 Task: Look for space in Sherpur, Bangladesh from 10th July, 2023 to 15th July, 2023 for 7 adults in price range Rs.10000 to Rs.15000. Place can be entire place or shared room with 4 bedrooms having 7 beds and 4 bathrooms. Property type can be house, flat, guest house. Amenities needed are: wifi, air conditioning, TV, pool, gym, breakfast. Booking option can be shelf check-in. Required host language is English.
Action: Mouse moved to (497, 98)
Screenshot: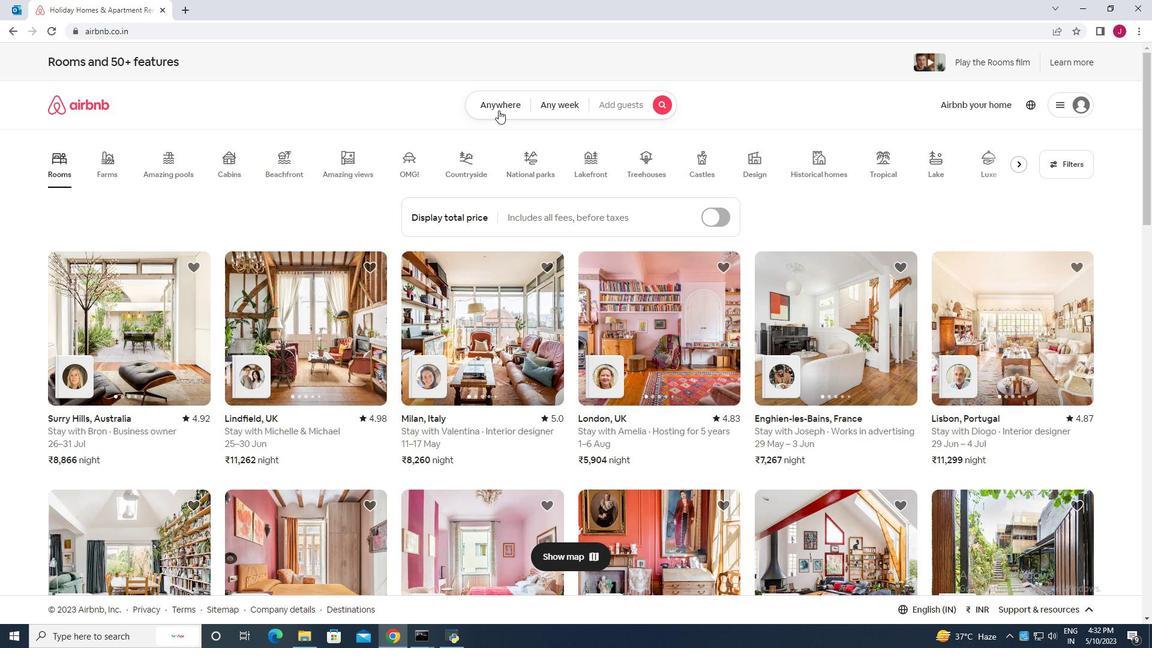 
Action: Mouse pressed left at (497, 98)
Screenshot: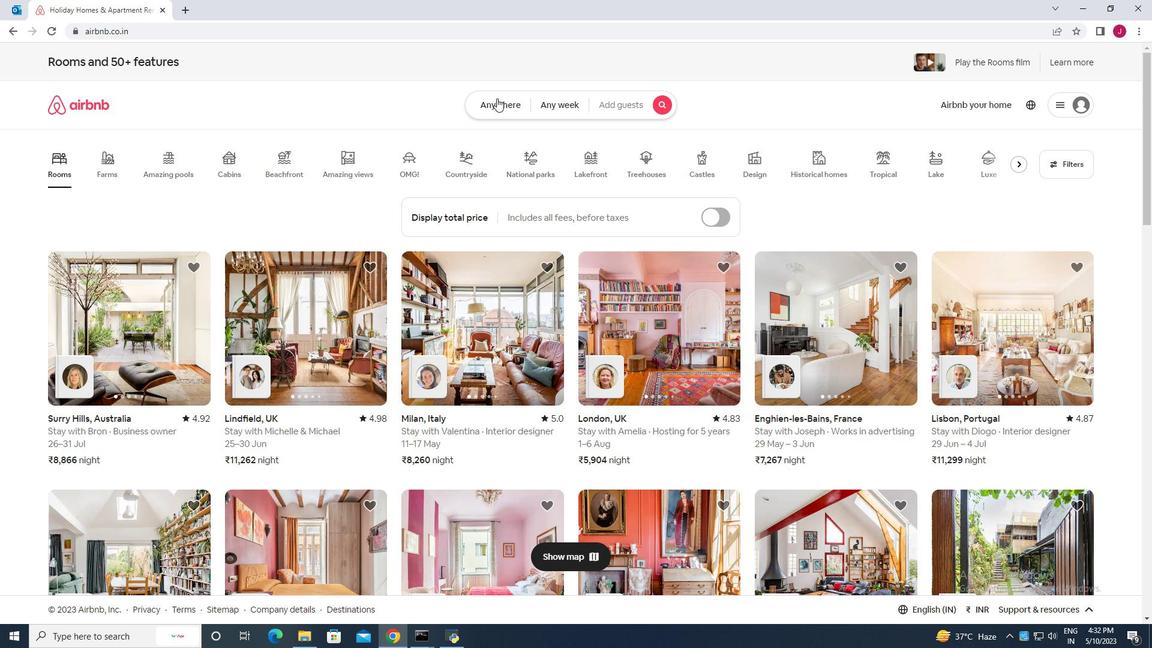 
Action: Mouse moved to (356, 156)
Screenshot: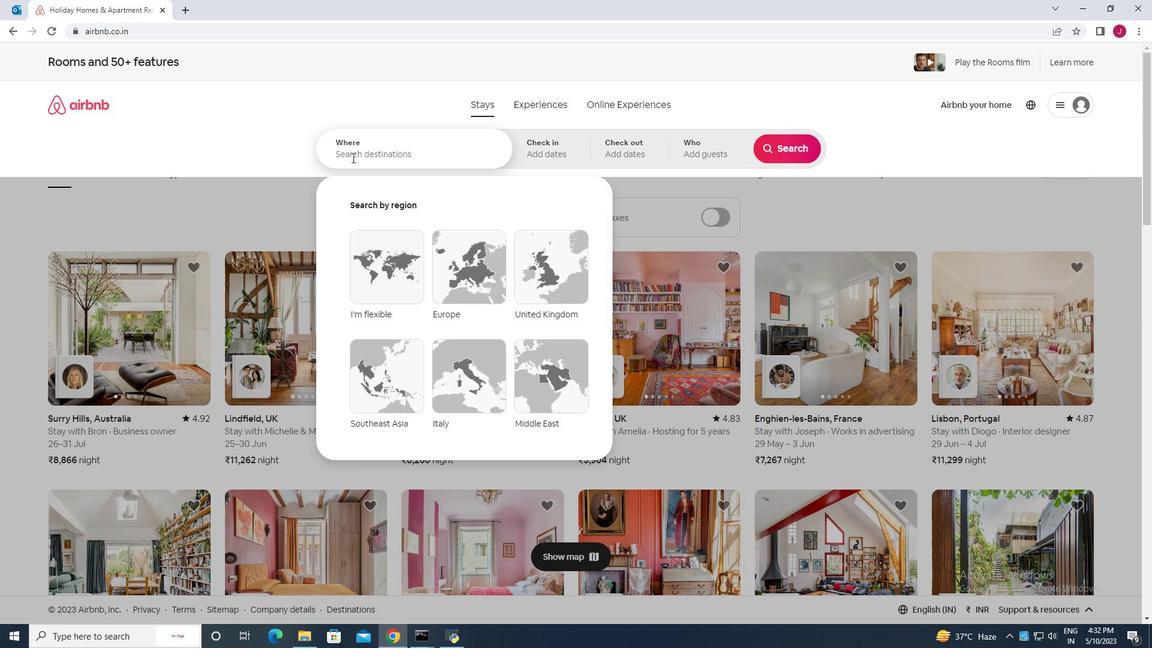 
Action: Mouse pressed left at (356, 156)
Screenshot: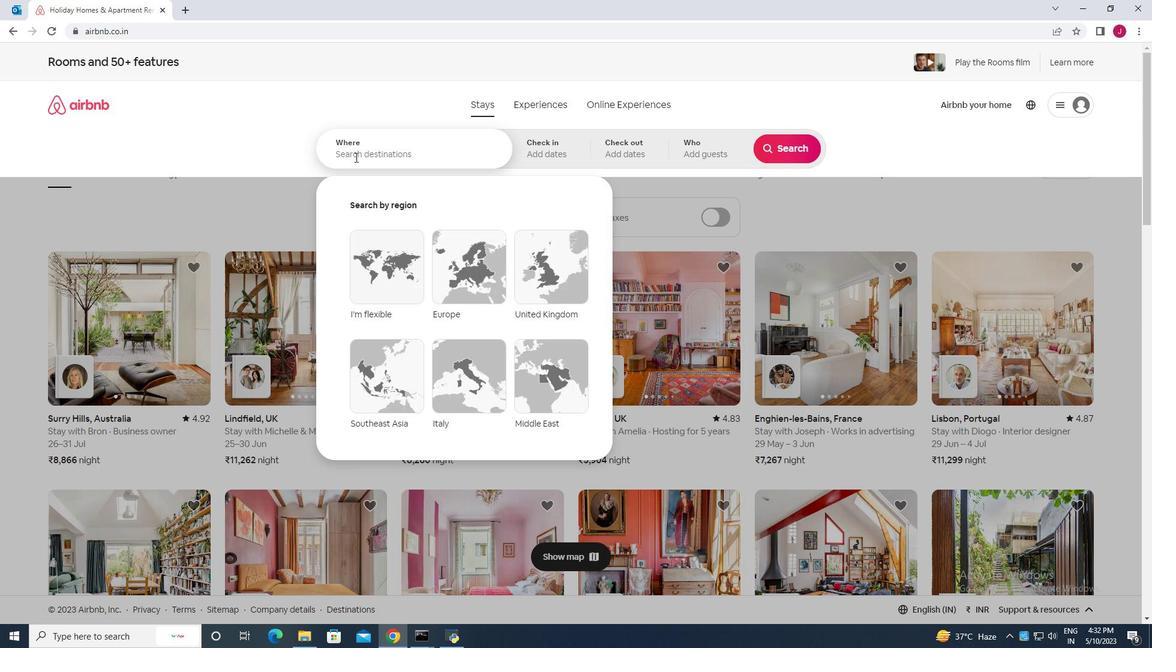 
Action: Mouse moved to (305, 228)
Screenshot: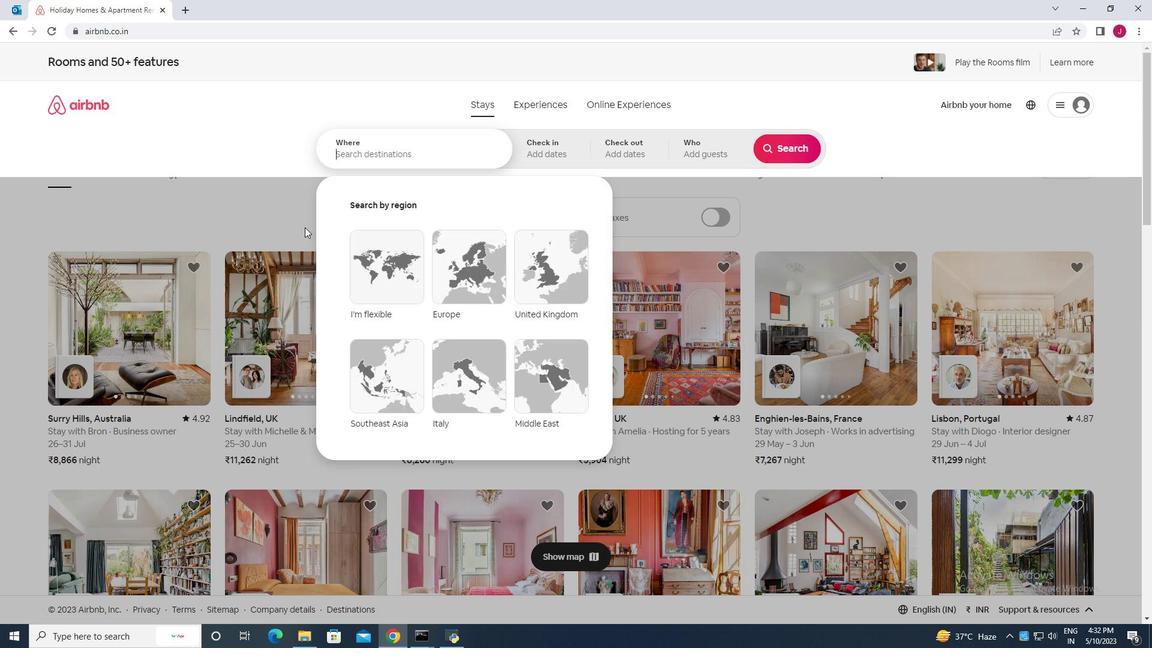 
Action: Key pressed sherpur<Key.space>bangla
Screenshot: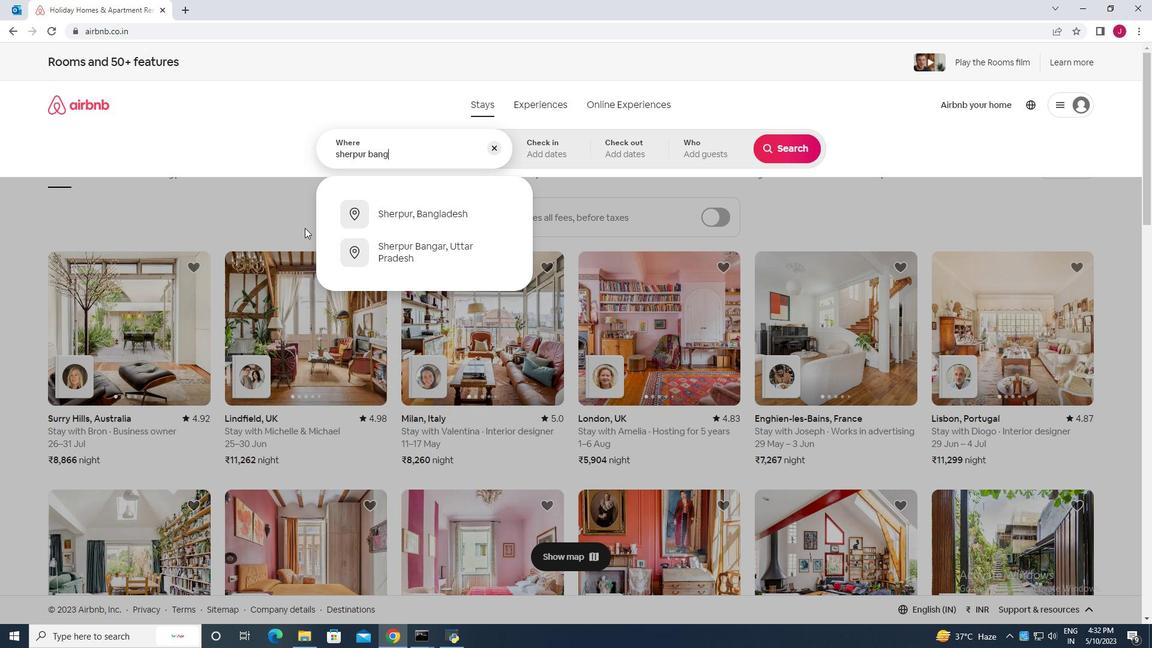 
Action: Mouse moved to (444, 206)
Screenshot: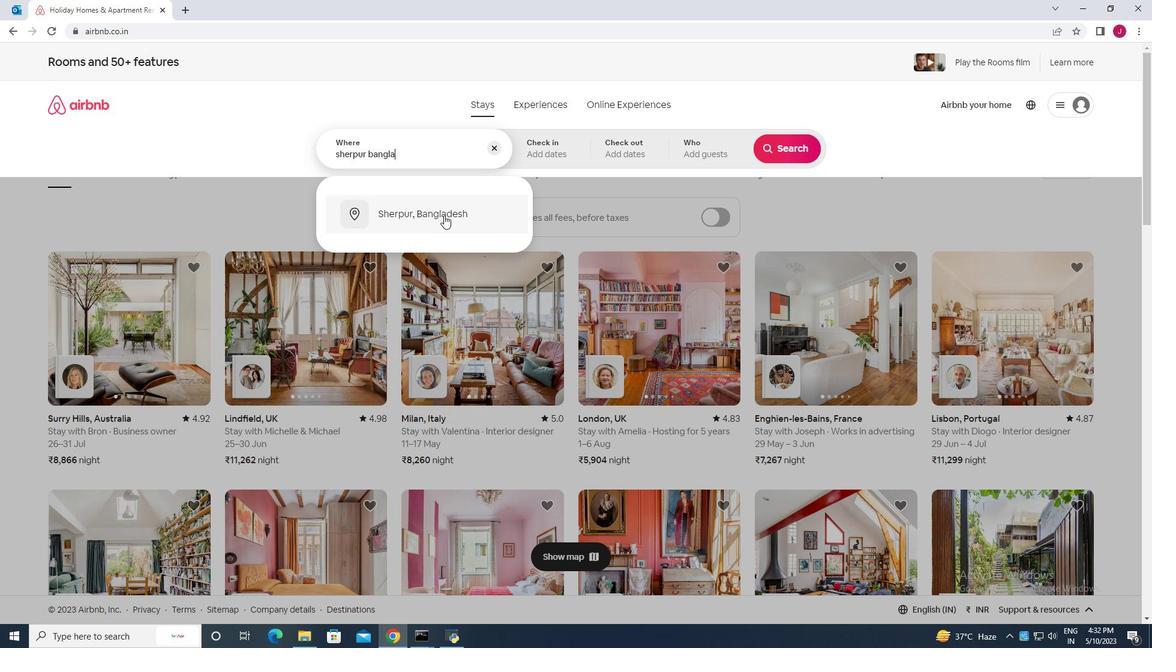 
Action: Mouse pressed left at (444, 206)
Screenshot: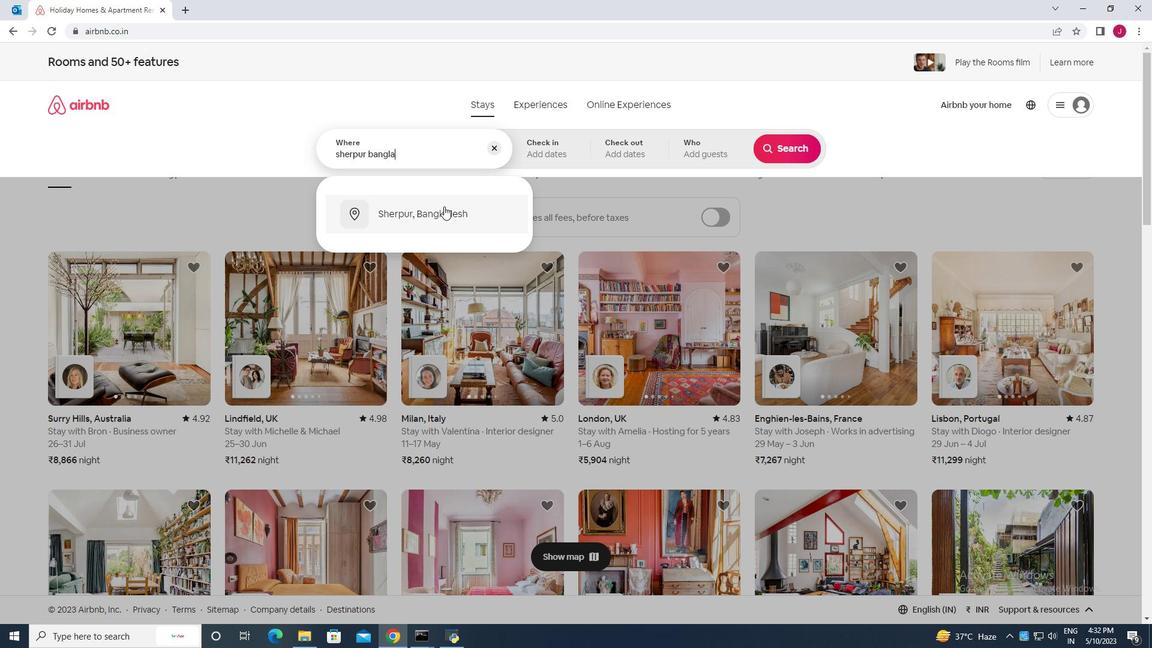 
Action: Mouse moved to (781, 244)
Screenshot: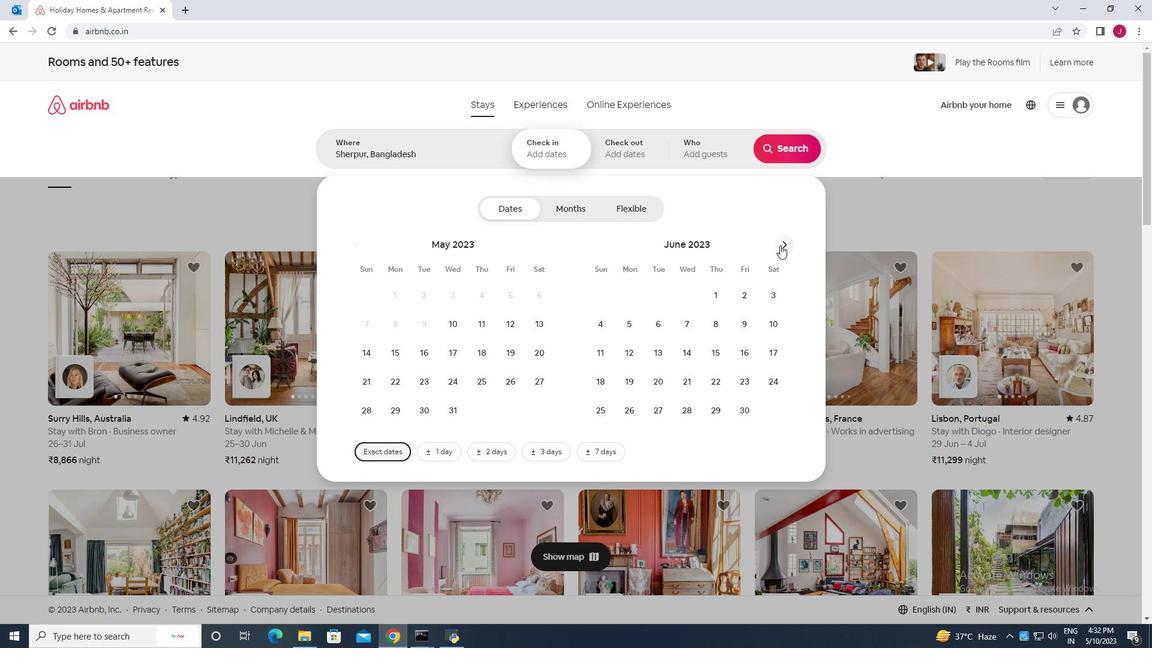 
Action: Mouse pressed left at (781, 244)
Screenshot: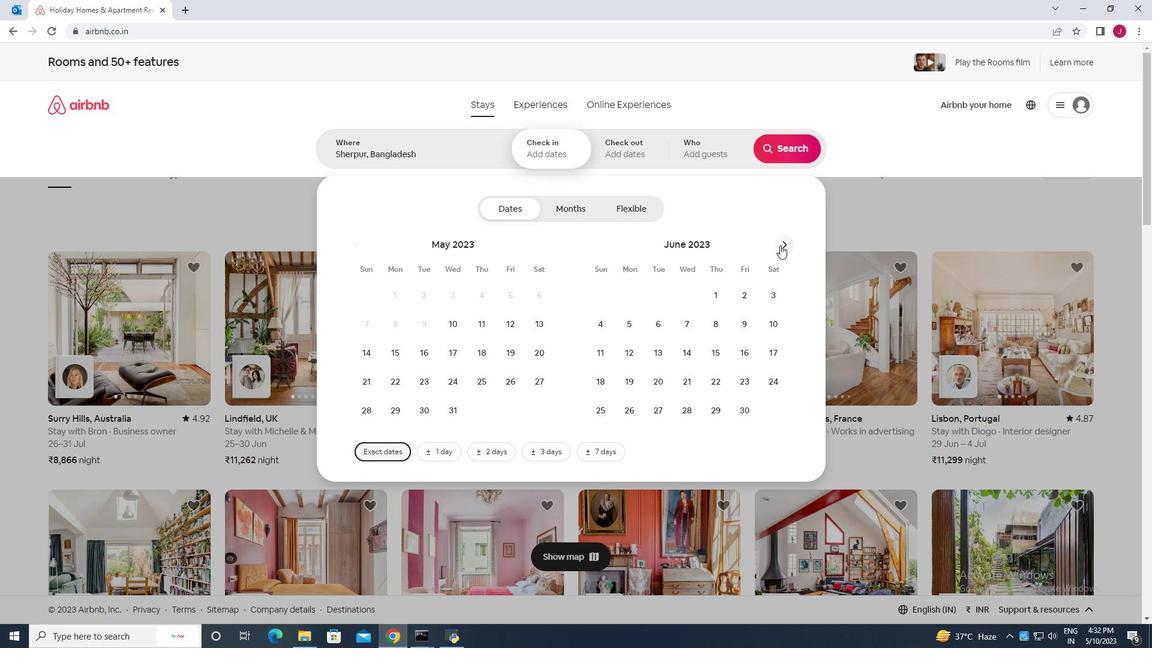 
Action: Mouse moved to (634, 348)
Screenshot: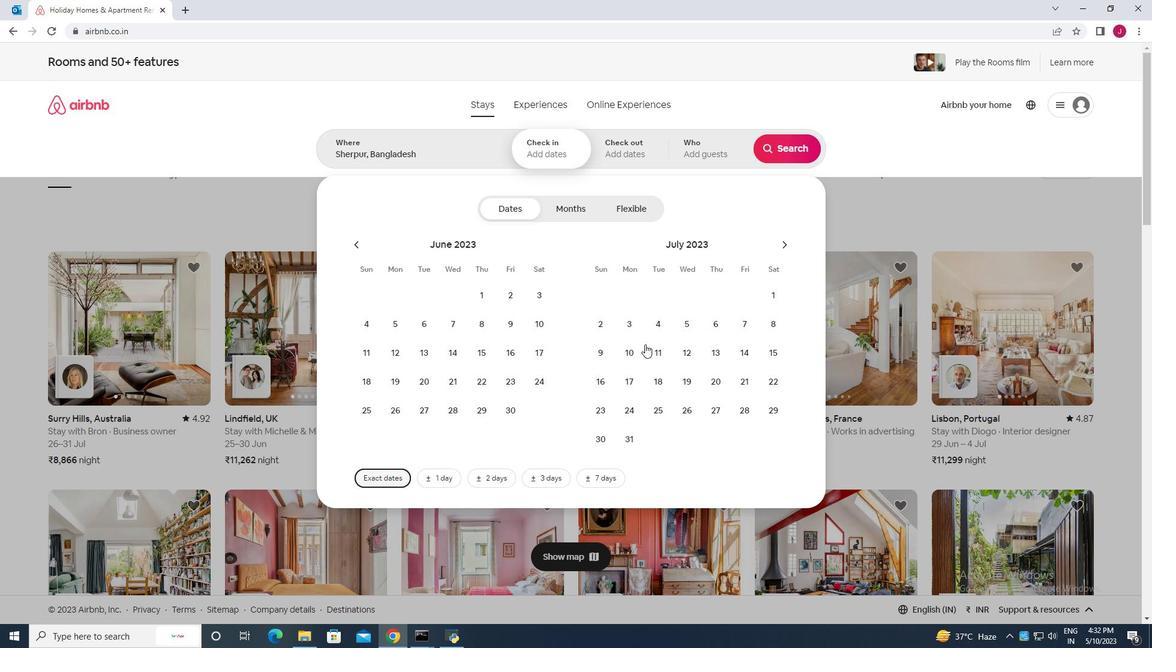 
Action: Mouse pressed left at (634, 348)
Screenshot: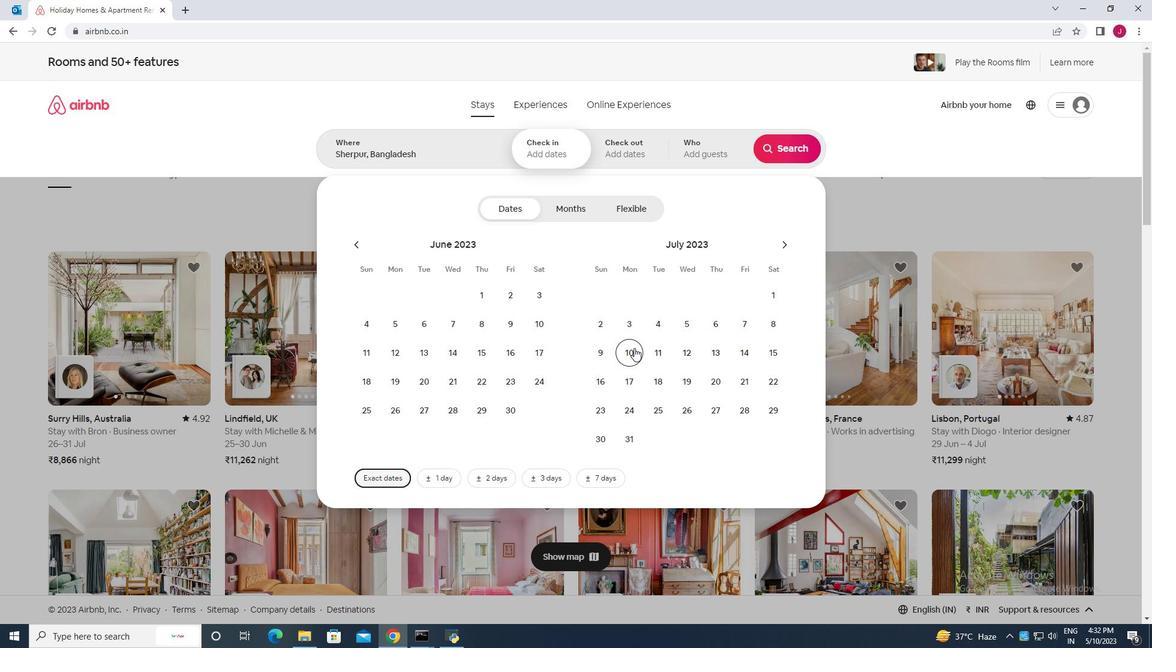 
Action: Mouse moved to (769, 354)
Screenshot: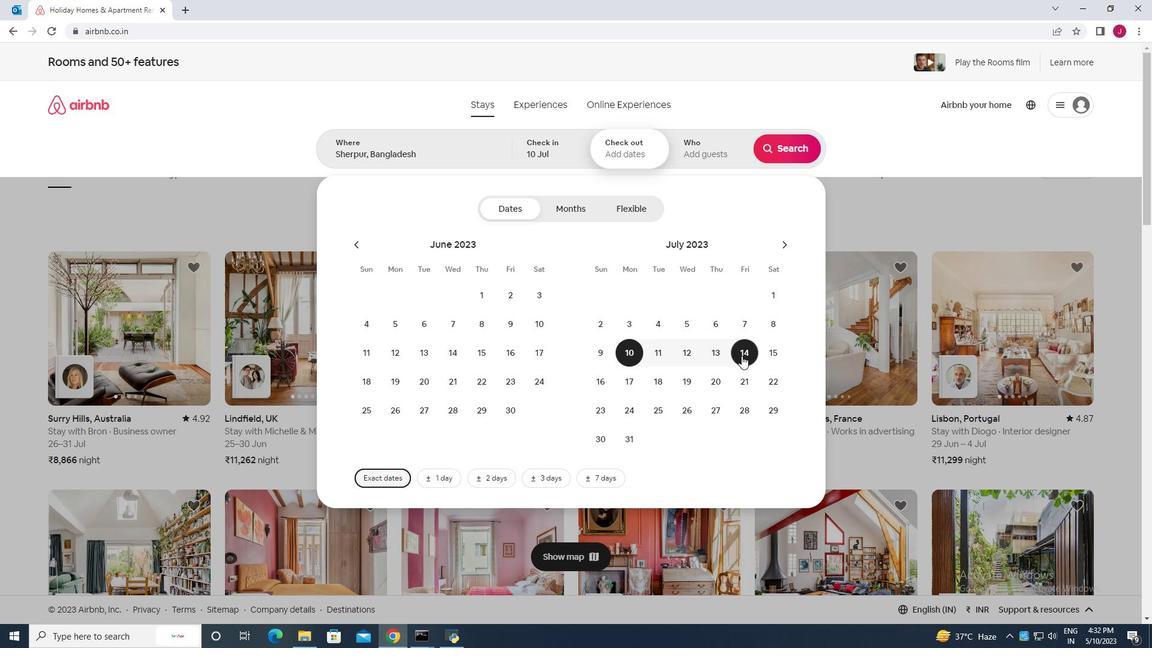 
Action: Mouse pressed left at (769, 354)
Screenshot: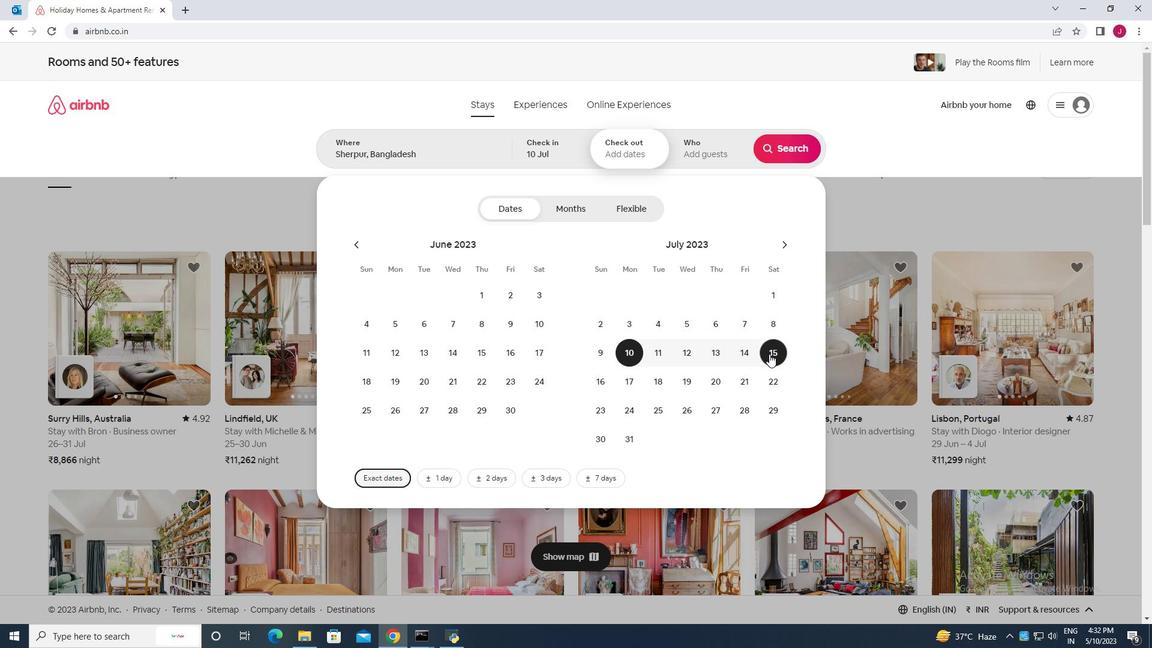 
Action: Mouse moved to (718, 154)
Screenshot: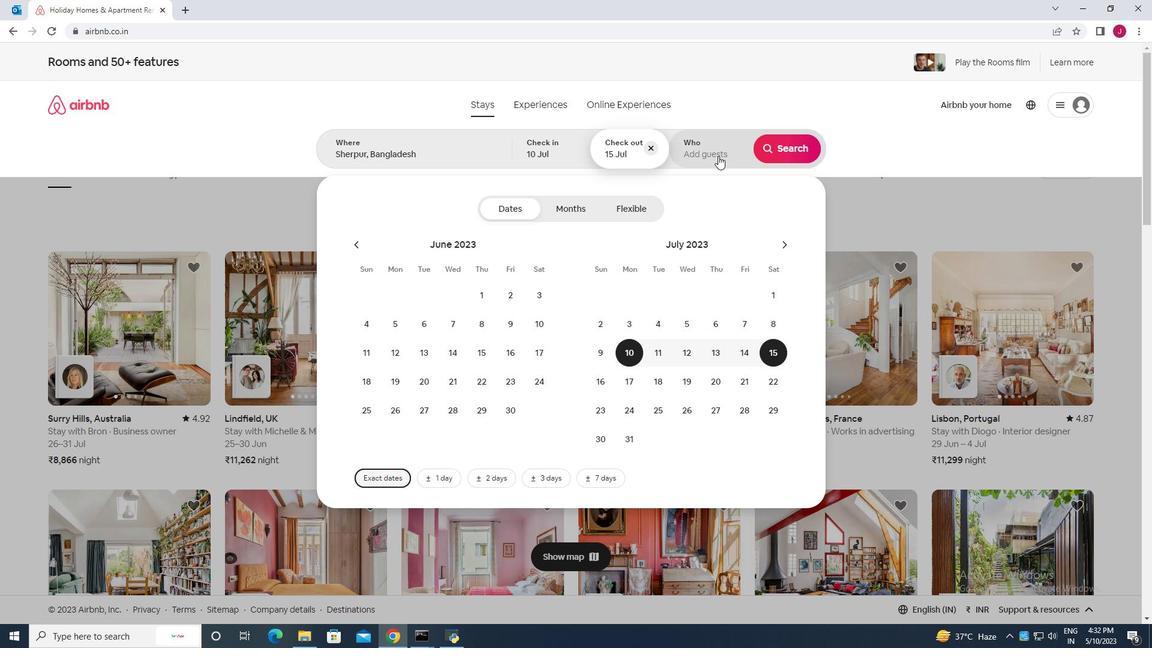 
Action: Mouse pressed left at (718, 154)
Screenshot: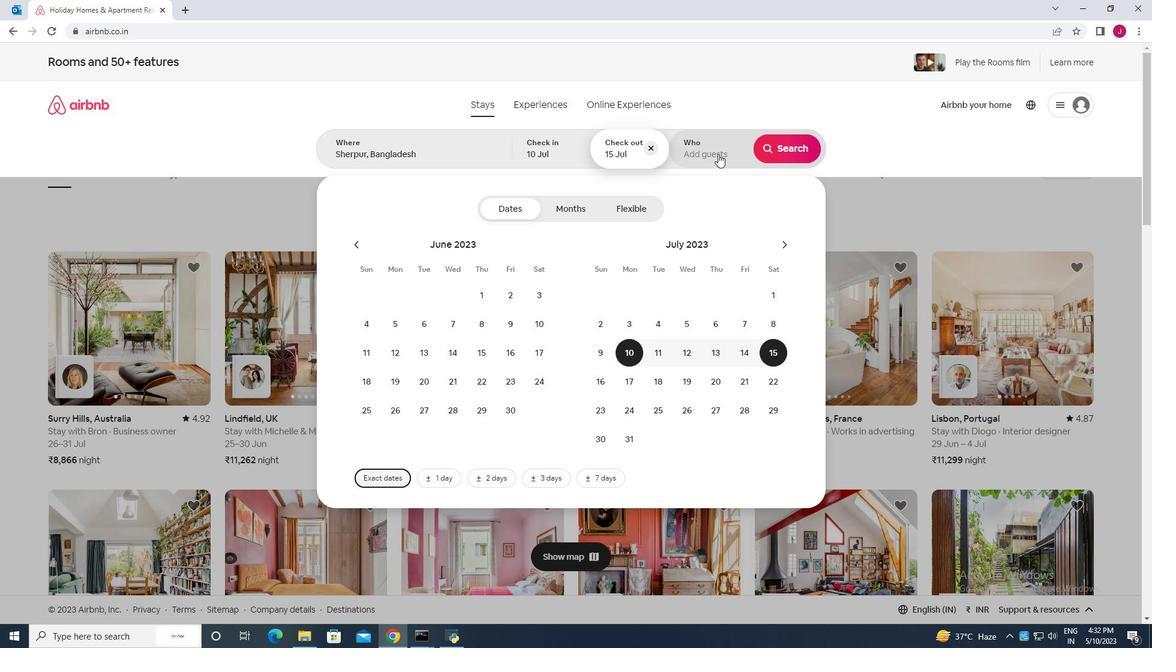 
Action: Mouse moved to (787, 213)
Screenshot: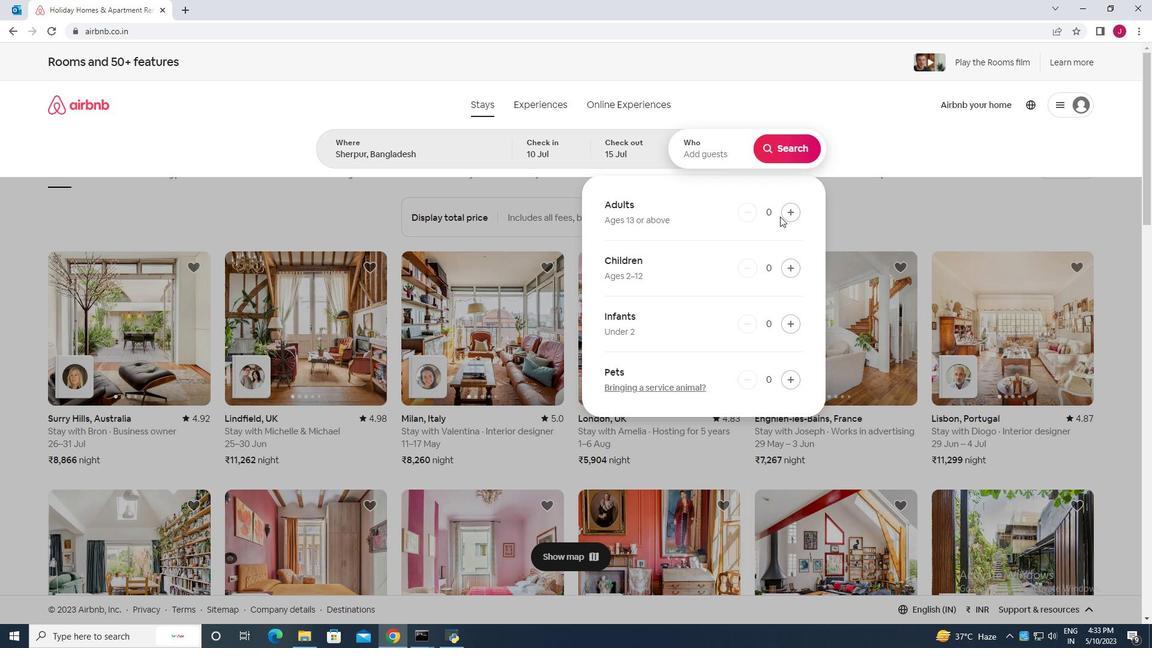 
Action: Mouse pressed left at (787, 213)
Screenshot: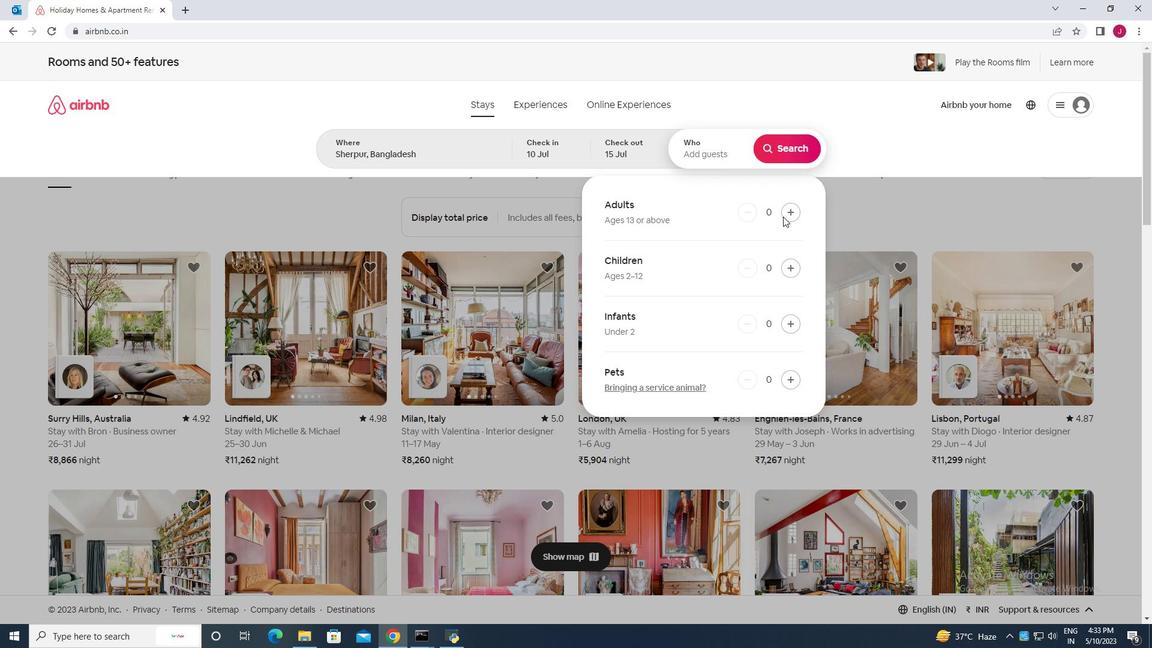 
Action: Mouse moved to (787, 213)
Screenshot: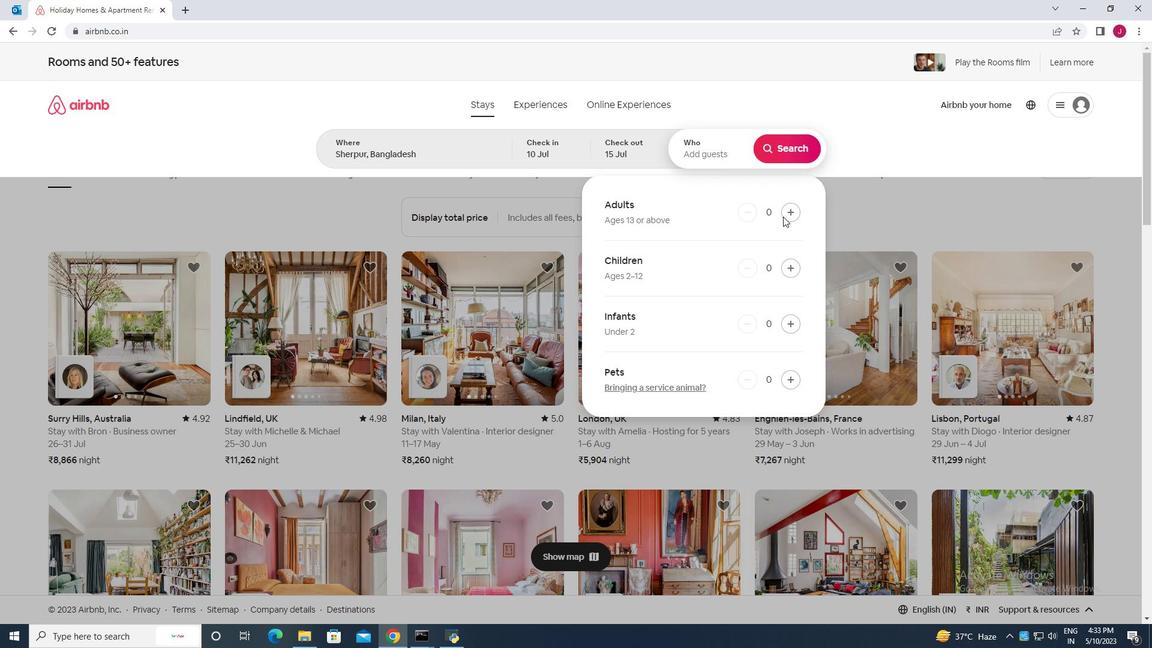 
Action: Mouse pressed left at (787, 213)
Screenshot: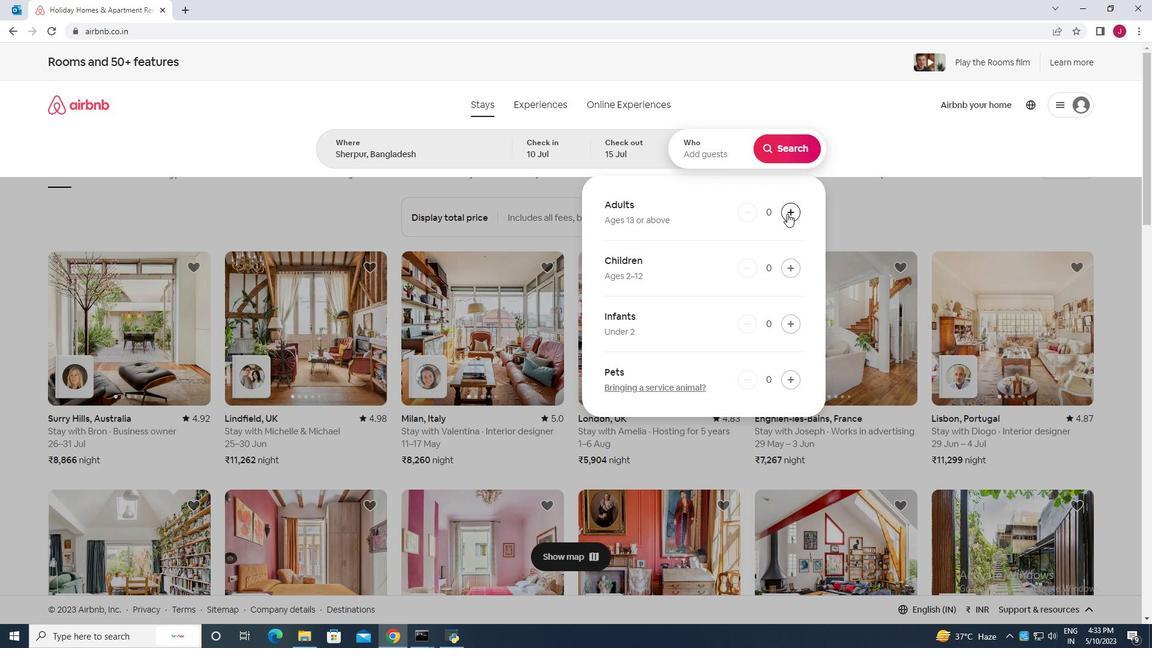 
Action: Mouse pressed left at (787, 213)
Screenshot: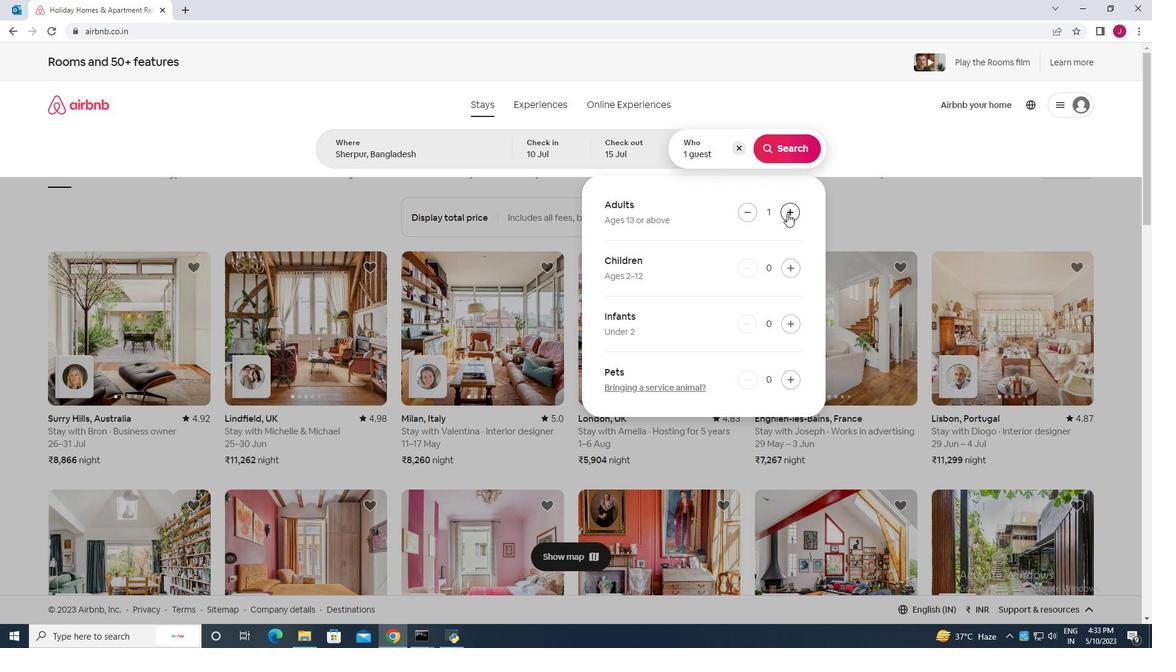 
Action: Mouse pressed left at (787, 213)
Screenshot: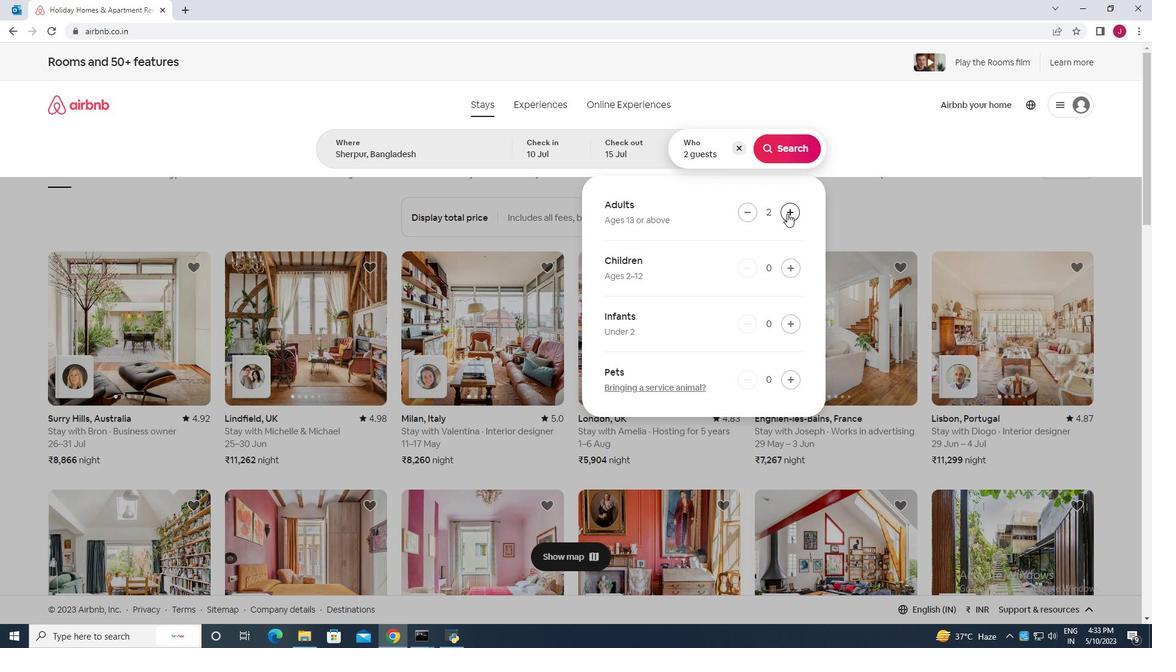 
Action: Mouse pressed left at (787, 213)
Screenshot: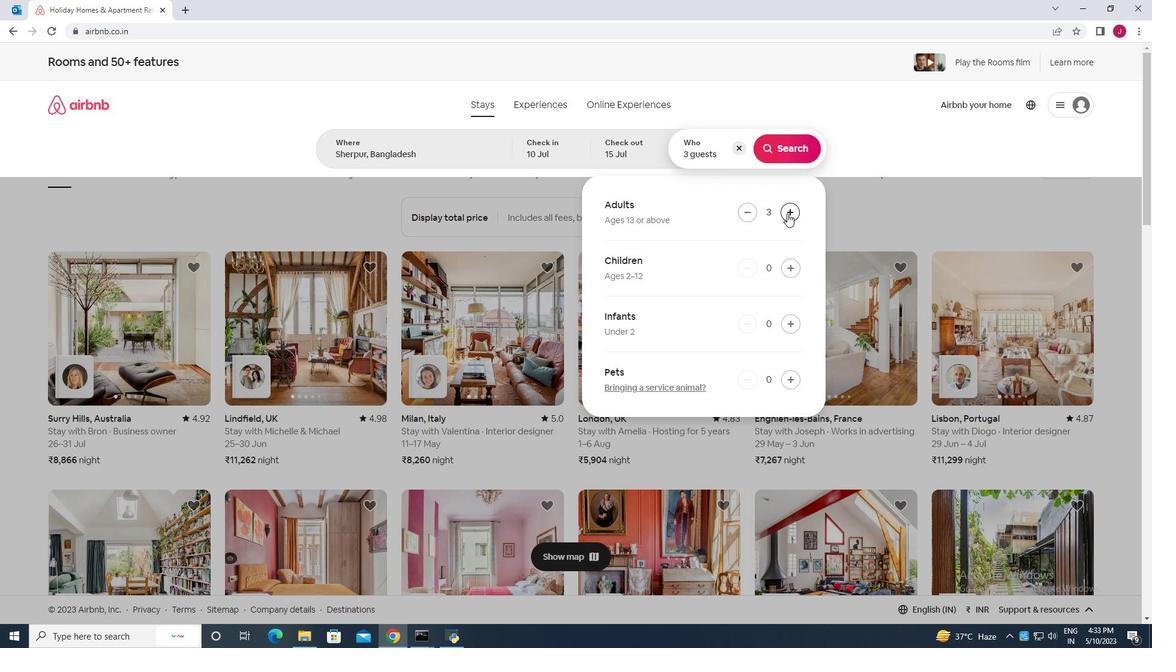 
Action: Mouse pressed left at (787, 213)
Screenshot: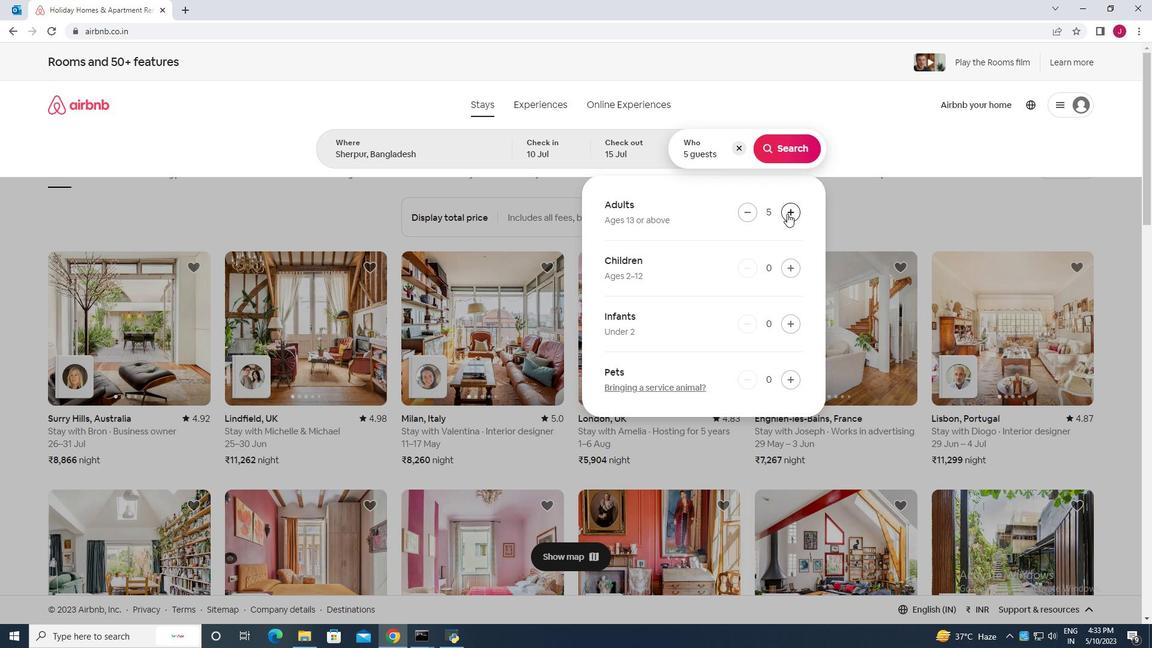 
Action: Mouse pressed left at (787, 213)
Screenshot: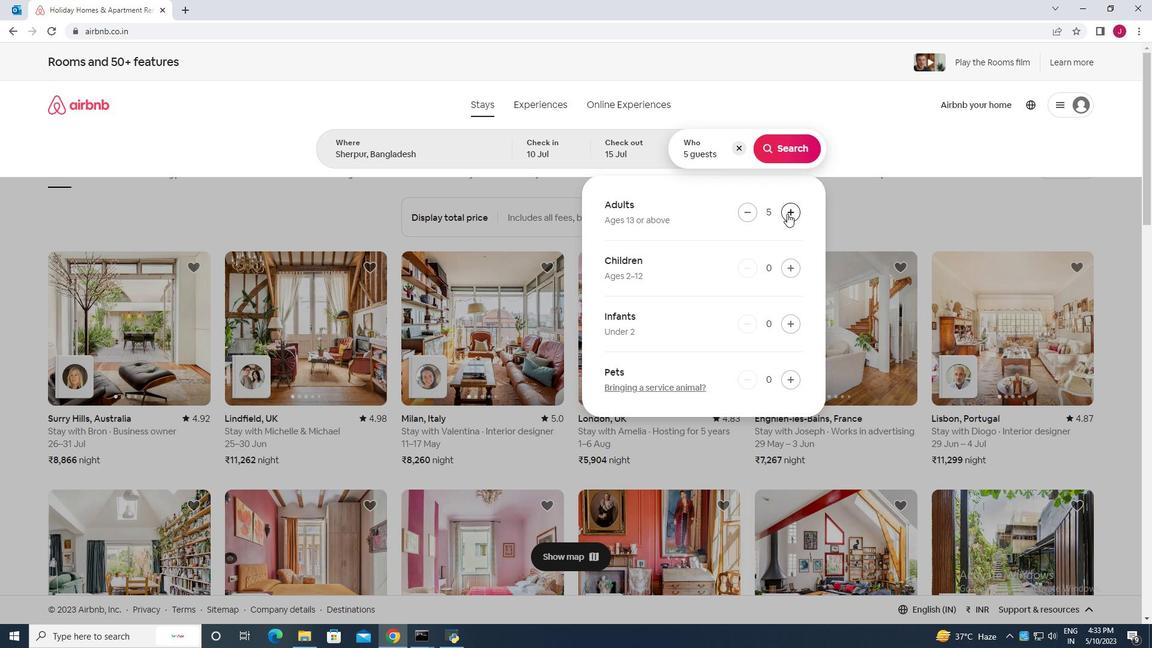 
Action: Mouse moved to (790, 152)
Screenshot: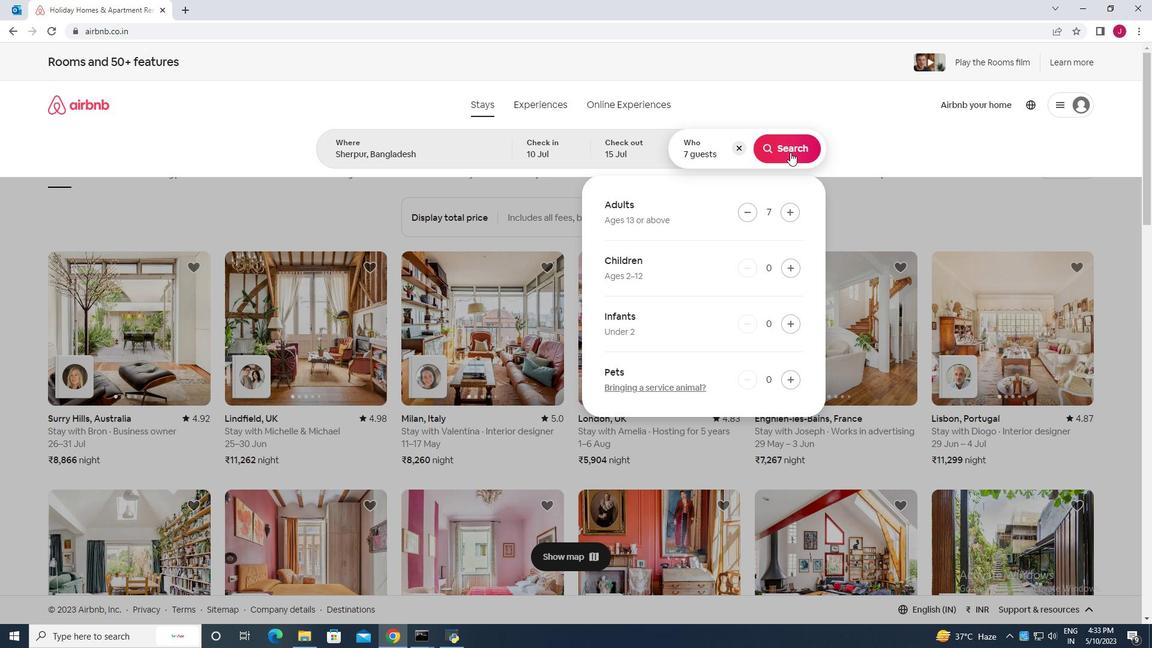
Action: Mouse pressed left at (790, 152)
Screenshot: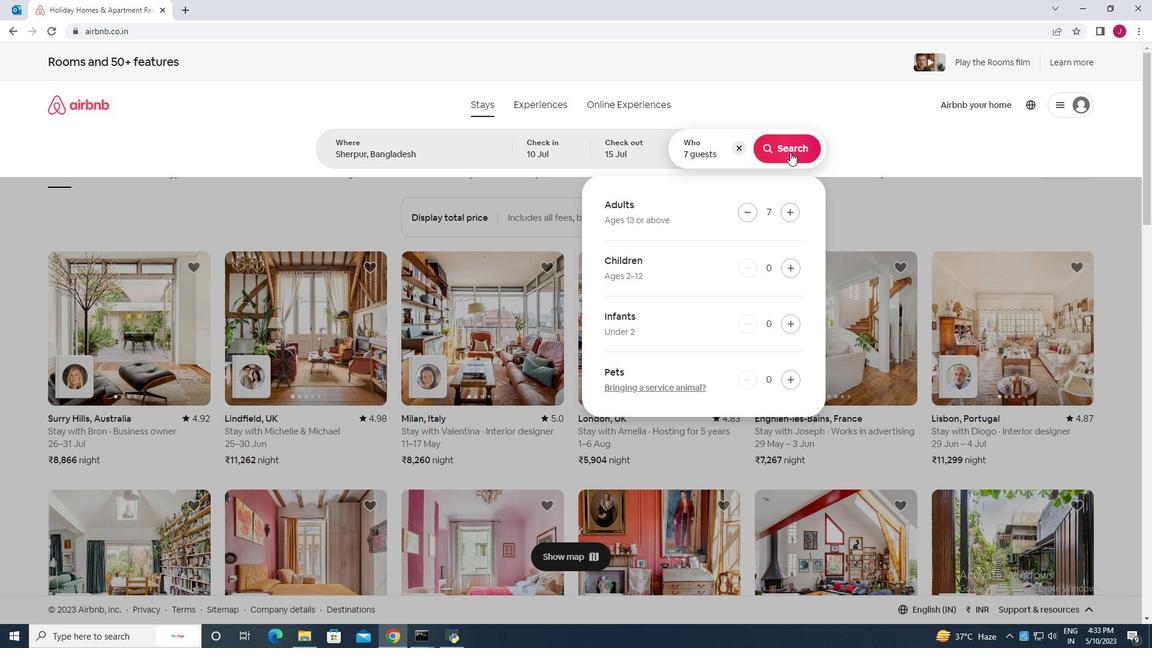 
Action: Mouse moved to (1106, 114)
Screenshot: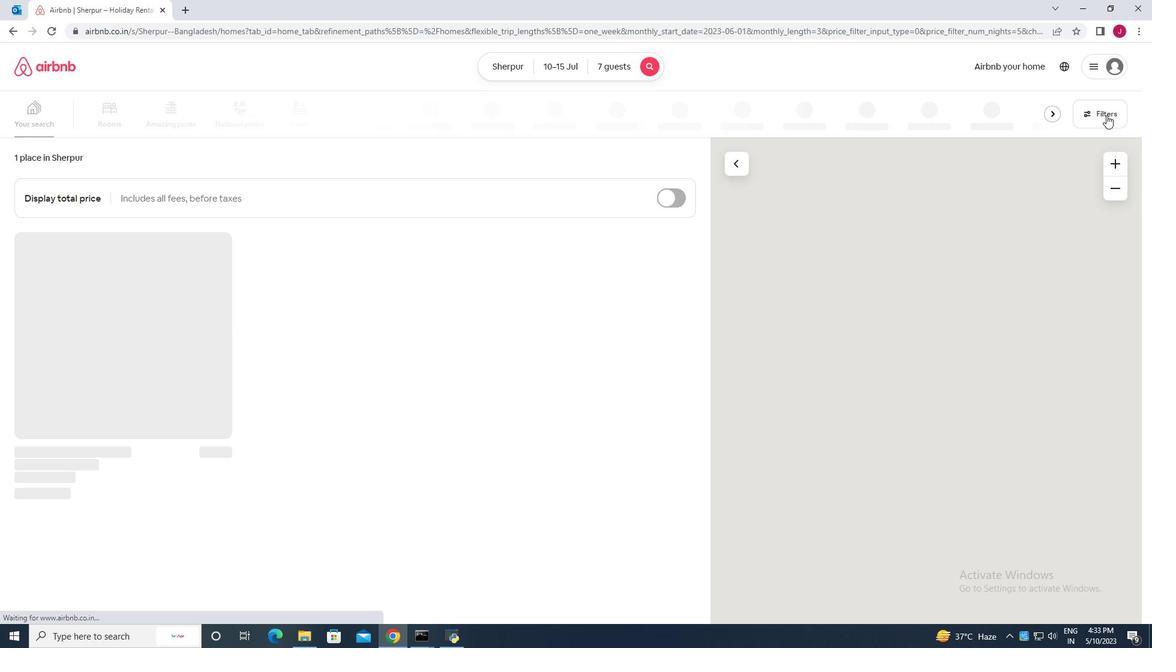 
Action: Mouse pressed left at (1106, 114)
Screenshot: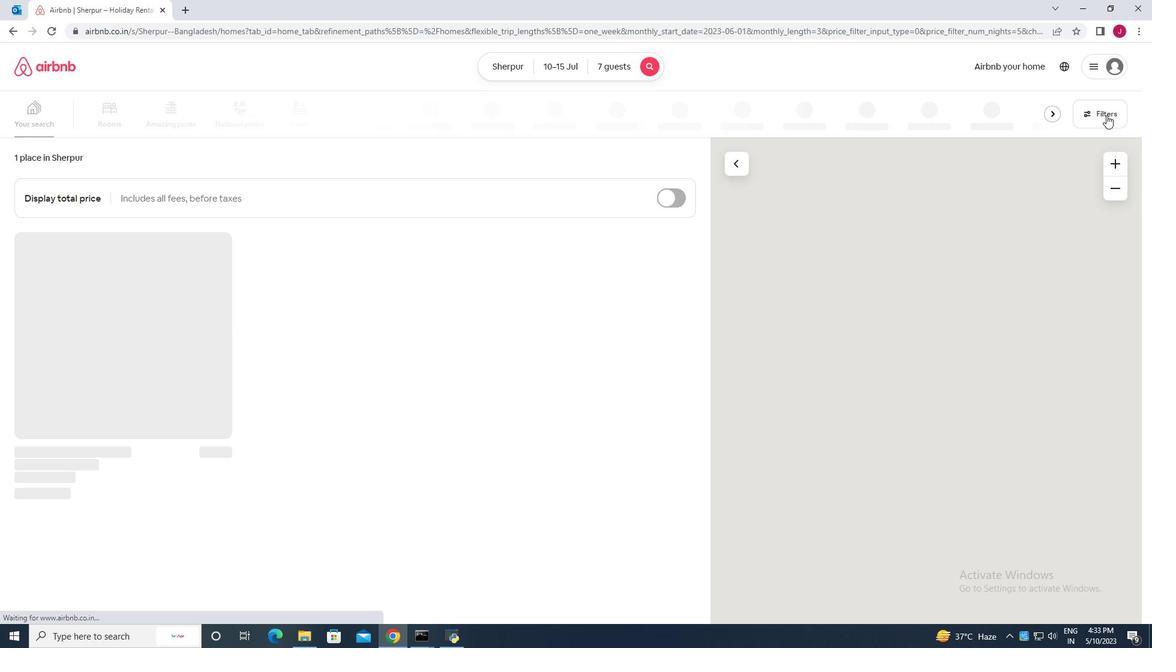 
Action: Mouse moved to (434, 403)
Screenshot: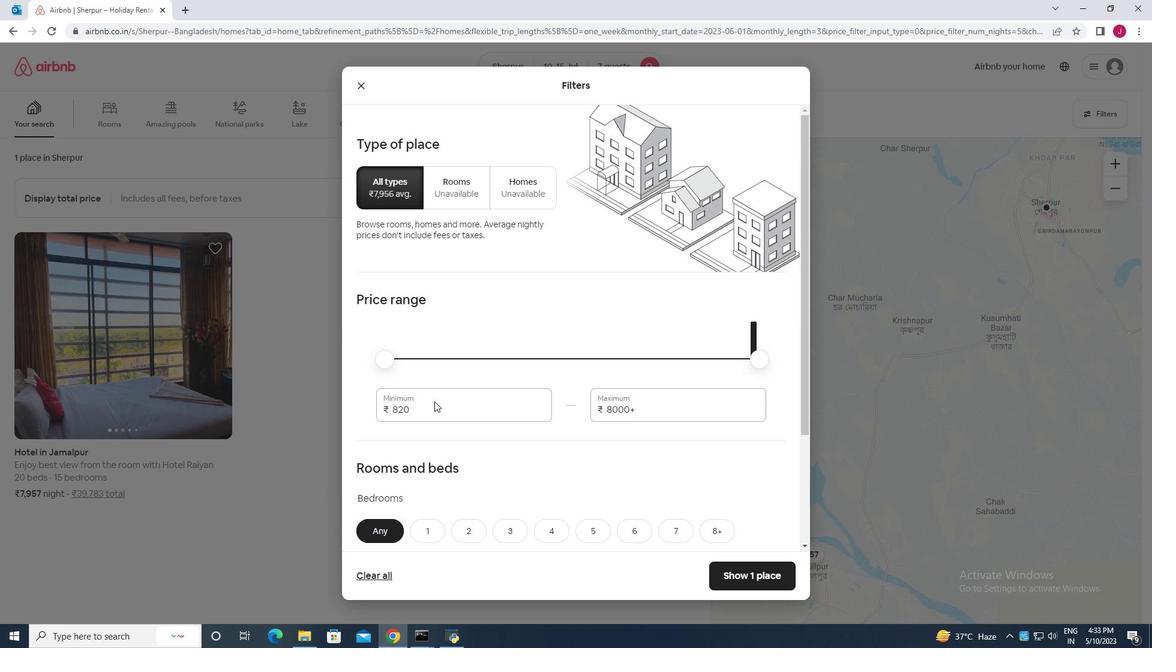 
Action: Mouse pressed left at (434, 403)
Screenshot: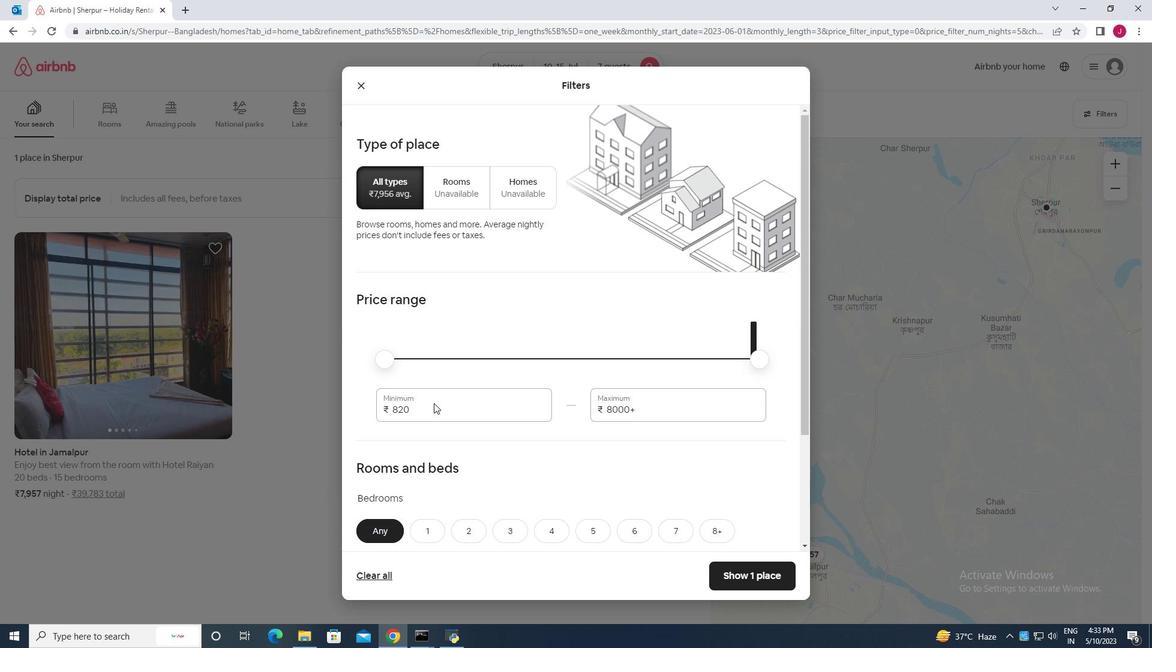 
Action: Key pressed <Key.backspace><Key.backspace><Key.backspace><Key.backspace><Key.backspace><Key.backspace><Key.backspace><Key.backspace><Key.backspace>10000
Screenshot: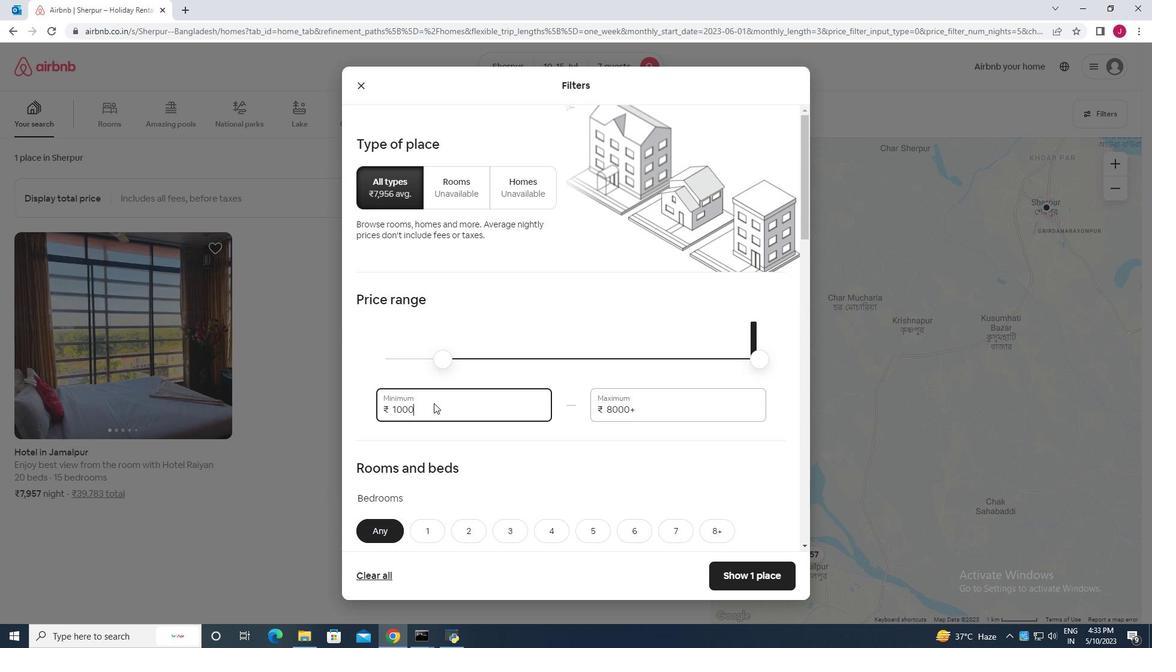 
Action: Mouse moved to (671, 407)
Screenshot: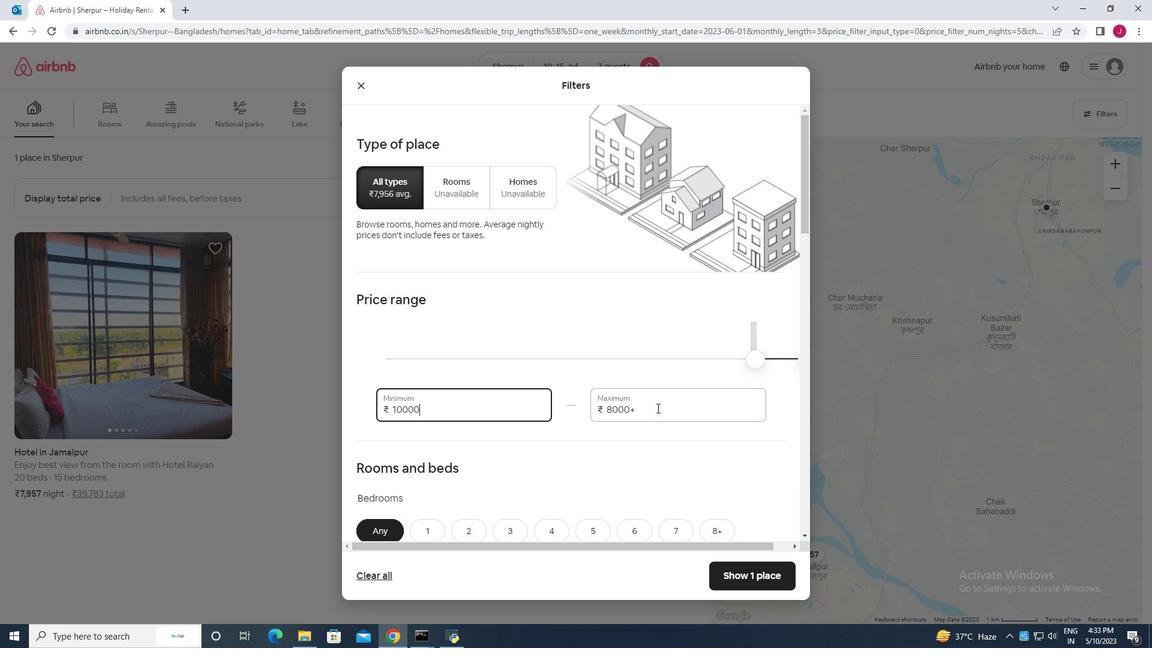 
Action: Mouse pressed left at (671, 407)
Screenshot: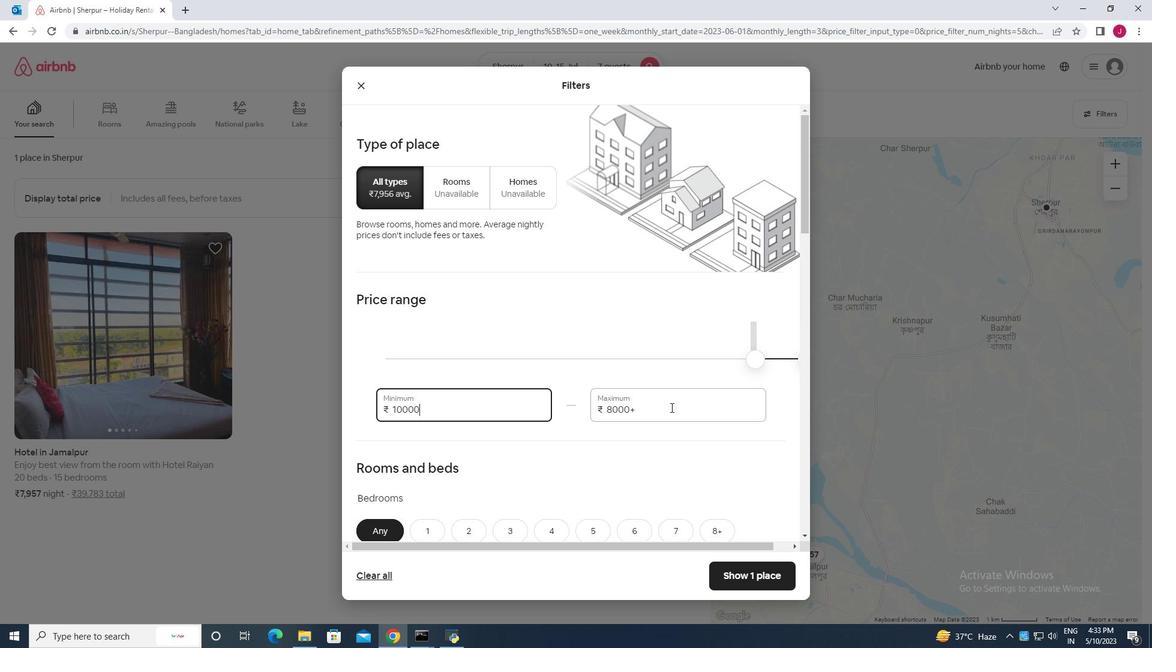 
Action: Mouse moved to (671, 413)
Screenshot: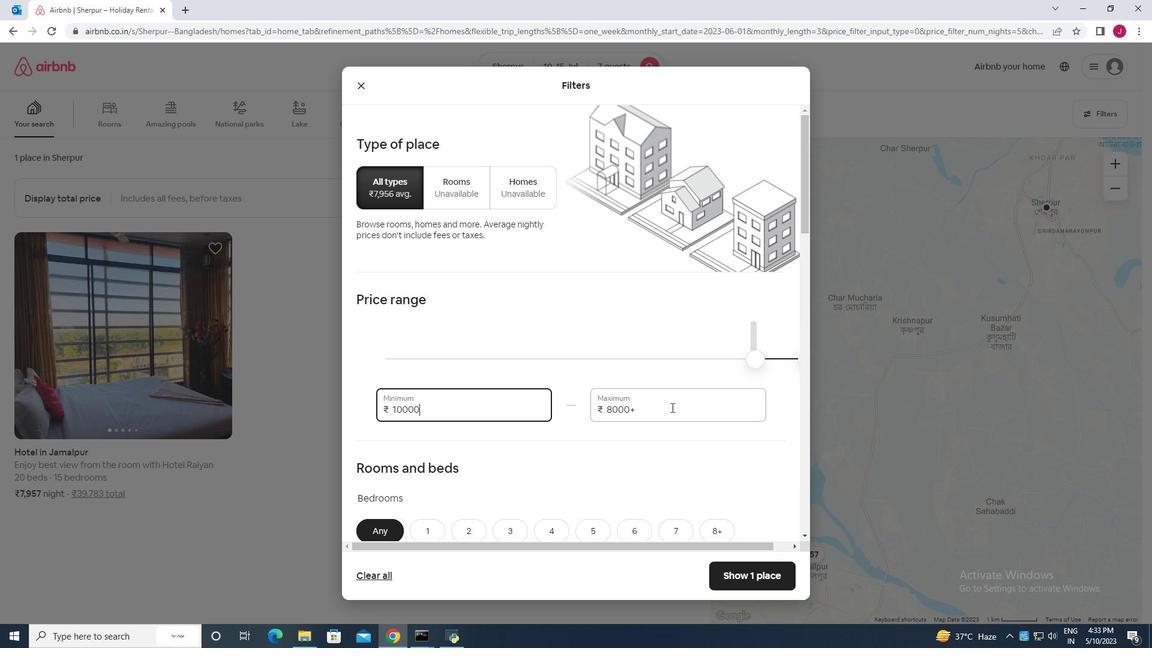 
Action: Key pressed <Key.backspace><Key.backspace><Key.backspace><Key.backspace><Key.backspace><Key.backspace><Key.backspace><Key.backspace><Key.backspace><Key.backspace><Key.backspace><Key.backspace><Key.backspace><Key.backspace><Key.backspace><Key.backspace><Key.backspace><Key.backspace><Key.backspace><Key.backspace>15000
Screenshot: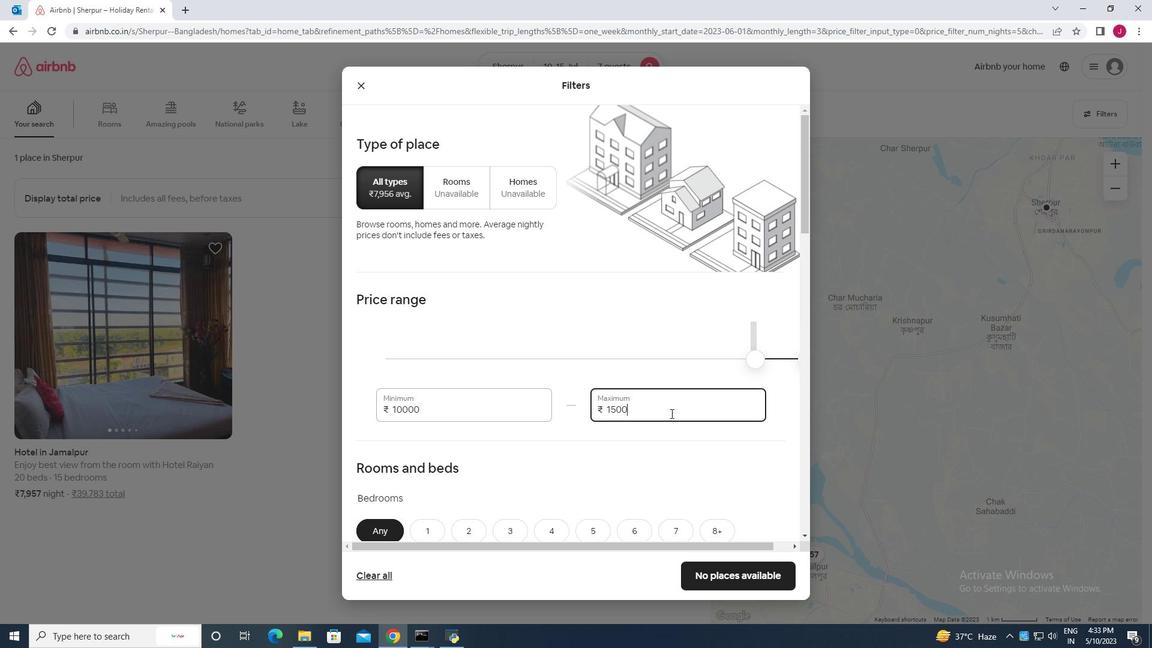 
Action: Mouse moved to (646, 438)
Screenshot: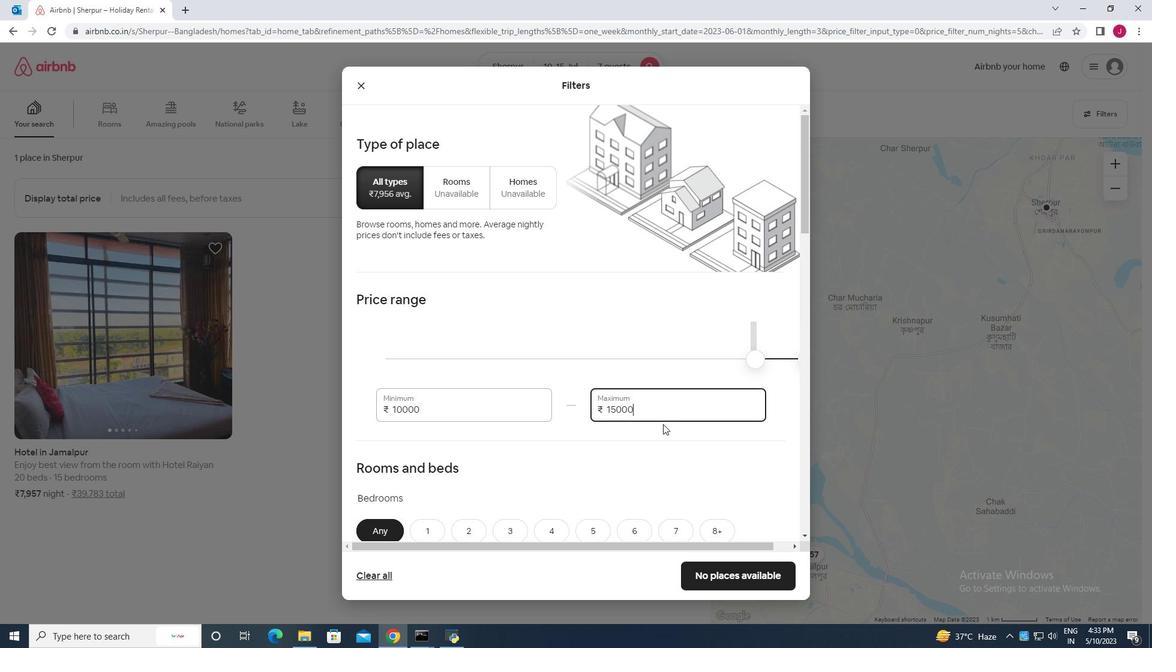 
Action: Mouse scrolled (646, 438) with delta (0, 0)
Screenshot: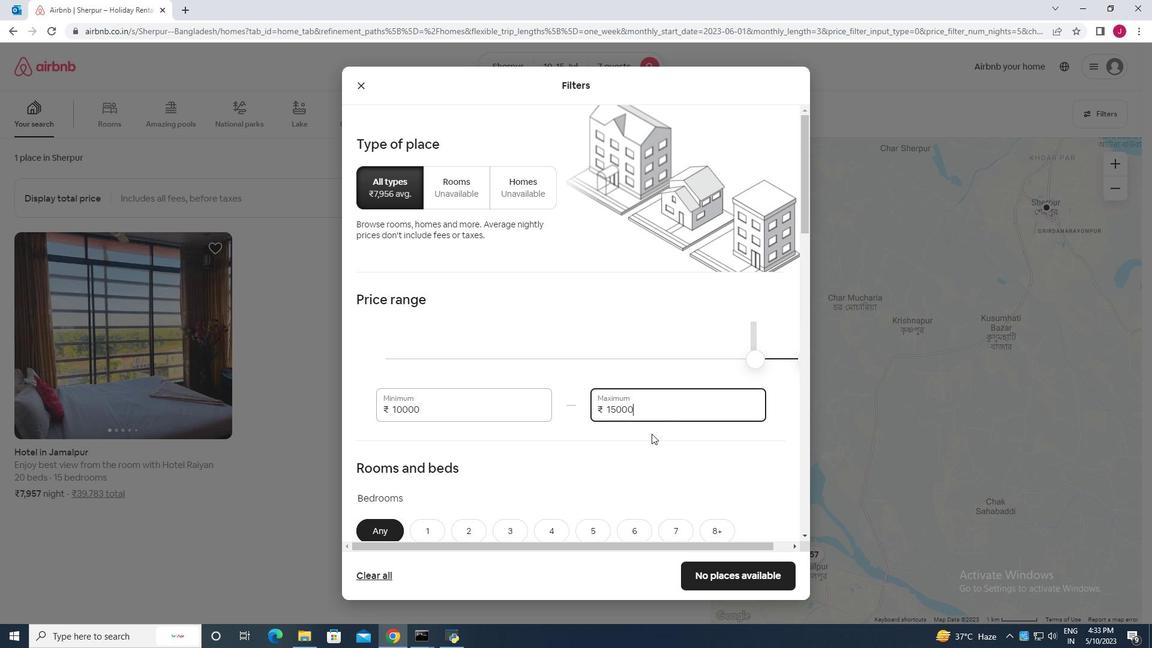 
Action: Mouse moved to (643, 442)
Screenshot: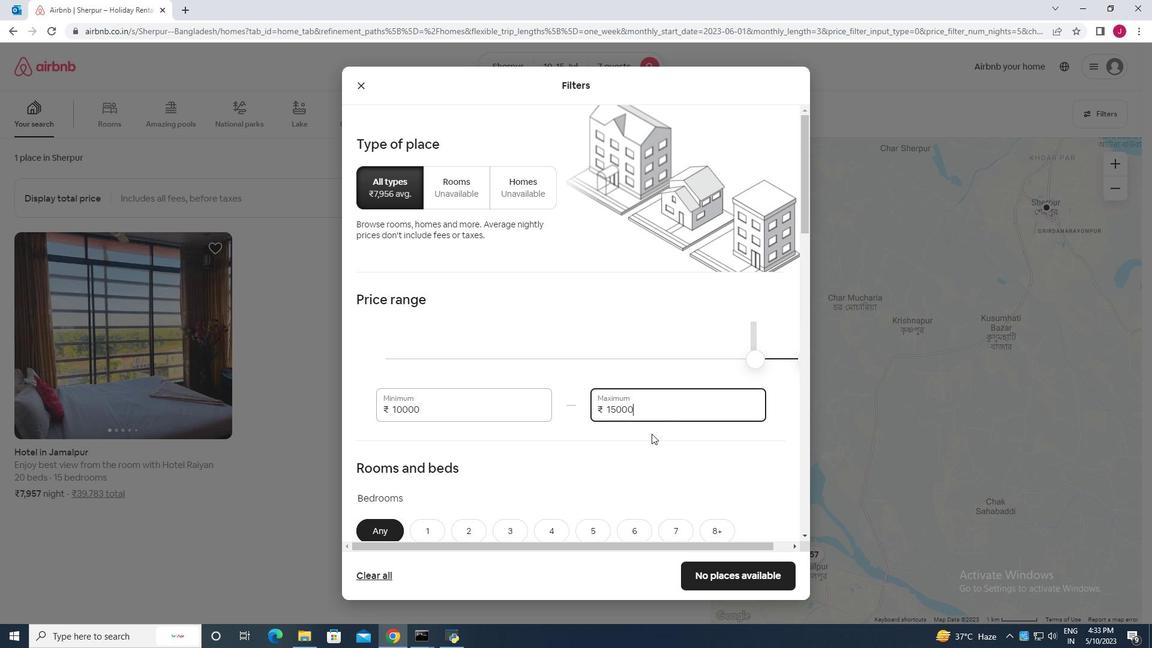 
Action: Mouse scrolled (643, 441) with delta (0, 0)
Screenshot: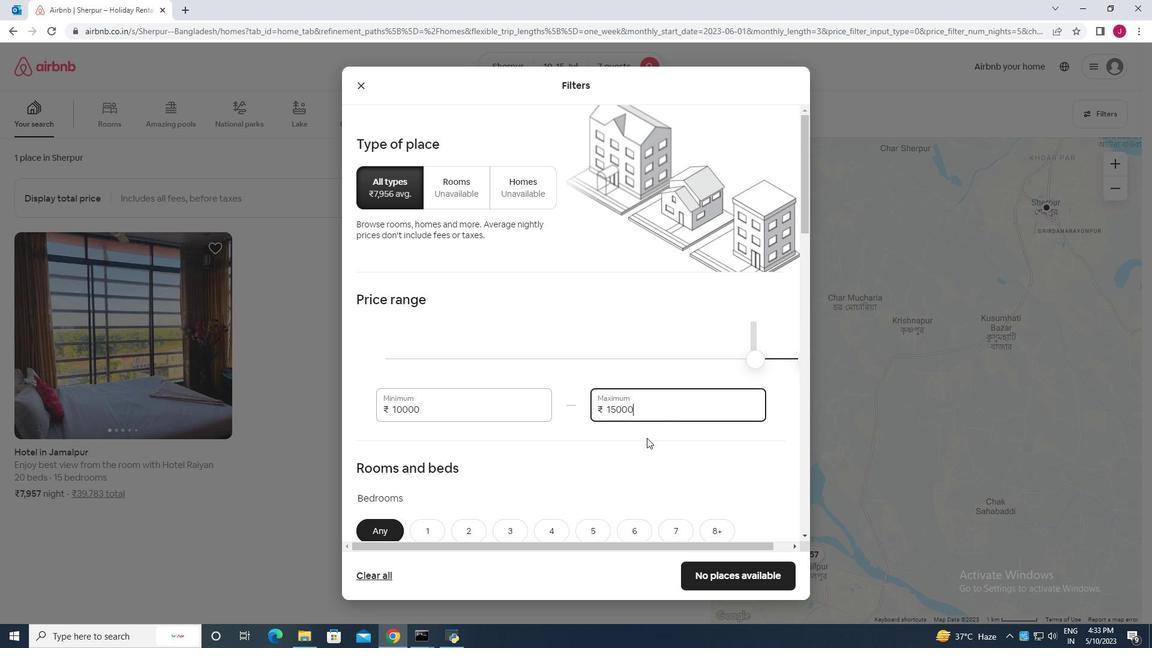 
Action: Mouse moved to (622, 429)
Screenshot: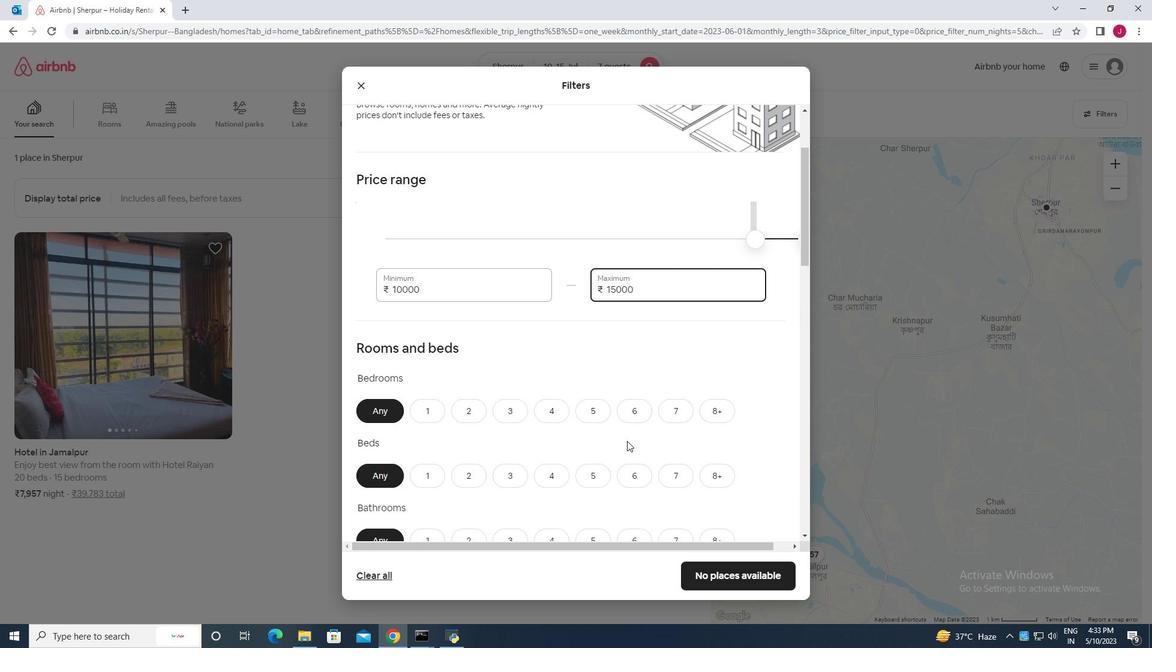 
Action: Mouse scrolled (622, 429) with delta (0, 0)
Screenshot: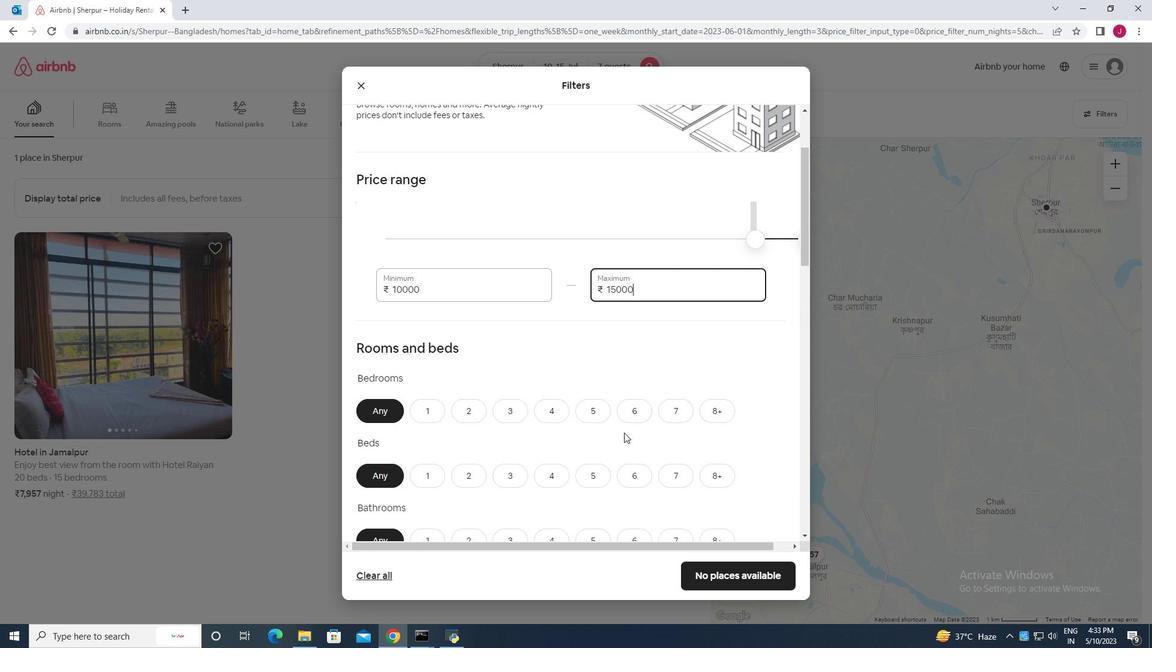 
Action: Mouse scrolled (622, 429) with delta (0, 0)
Screenshot: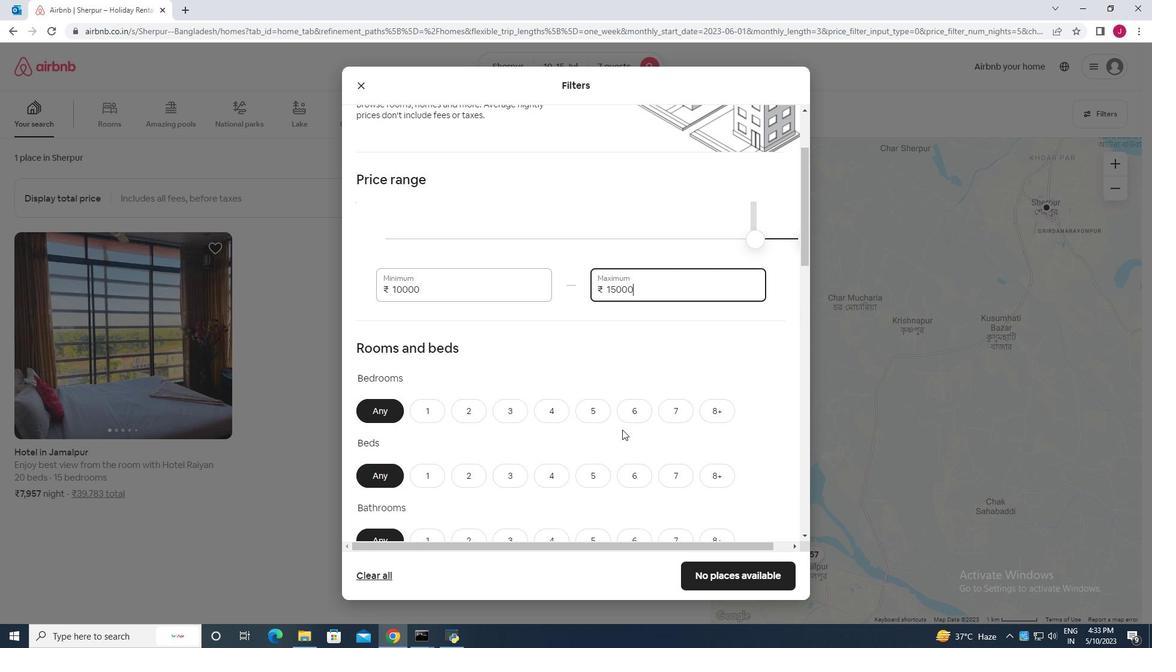 
Action: Mouse moved to (548, 291)
Screenshot: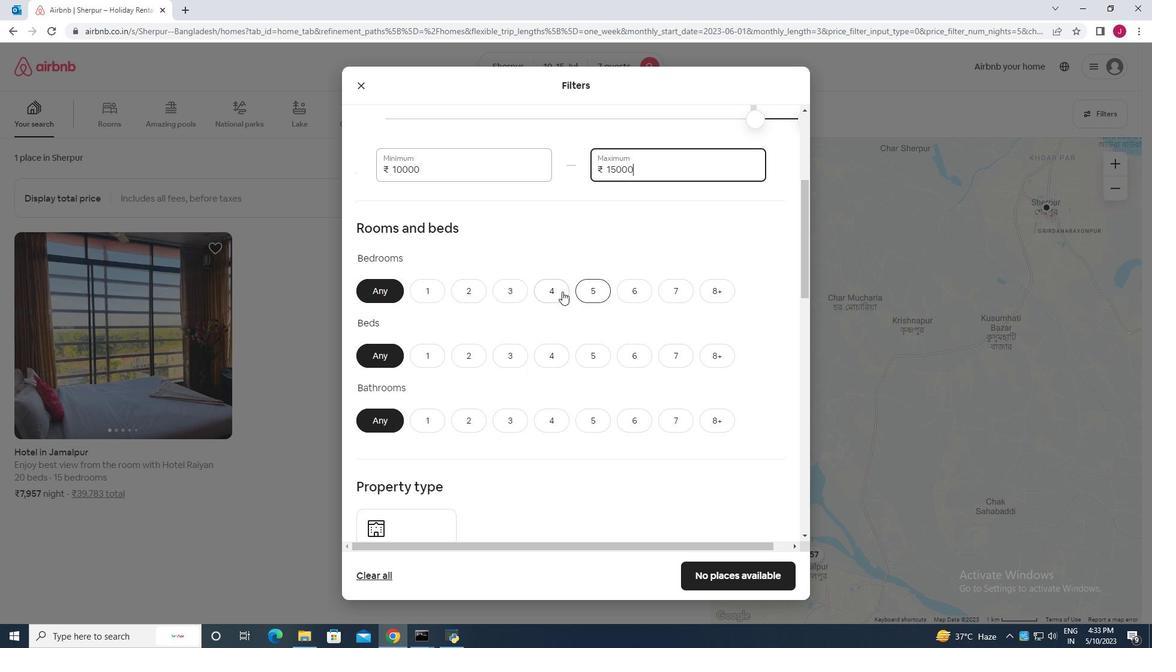 
Action: Mouse pressed left at (548, 291)
Screenshot: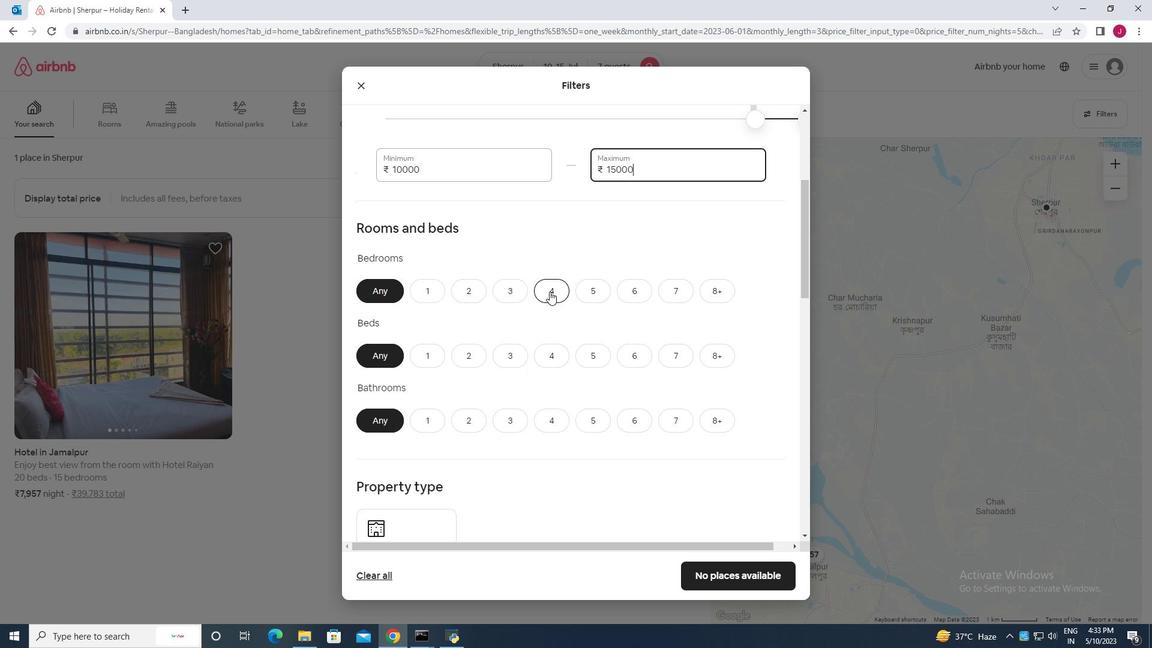 
Action: Mouse moved to (676, 353)
Screenshot: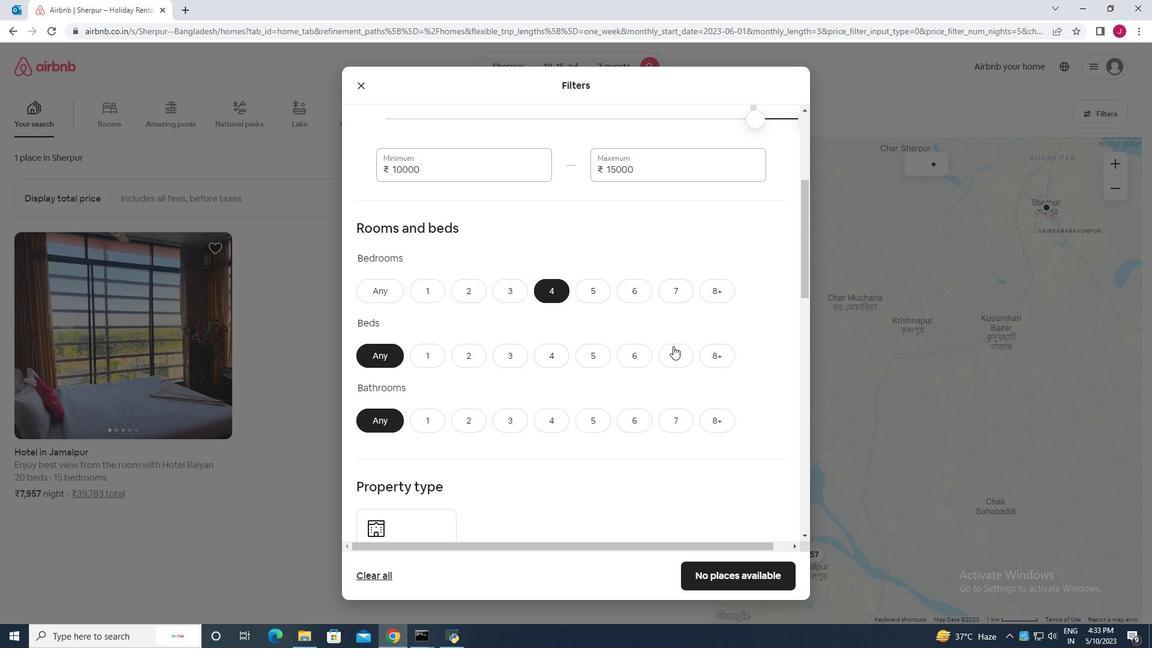 
Action: Mouse pressed left at (676, 353)
Screenshot: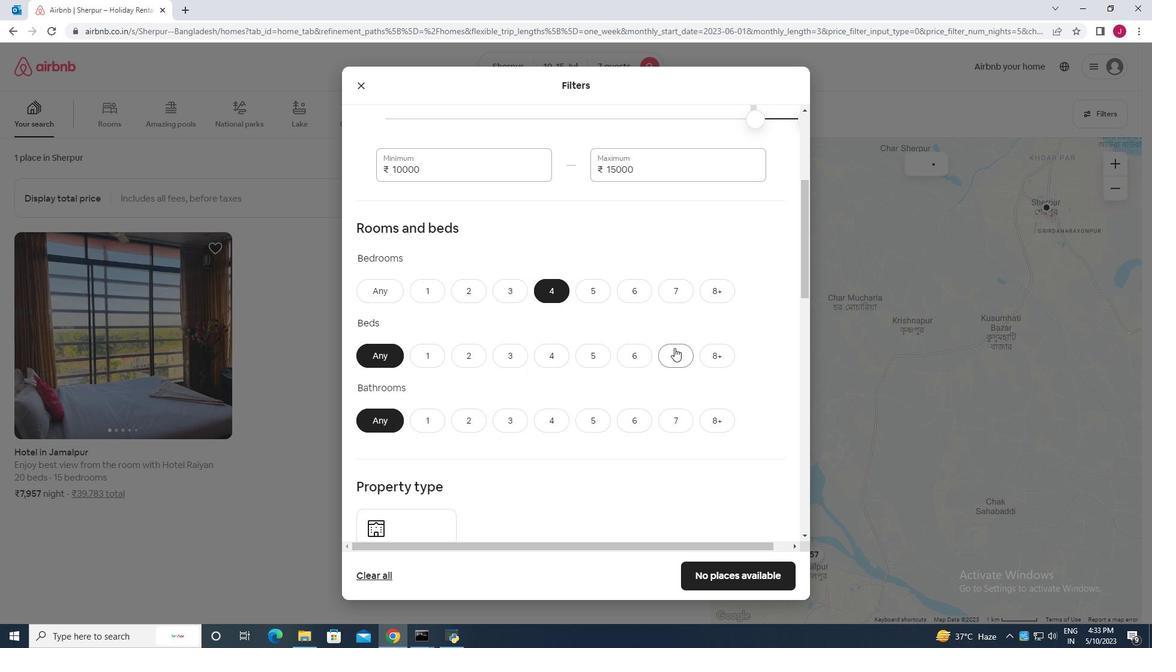 
Action: Mouse moved to (559, 420)
Screenshot: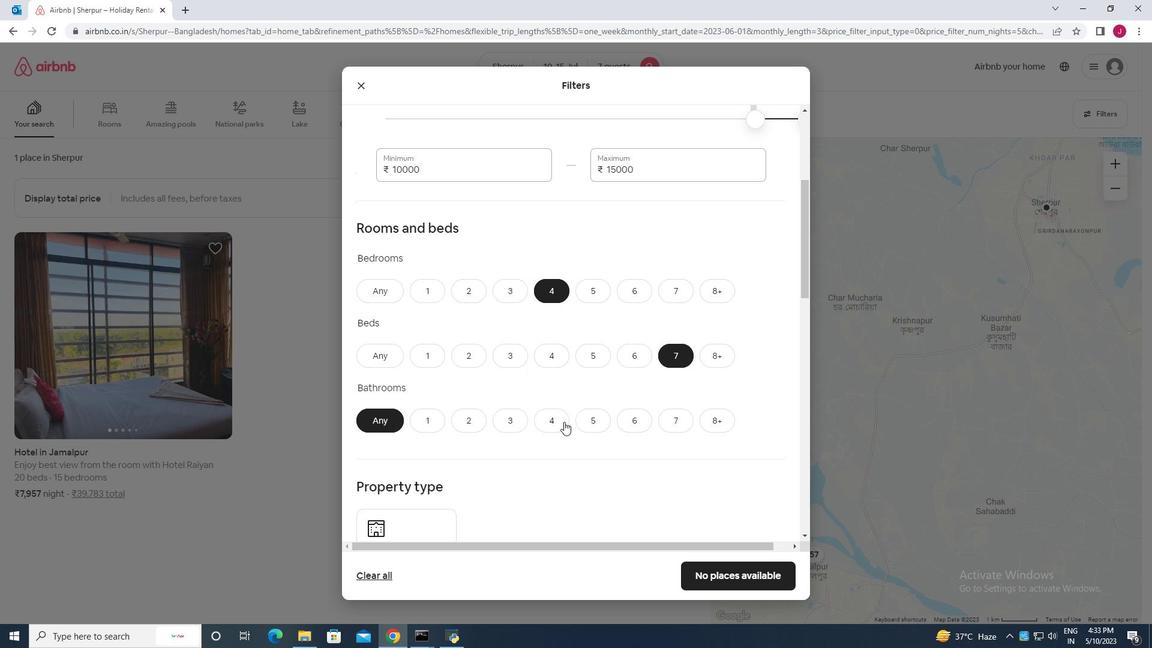 
Action: Mouse pressed left at (559, 420)
Screenshot: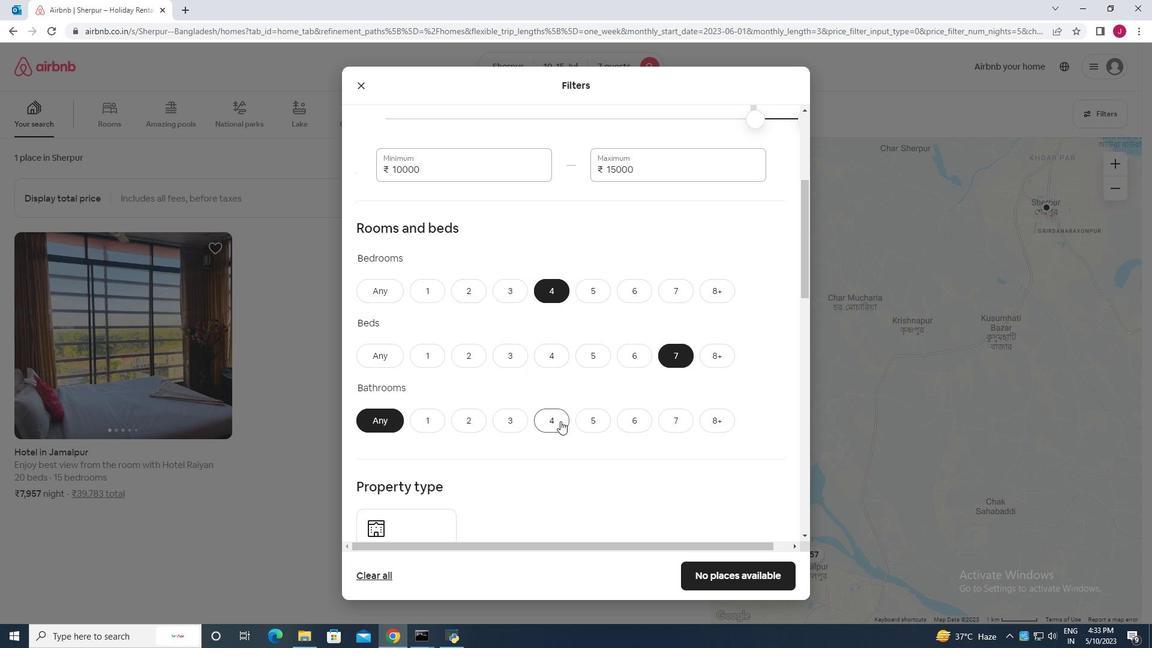 
Action: Mouse moved to (544, 413)
Screenshot: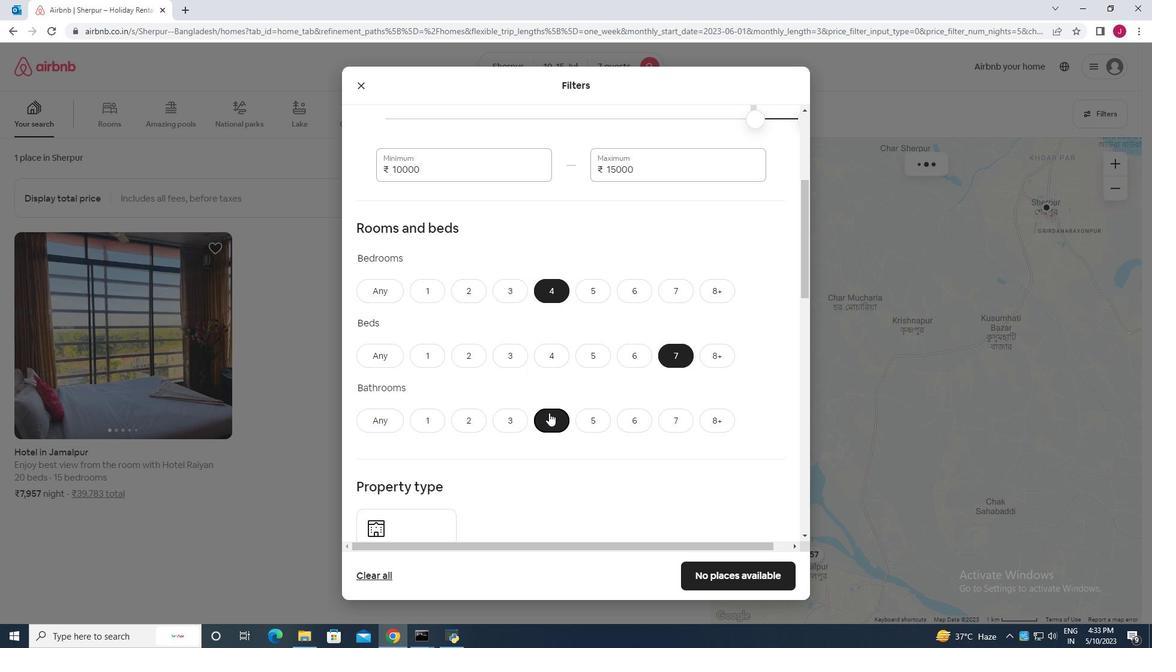 
Action: Mouse scrolled (544, 412) with delta (0, 0)
Screenshot: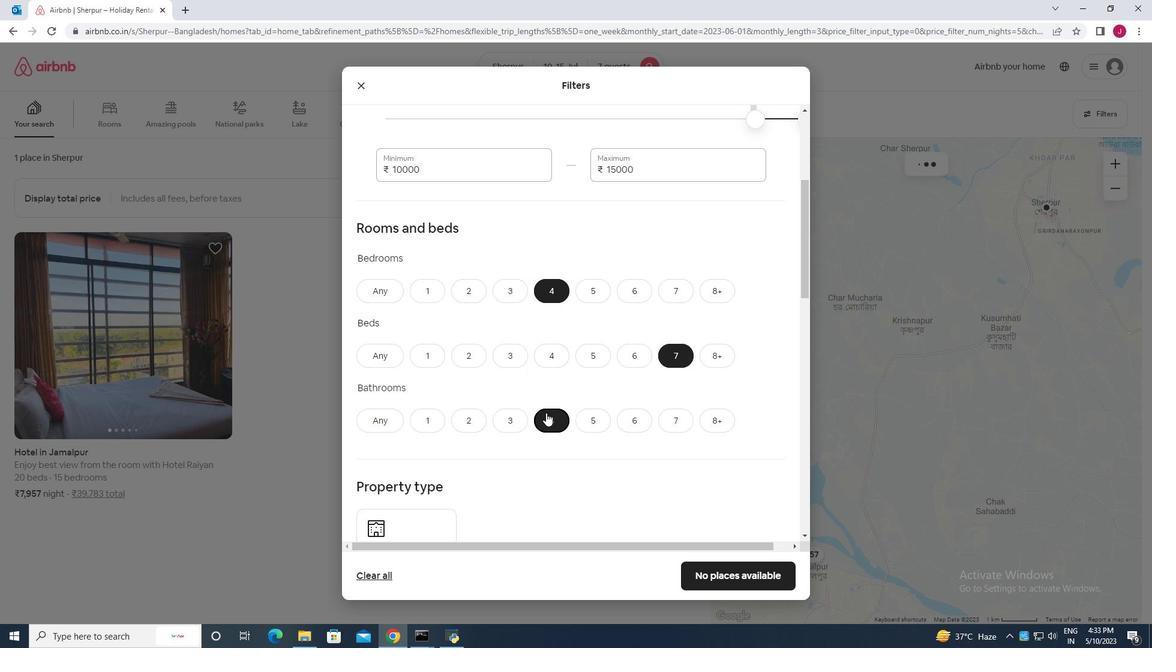 
Action: Mouse scrolled (544, 412) with delta (0, 0)
Screenshot: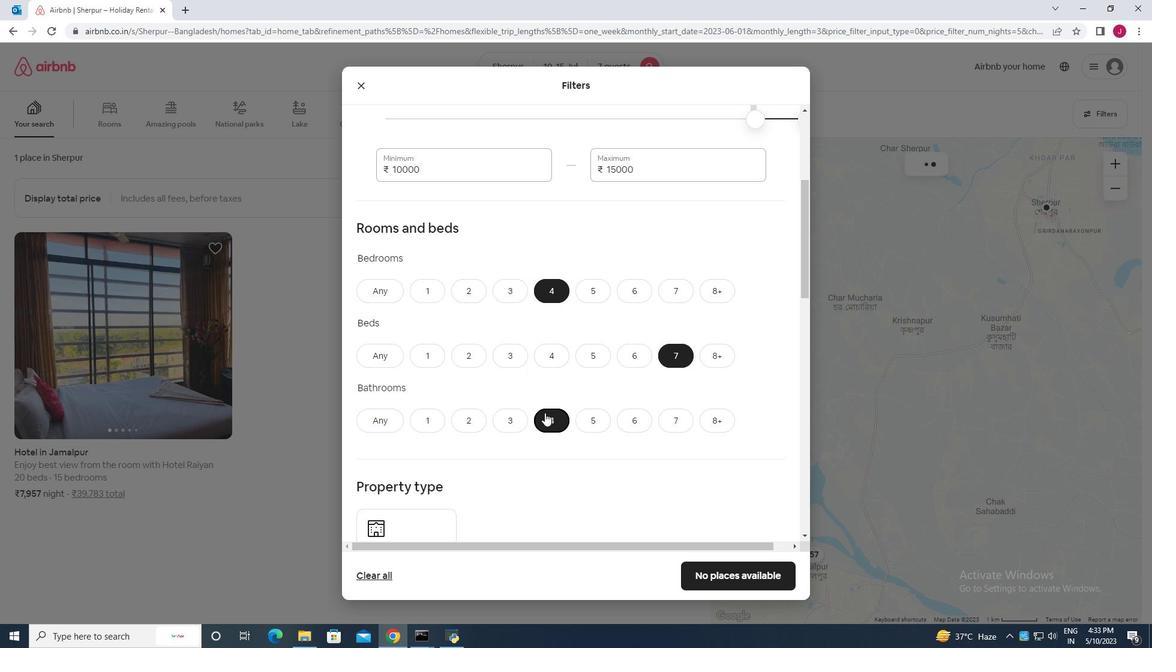 
Action: Mouse scrolled (544, 412) with delta (0, 0)
Screenshot: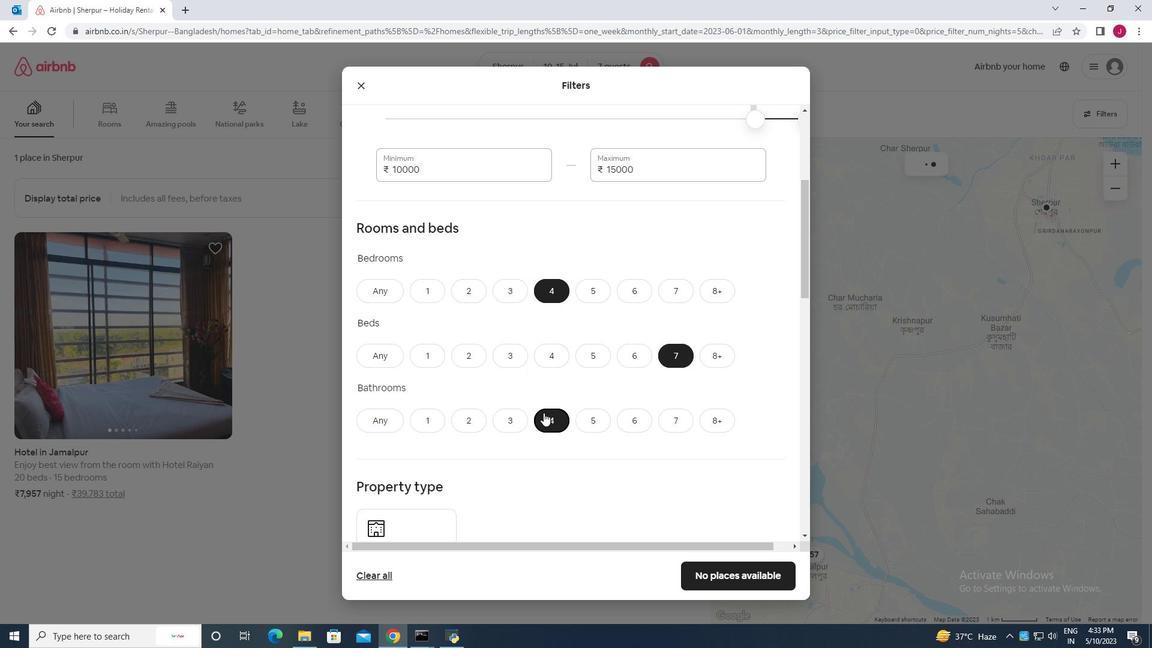 
Action: Mouse moved to (421, 372)
Screenshot: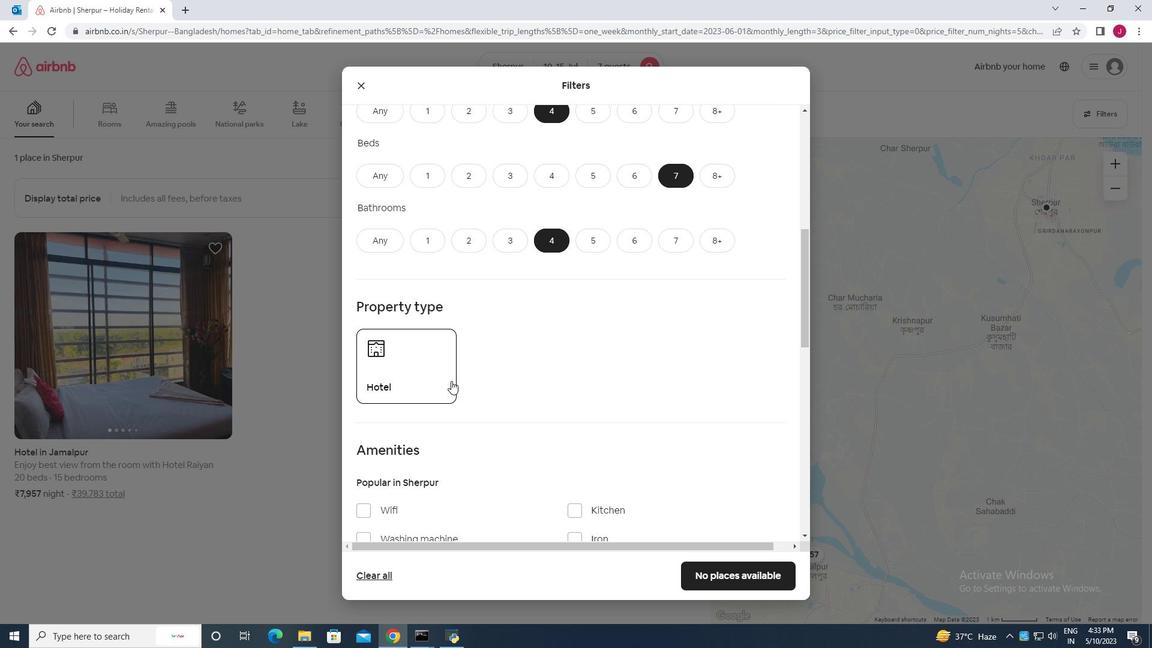 
Action: Mouse pressed left at (421, 372)
Screenshot: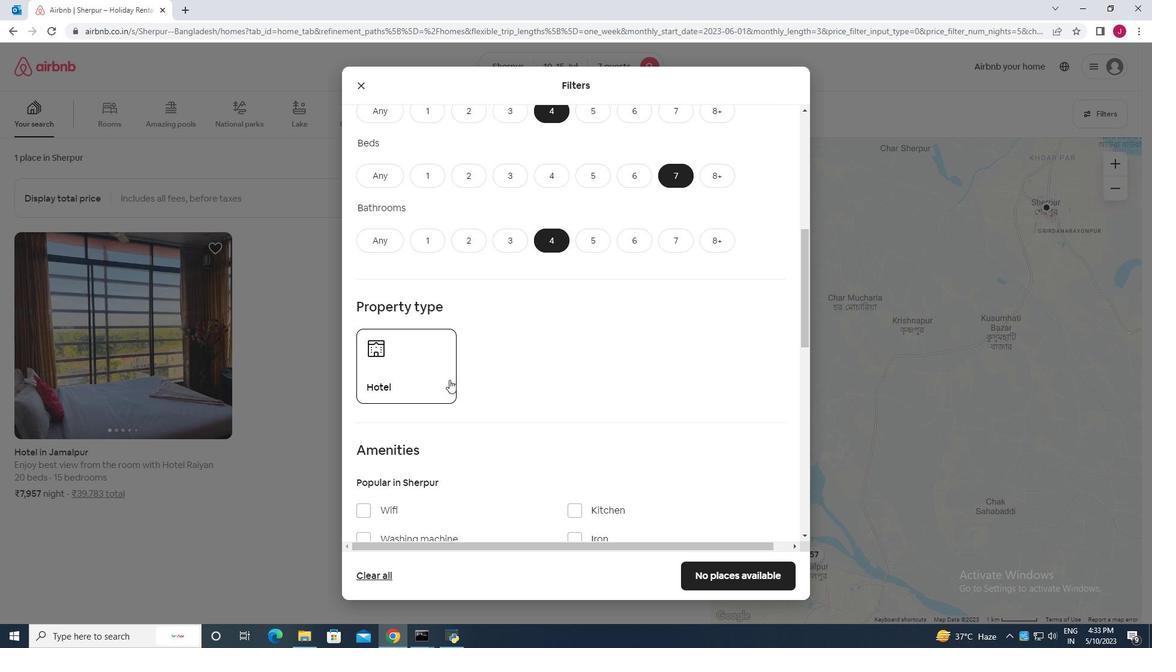 
Action: Mouse moved to (425, 374)
Screenshot: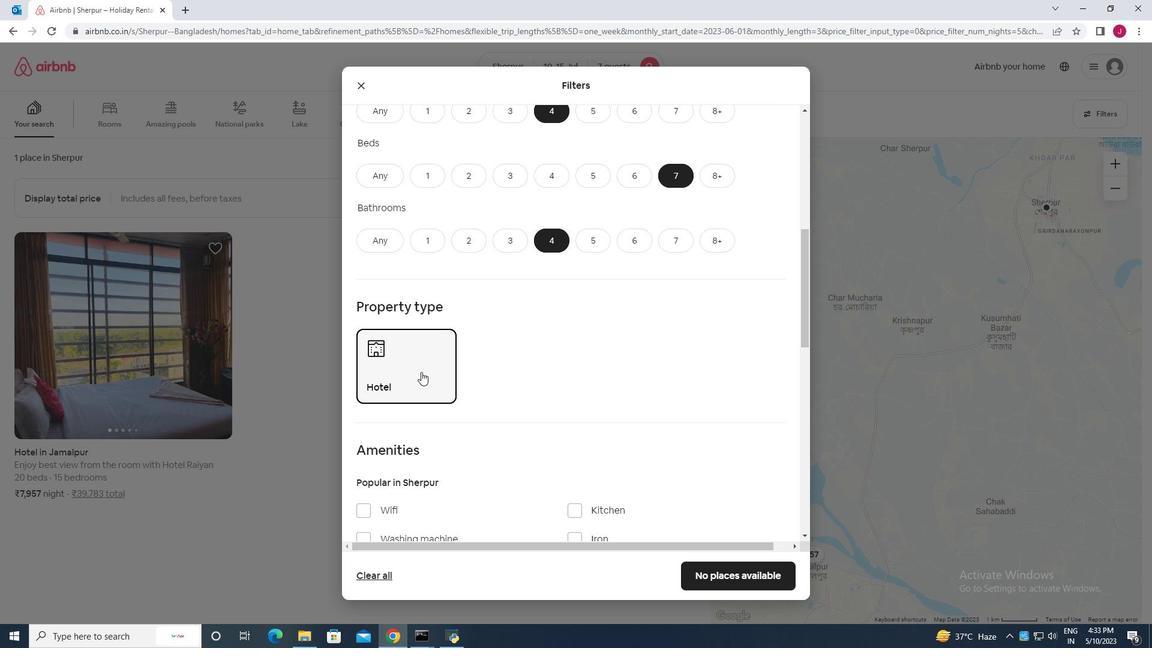 
Action: Mouse pressed left at (425, 374)
Screenshot: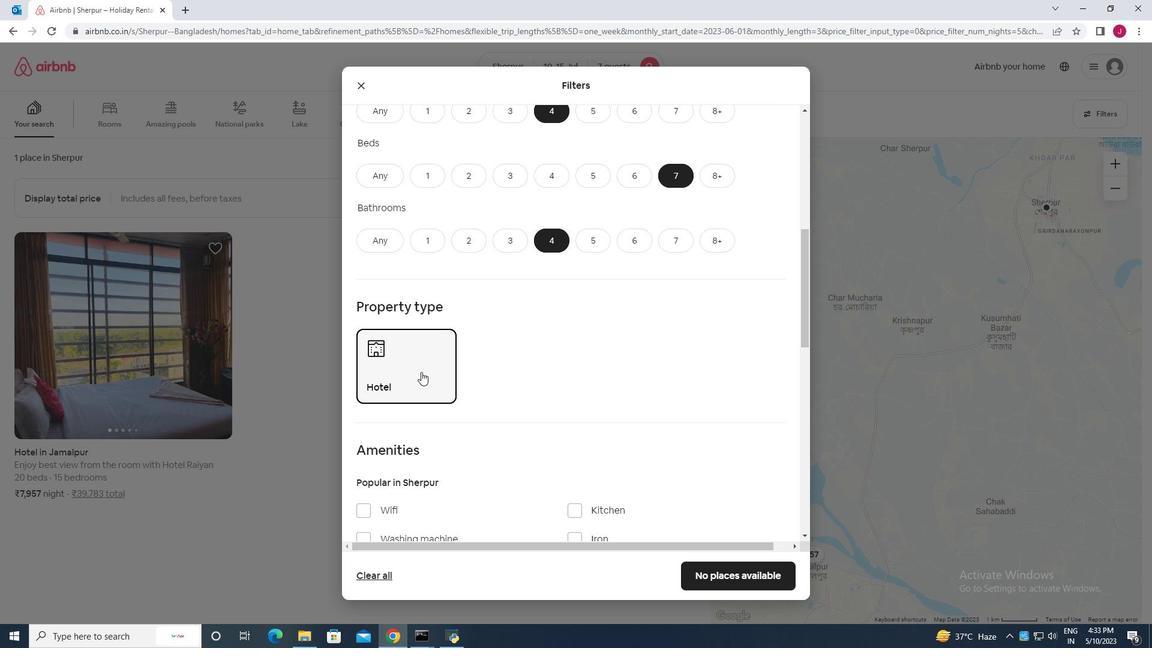 
Action: Mouse moved to (474, 364)
Screenshot: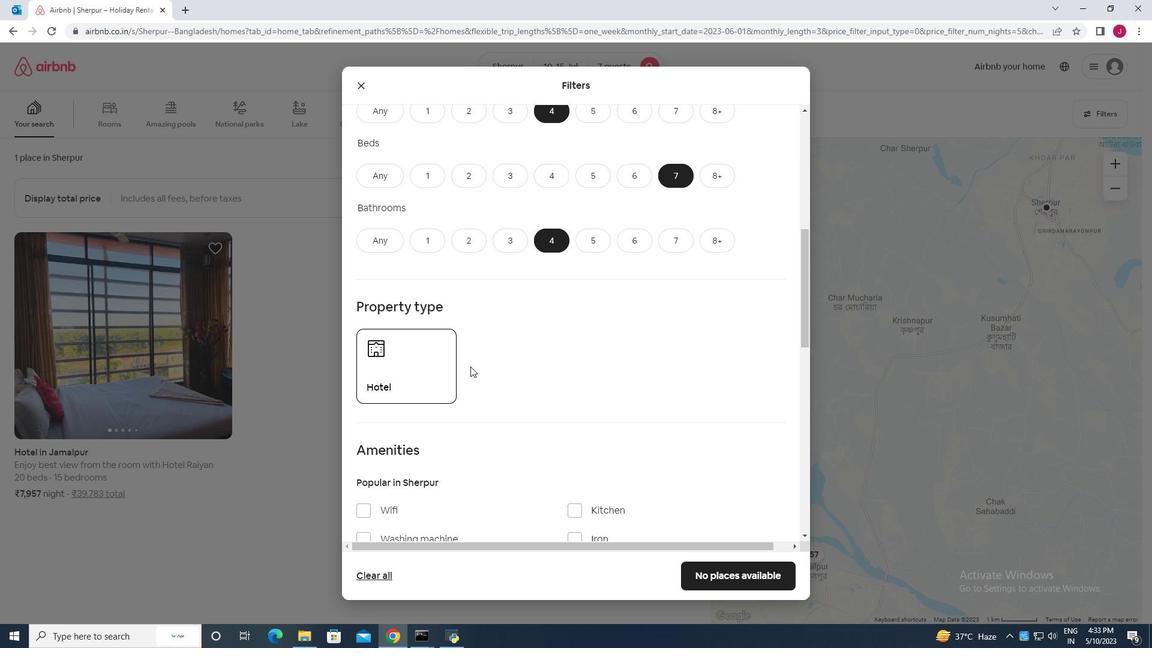 
Action: Mouse scrolled (474, 363) with delta (0, 0)
Screenshot: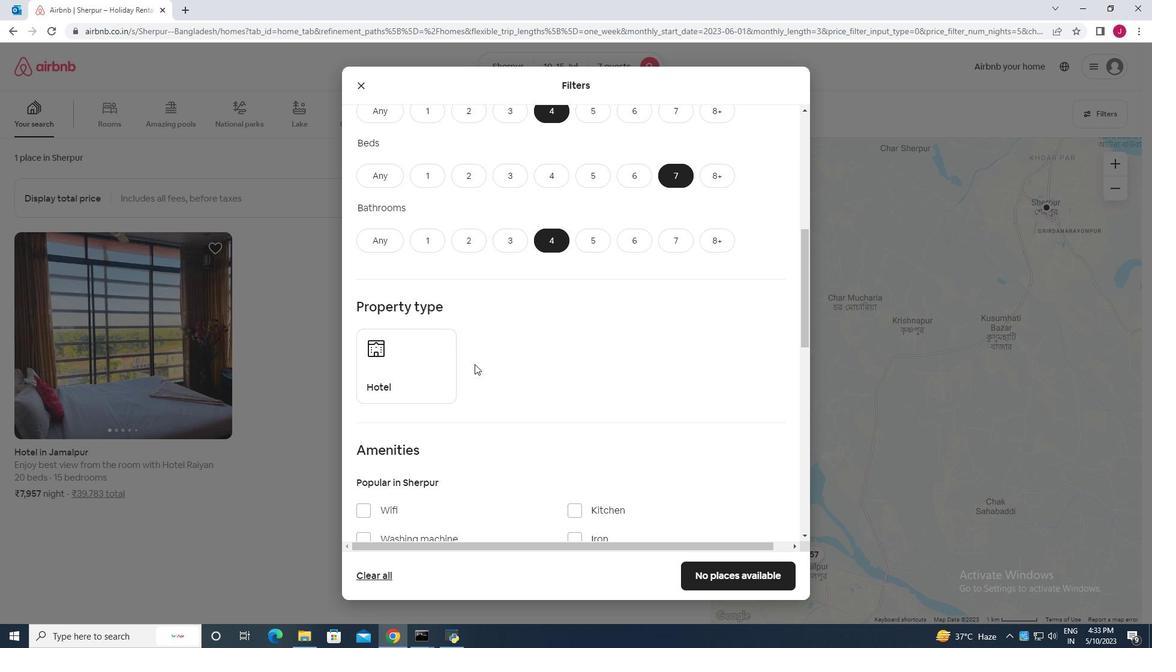 
Action: Mouse scrolled (474, 363) with delta (0, 0)
Screenshot: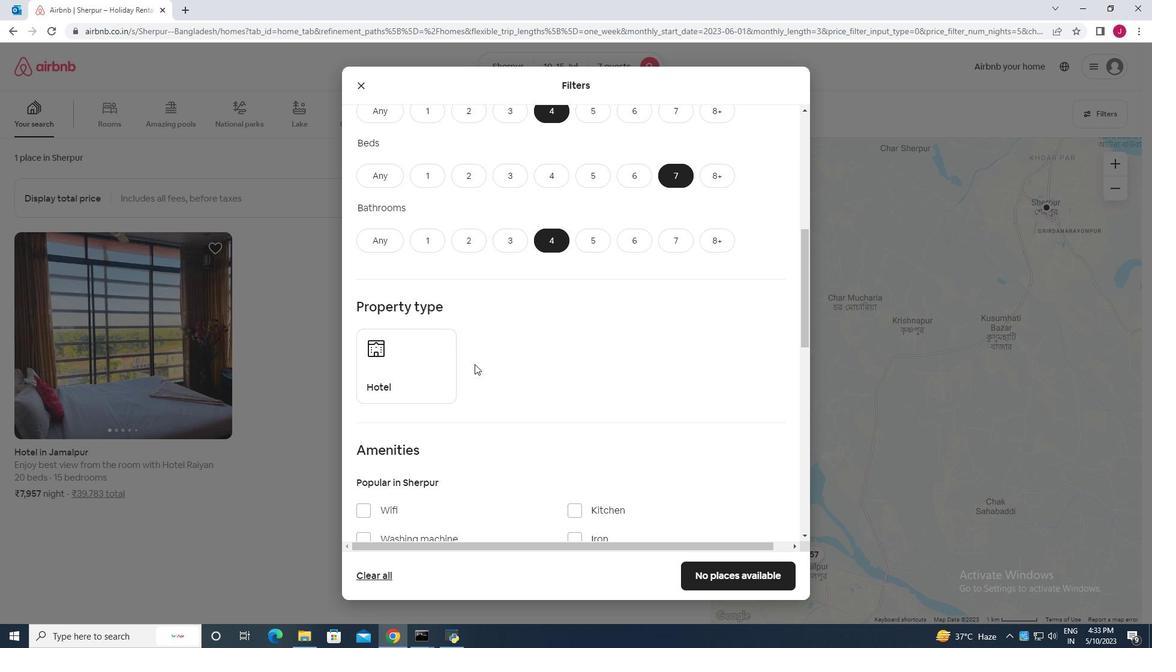 
Action: Mouse scrolled (474, 363) with delta (0, 0)
Screenshot: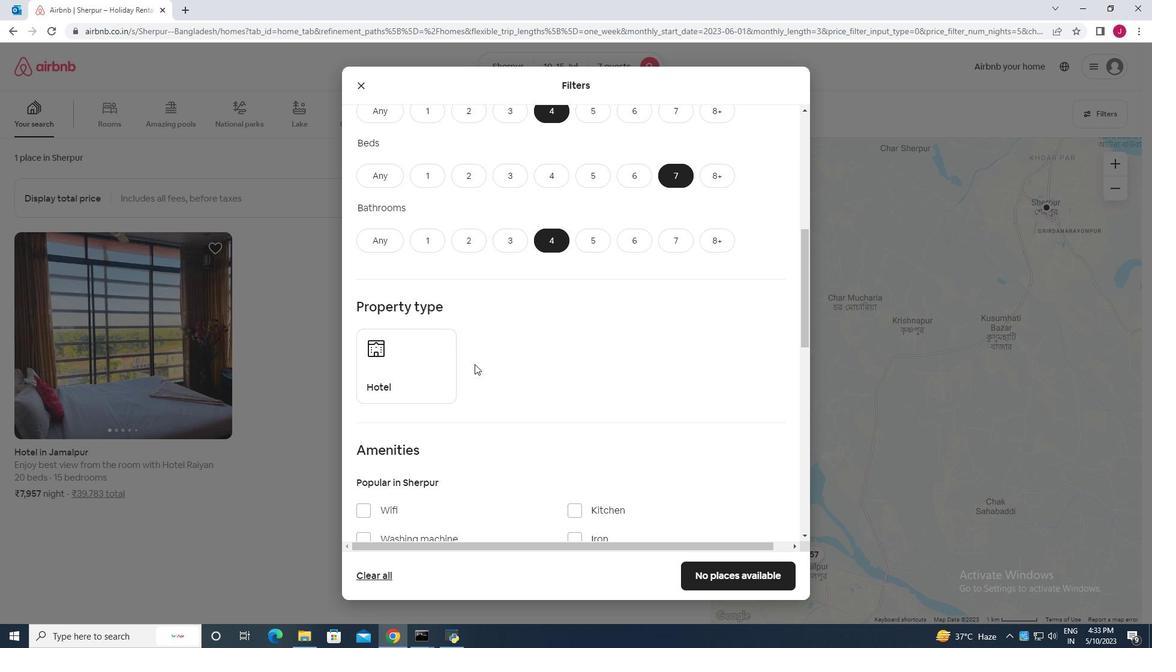 
Action: Mouse moved to (382, 411)
Screenshot: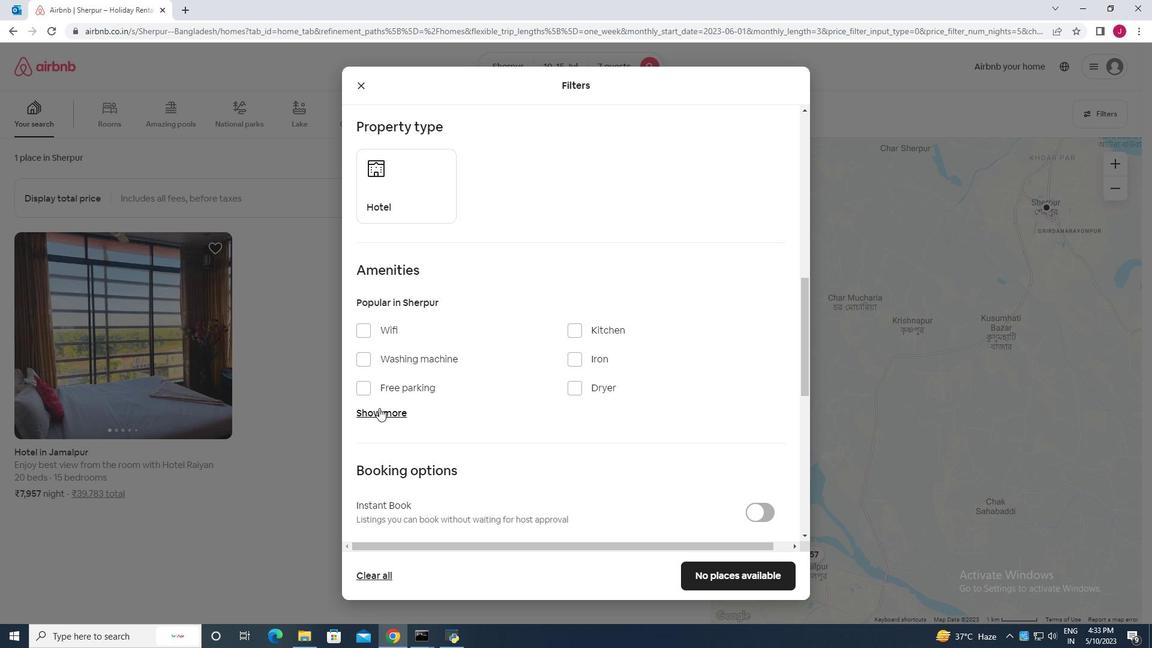 
Action: Mouse pressed left at (382, 411)
Screenshot: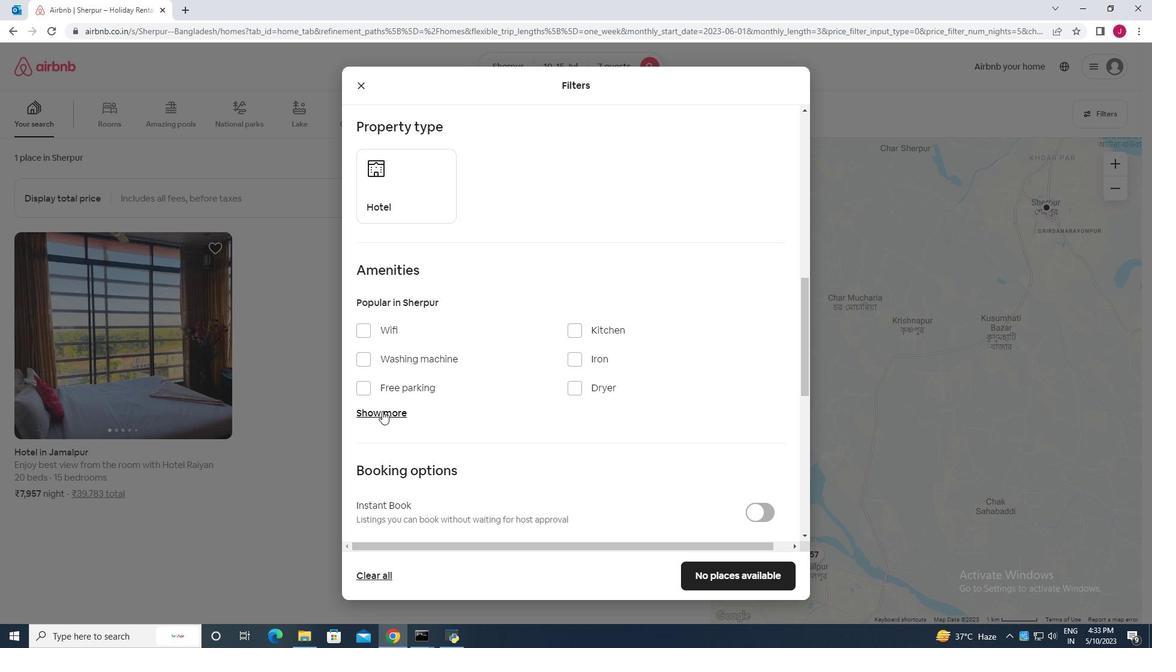 
Action: Mouse moved to (368, 336)
Screenshot: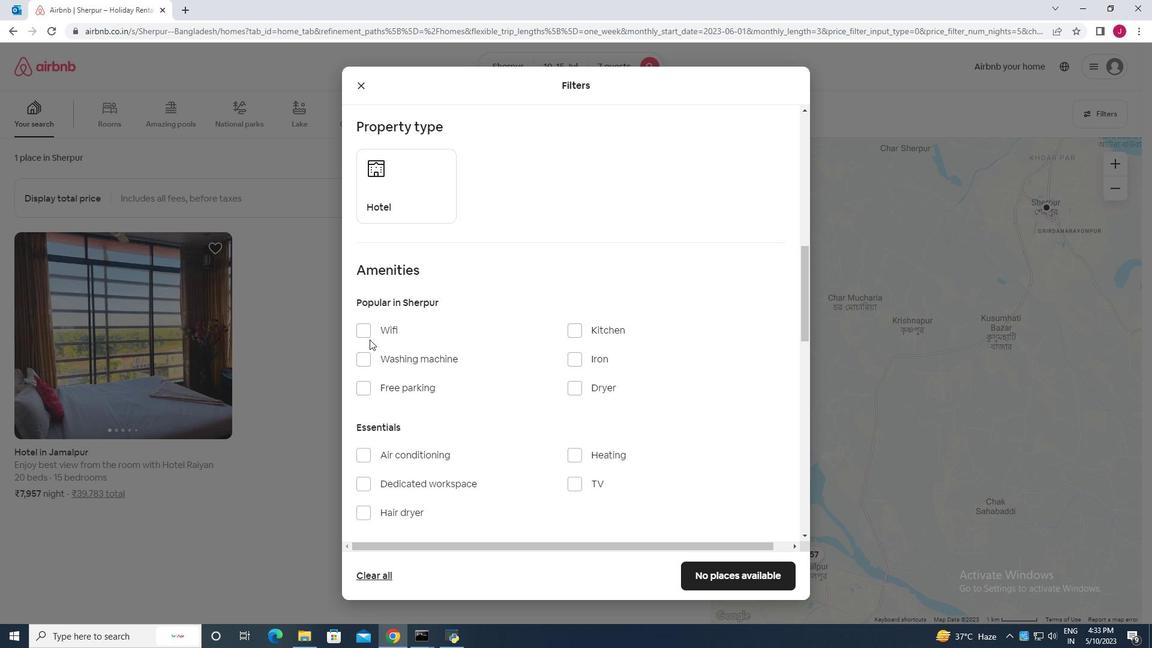 
Action: Mouse pressed left at (368, 336)
Screenshot: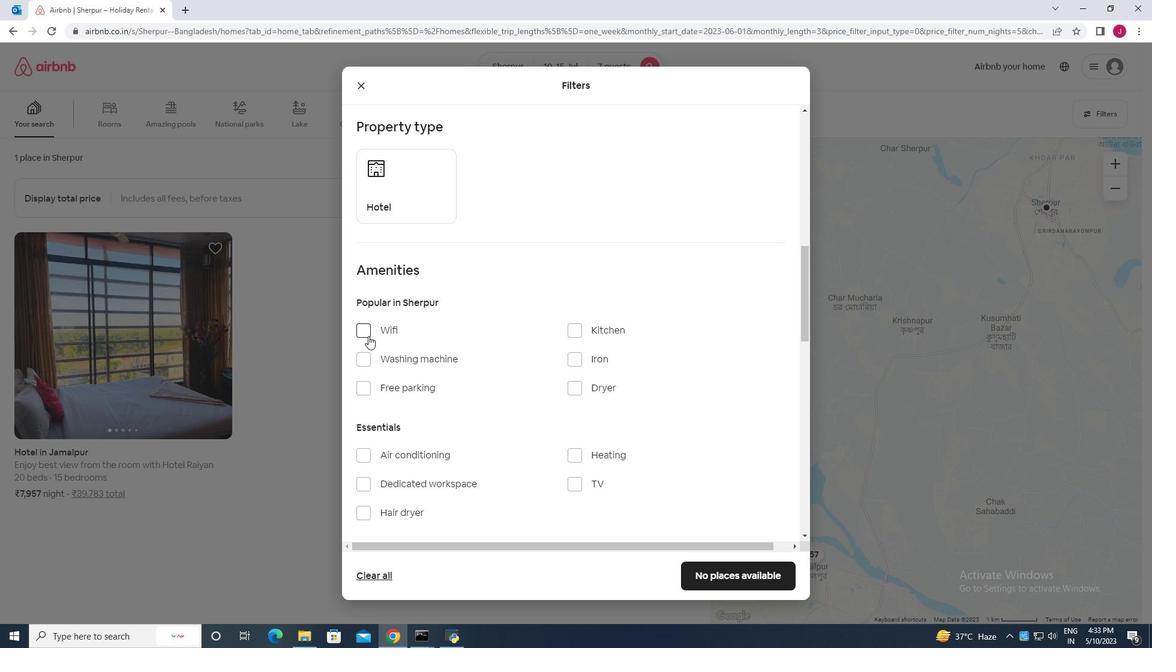 
Action: Mouse moved to (437, 352)
Screenshot: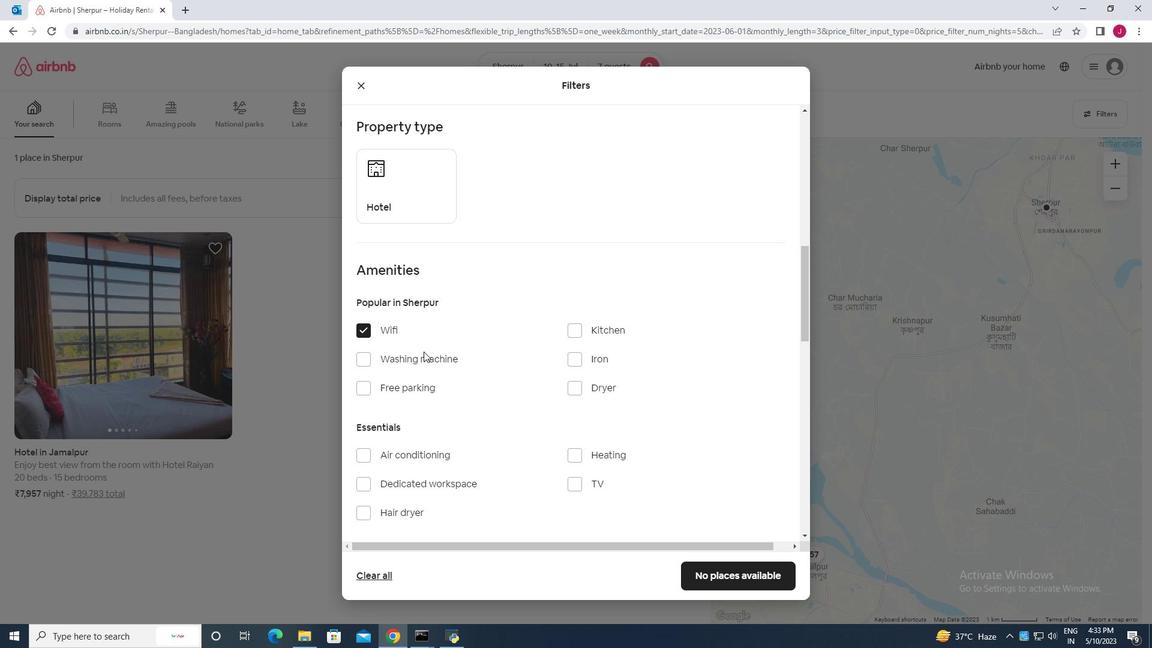 
Action: Mouse scrolled (437, 351) with delta (0, 0)
Screenshot: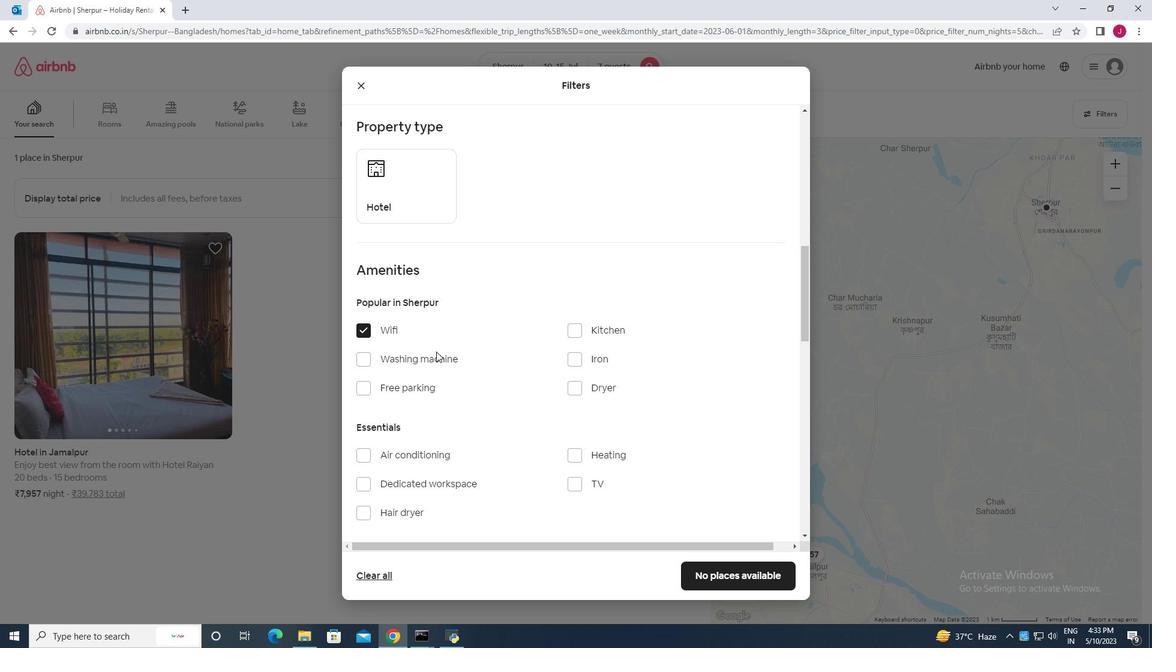 
Action: Mouse moved to (360, 396)
Screenshot: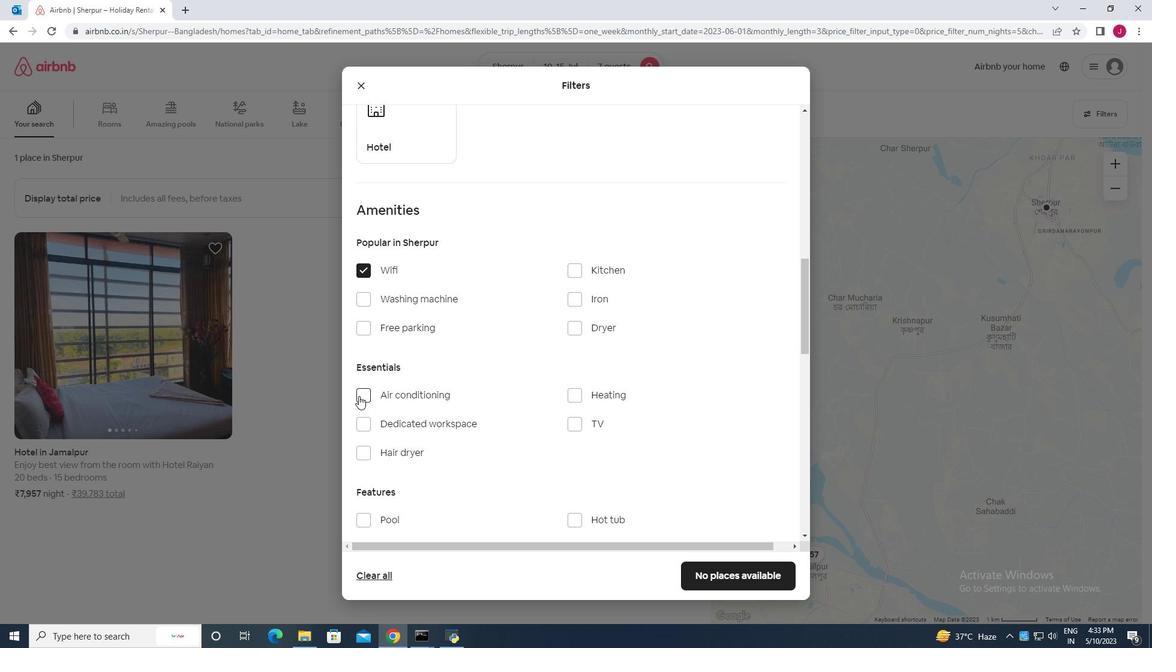 
Action: Mouse pressed left at (360, 396)
Screenshot: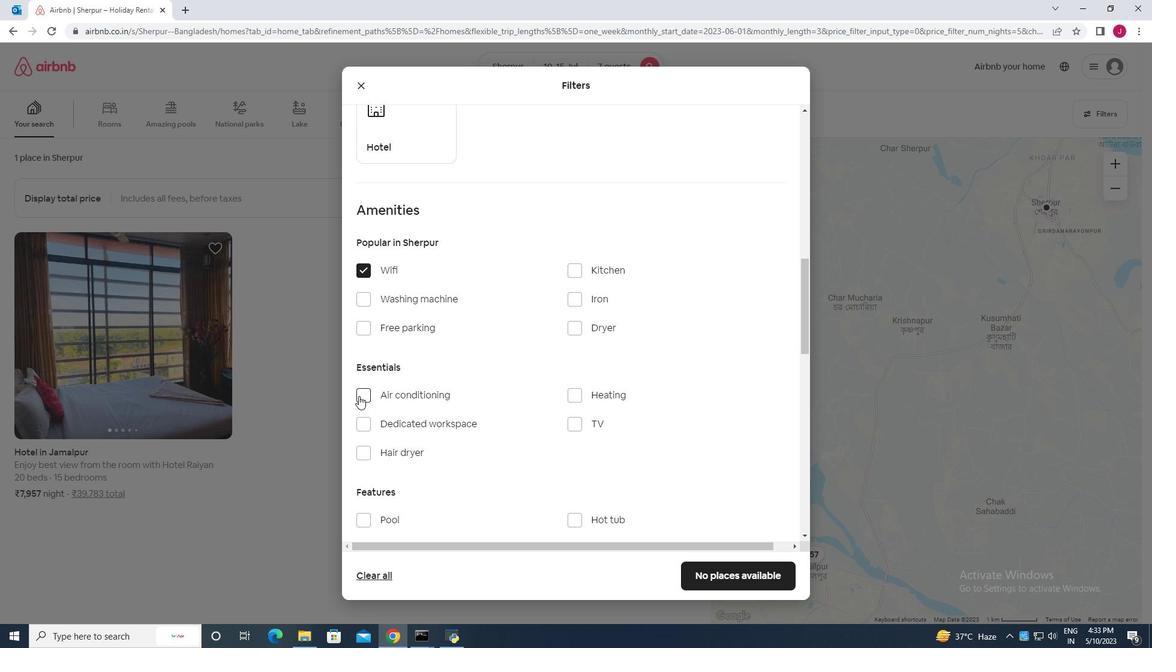 
Action: Mouse moved to (527, 368)
Screenshot: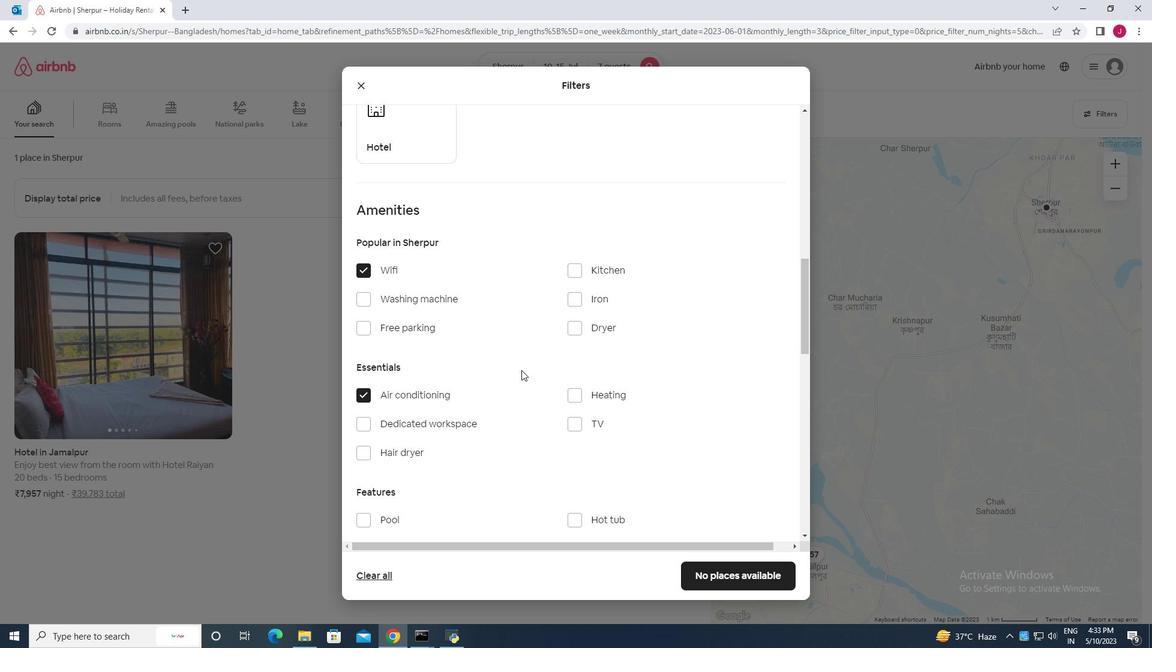 
Action: Mouse scrolled (527, 368) with delta (0, 0)
Screenshot: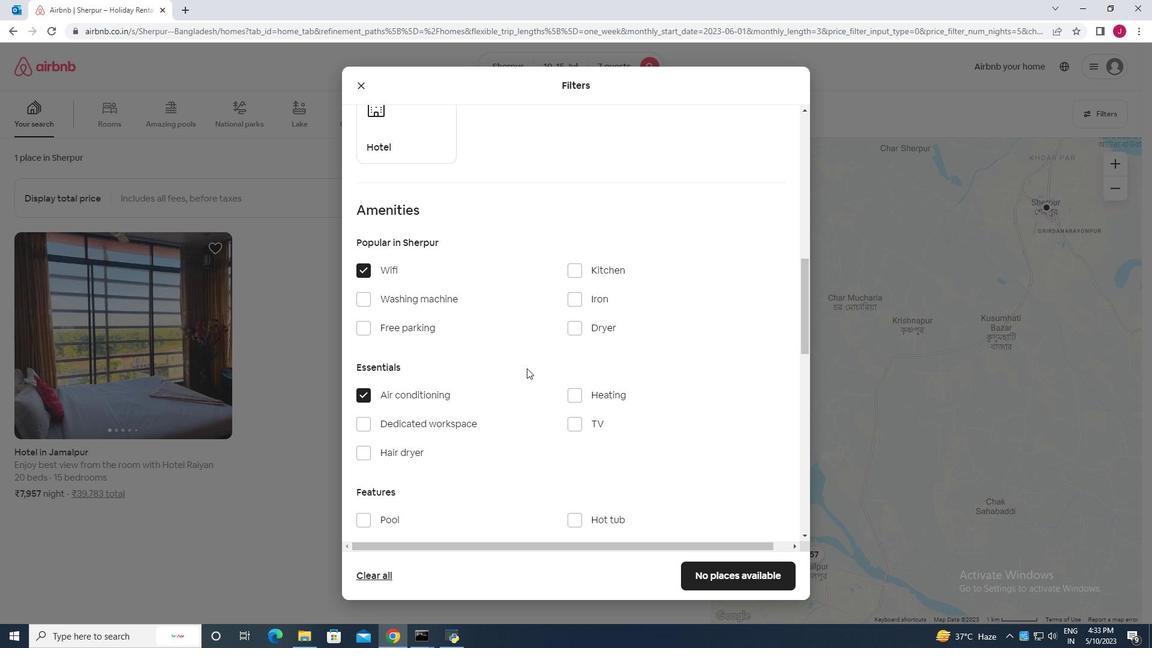 
Action: Mouse scrolled (527, 368) with delta (0, 0)
Screenshot: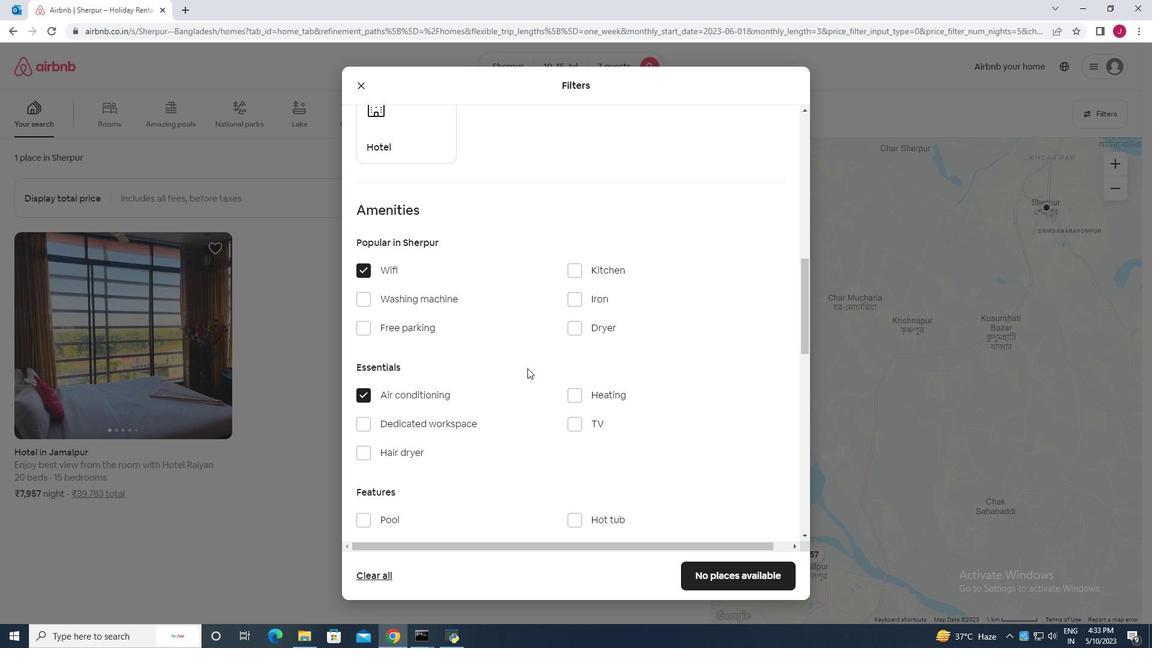 
Action: Mouse moved to (529, 368)
Screenshot: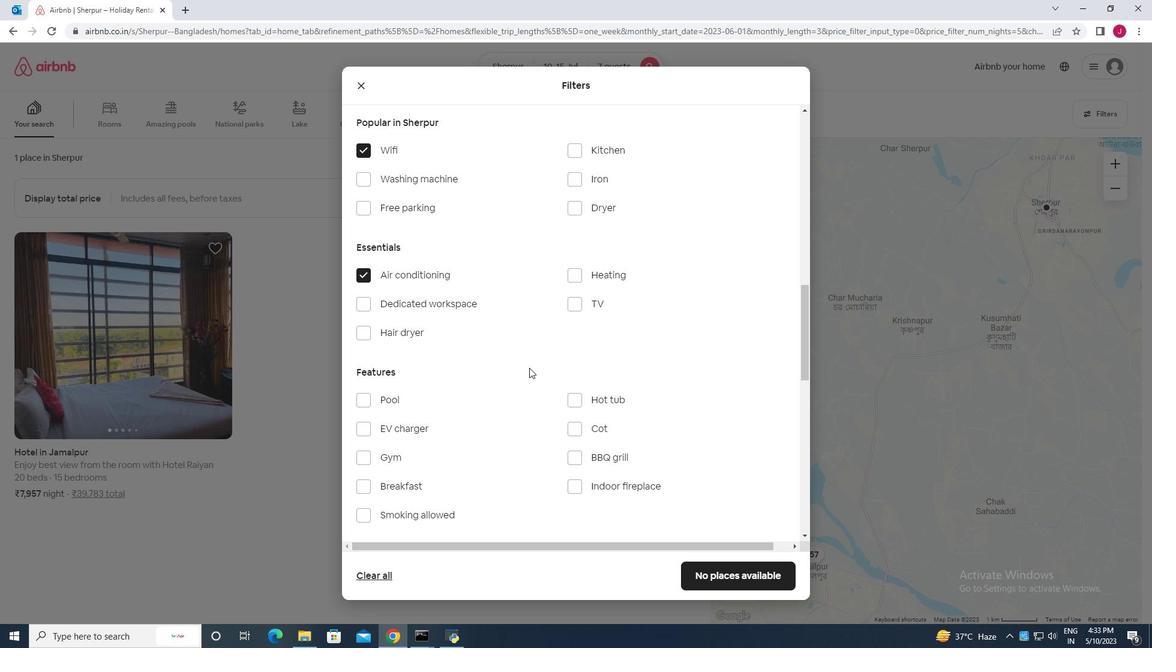 
Action: Mouse scrolled (529, 367) with delta (0, 0)
Screenshot: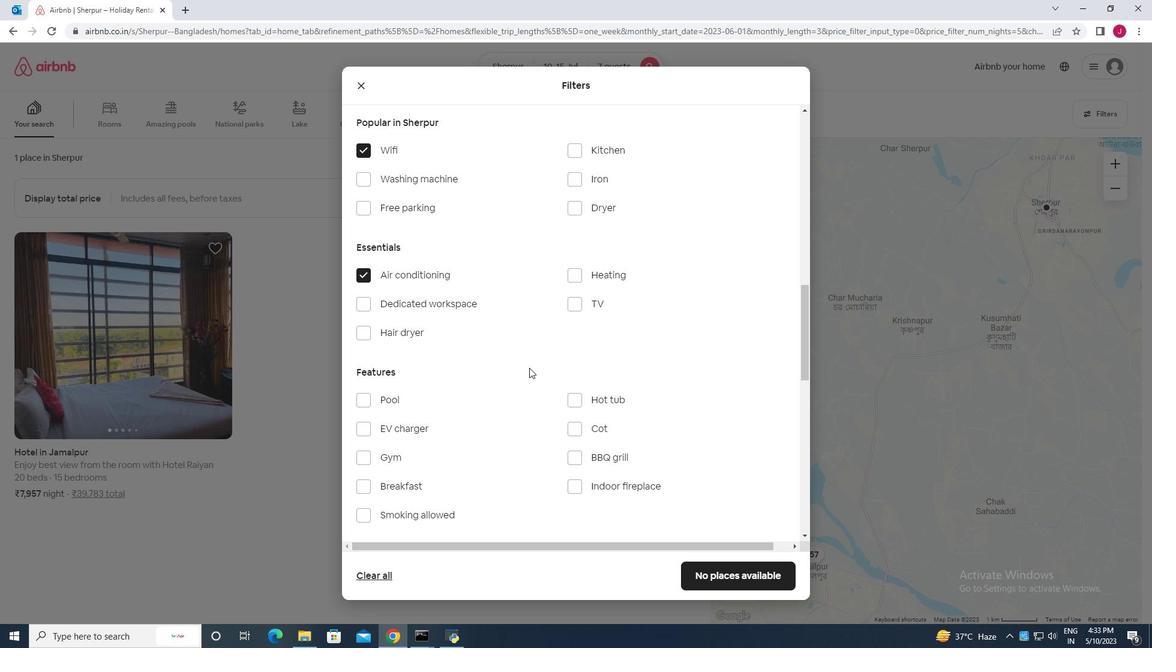 
Action: Mouse moved to (577, 246)
Screenshot: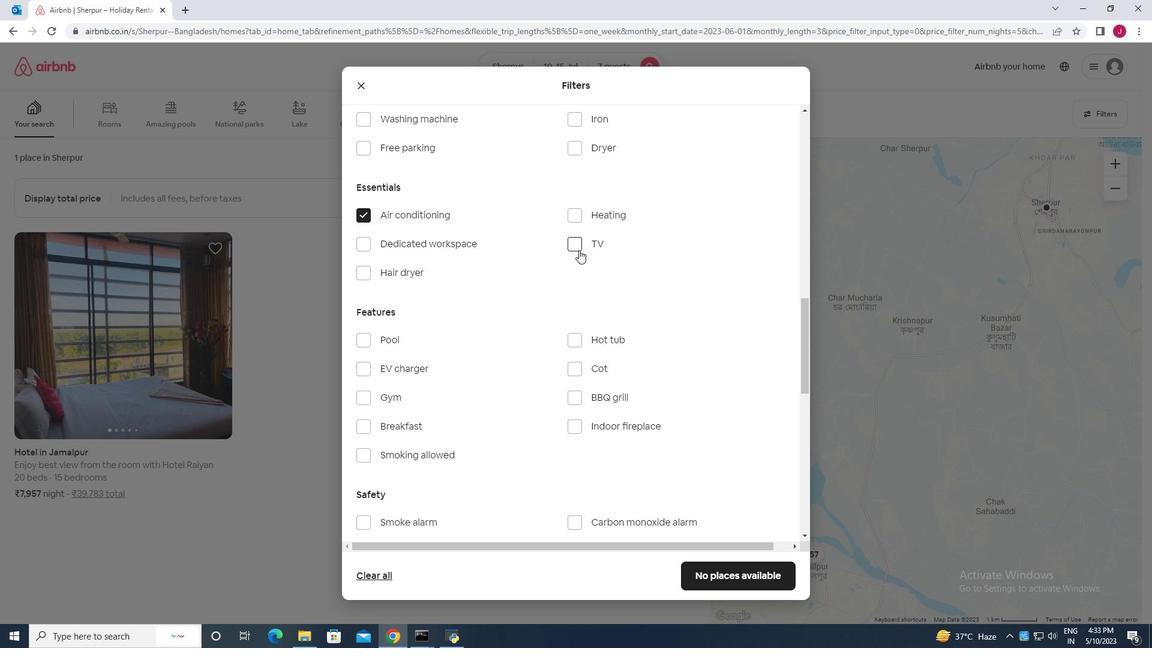 
Action: Mouse pressed left at (577, 246)
Screenshot: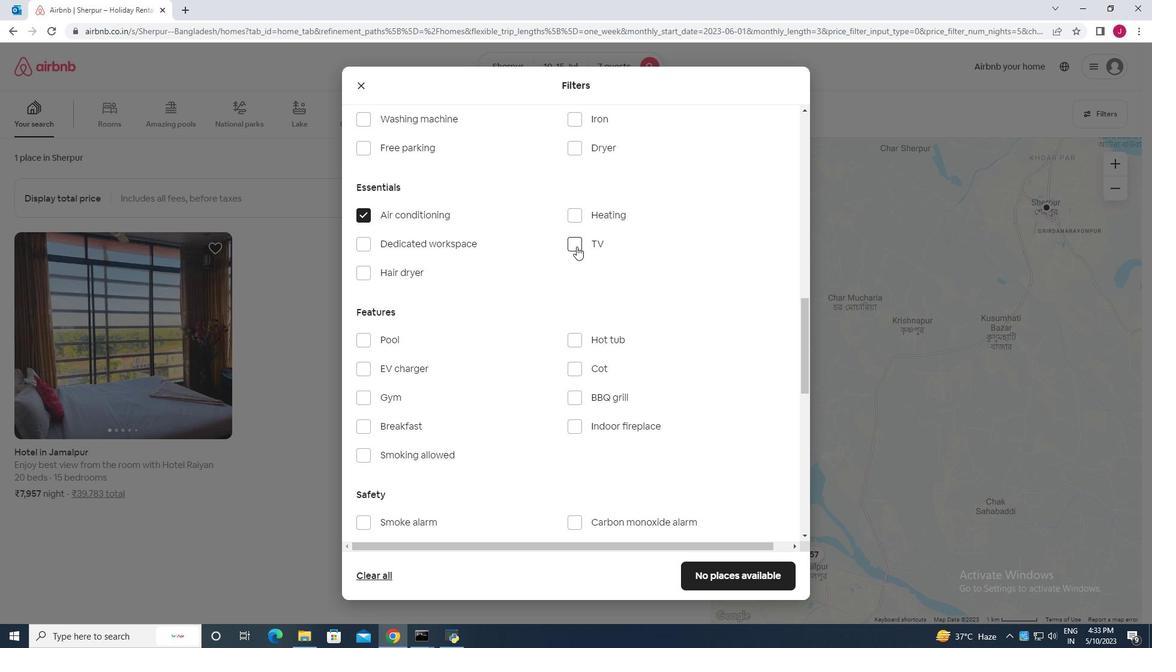 
Action: Mouse moved to (365, 341)
Screenshot: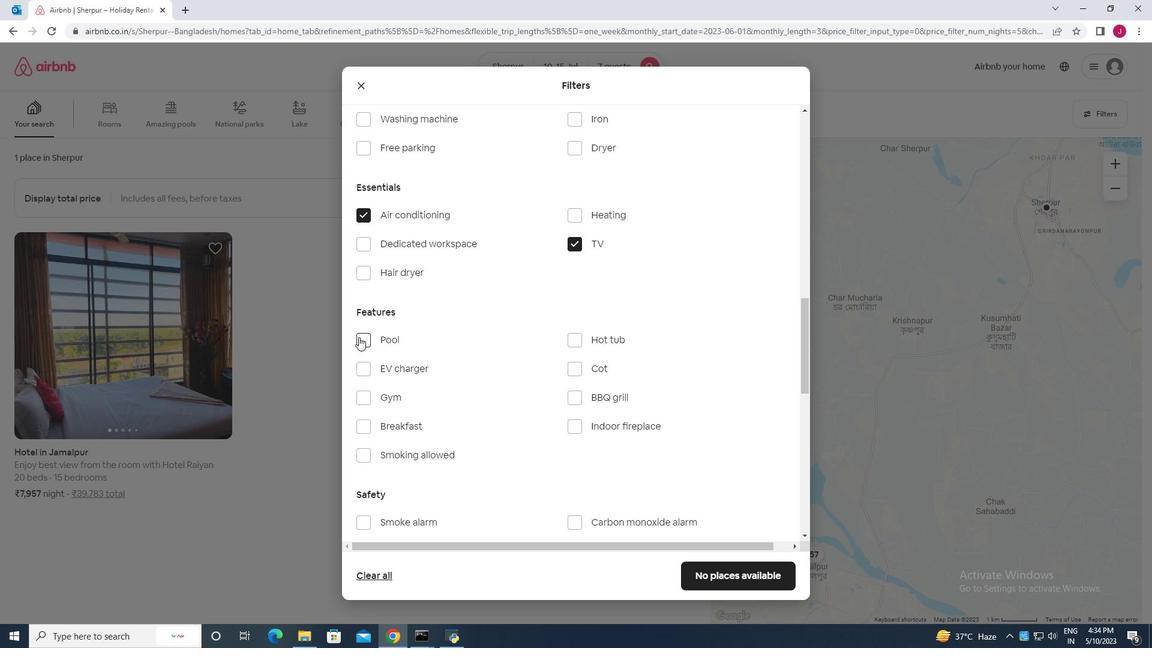 
Action: Mouse pressed left at (365, 341)
Screenshot: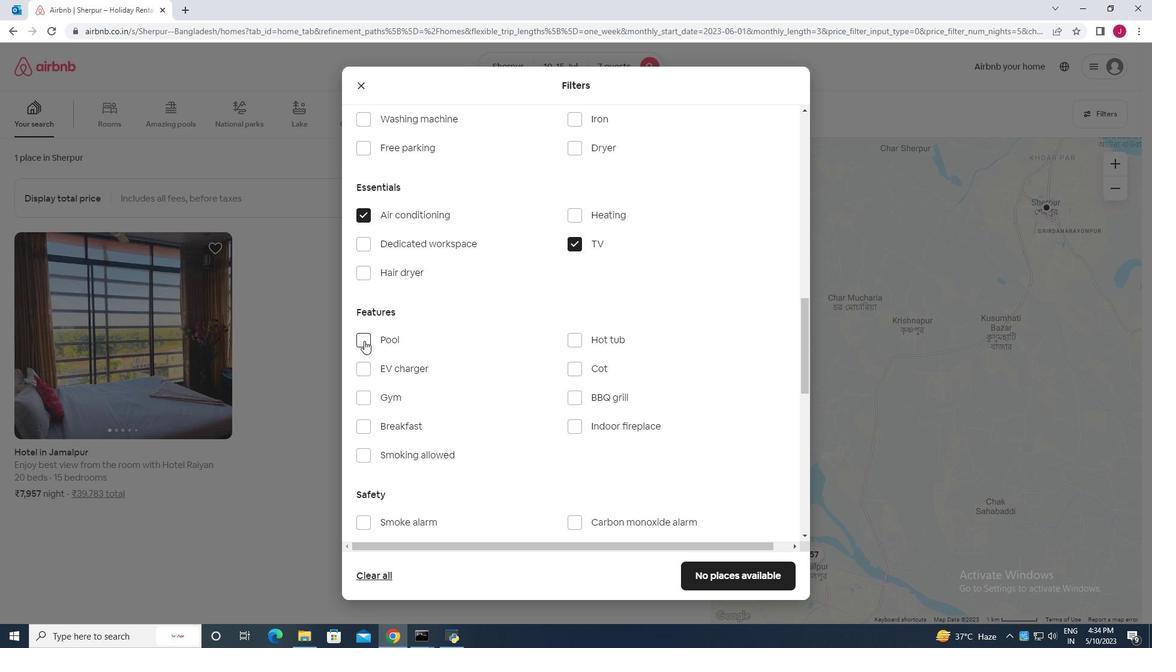 
Action: Mouse moved to (367, 395)
Screenshot: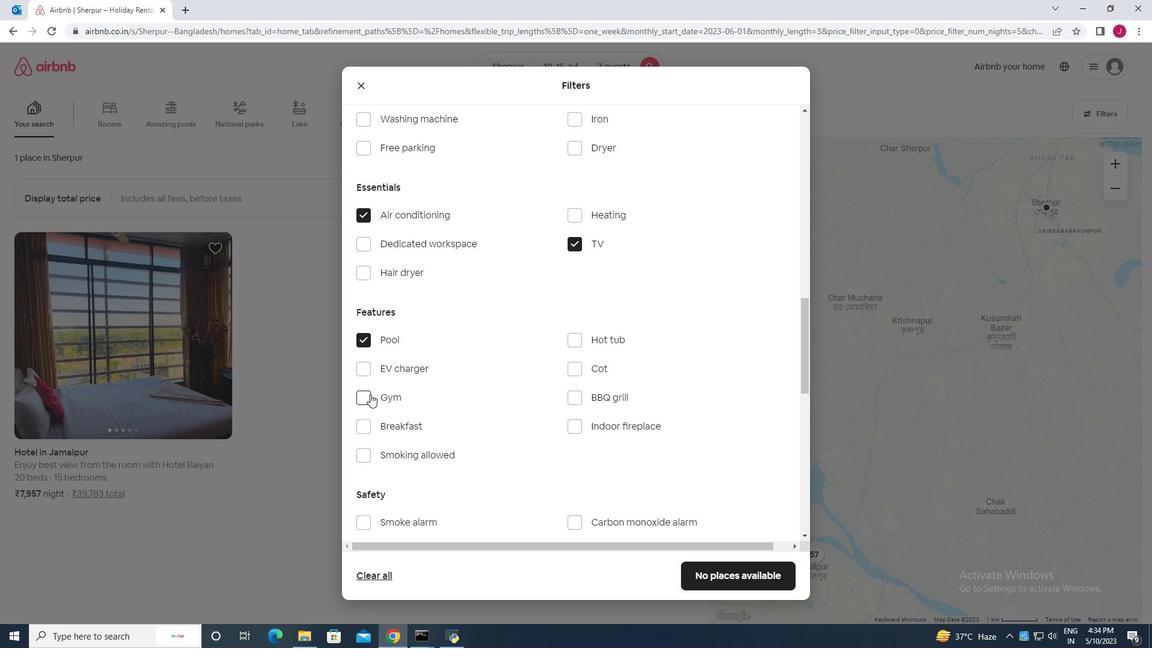 
Action: Mouse pressed left at (367, 395)
Screenshot: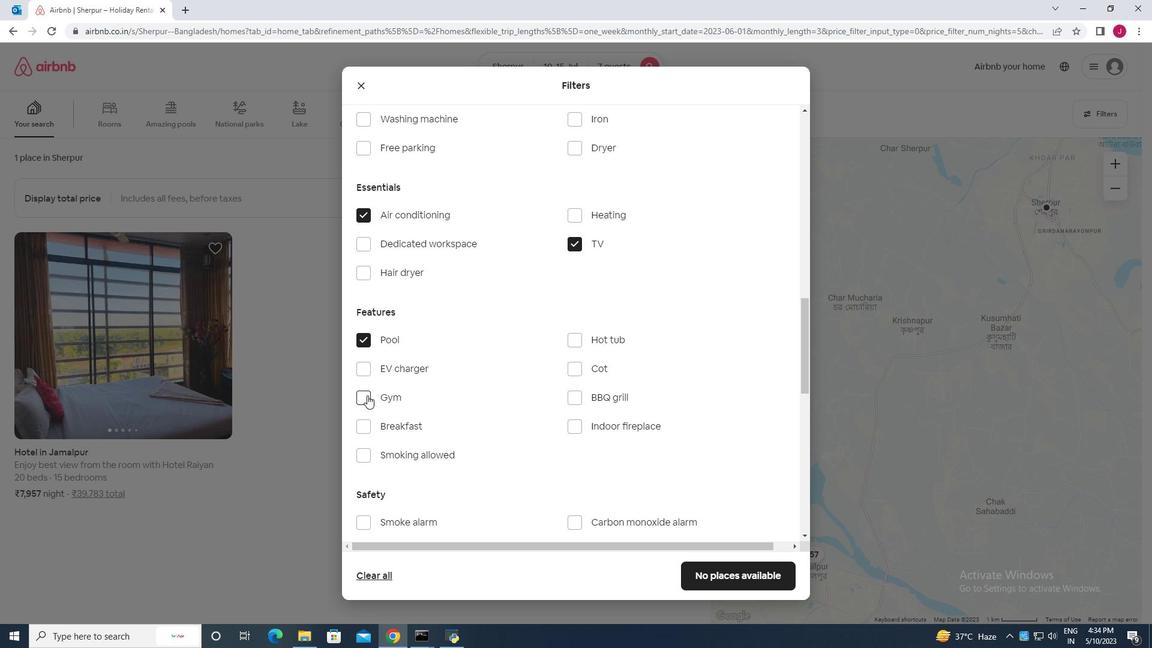 
Action: Mouse moved to (364, 422)
Screenshot: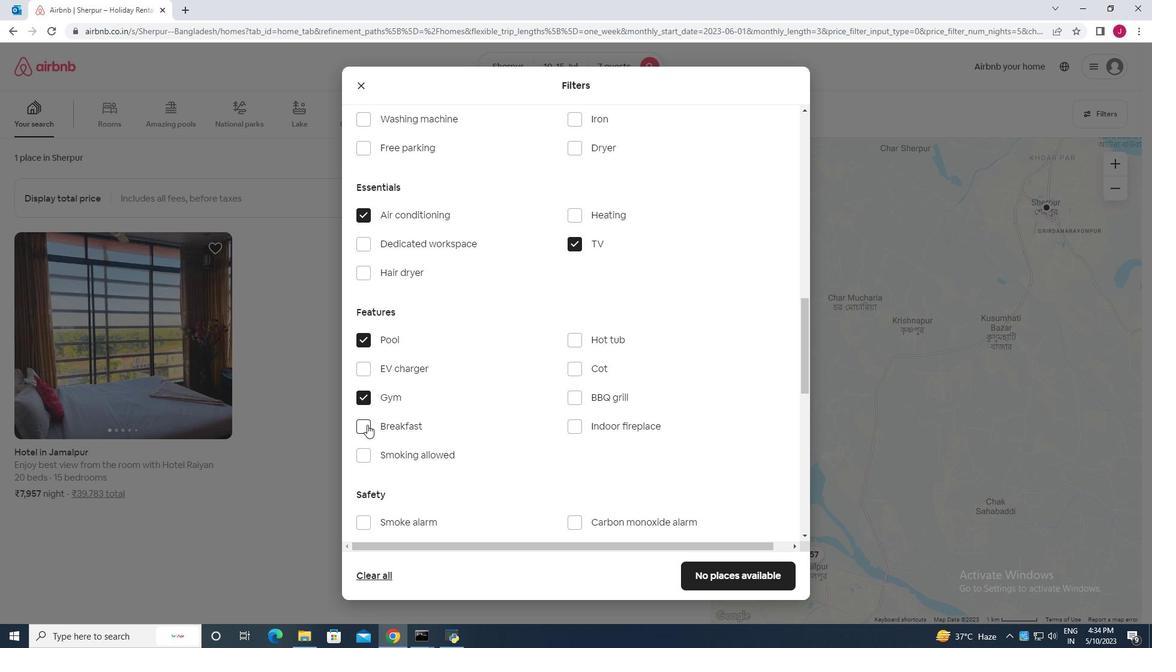 
Action: Mouse pressed left at (364, 422)
Screenshot: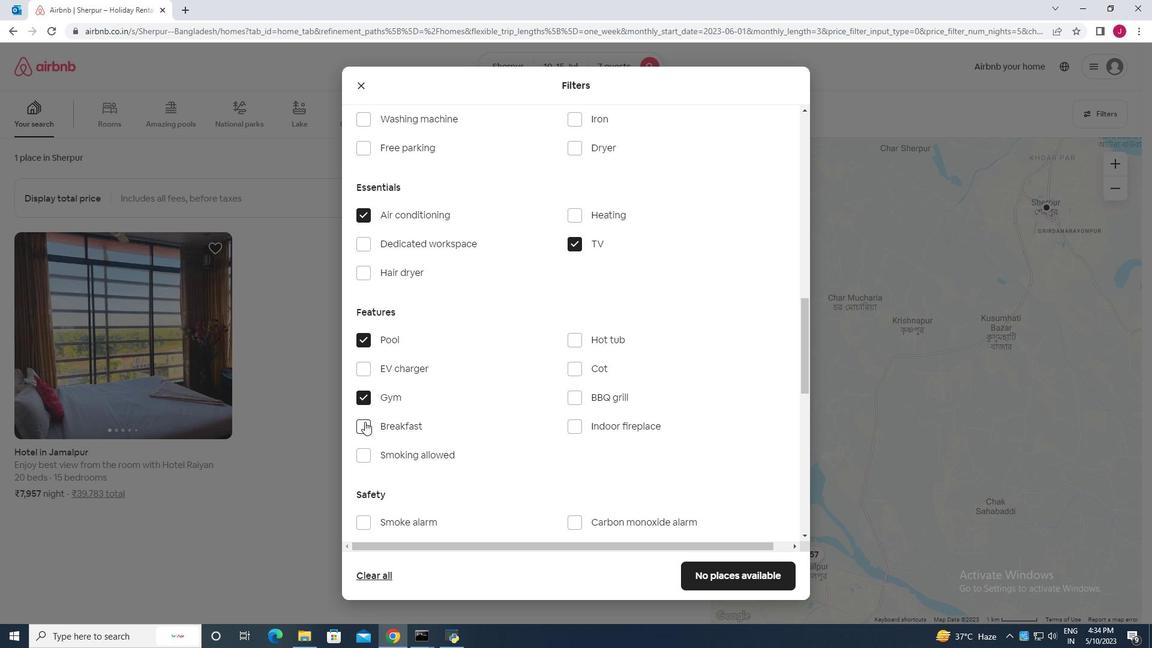 
Action: Mouse moved to (622, 404)
Screenshot: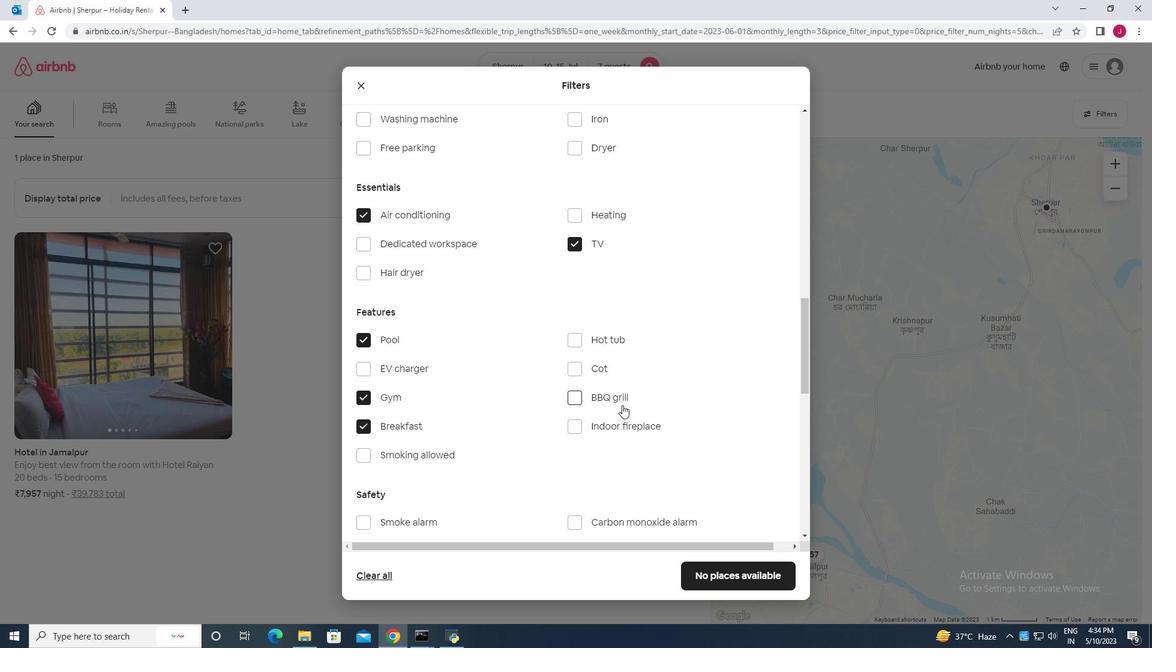 
Action: Mouse scrolled (622, 404) with delta (0, 0)
Screenshot: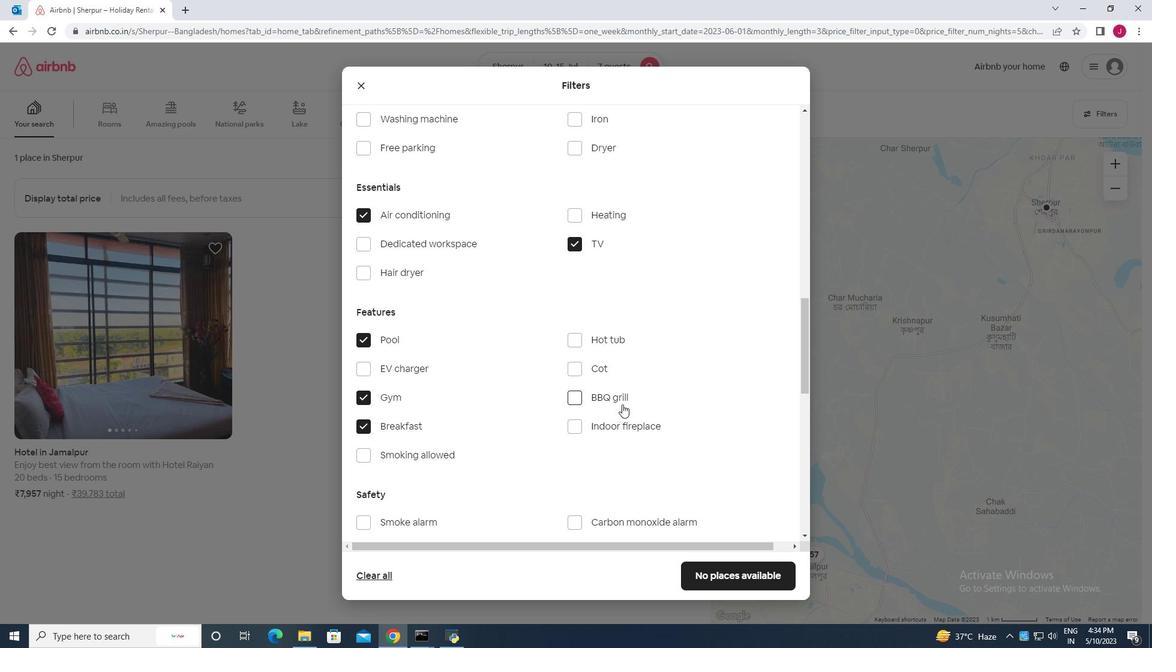 
Action: Mouse scrolled (622, 404) with delta (0, 0)
Screenshot: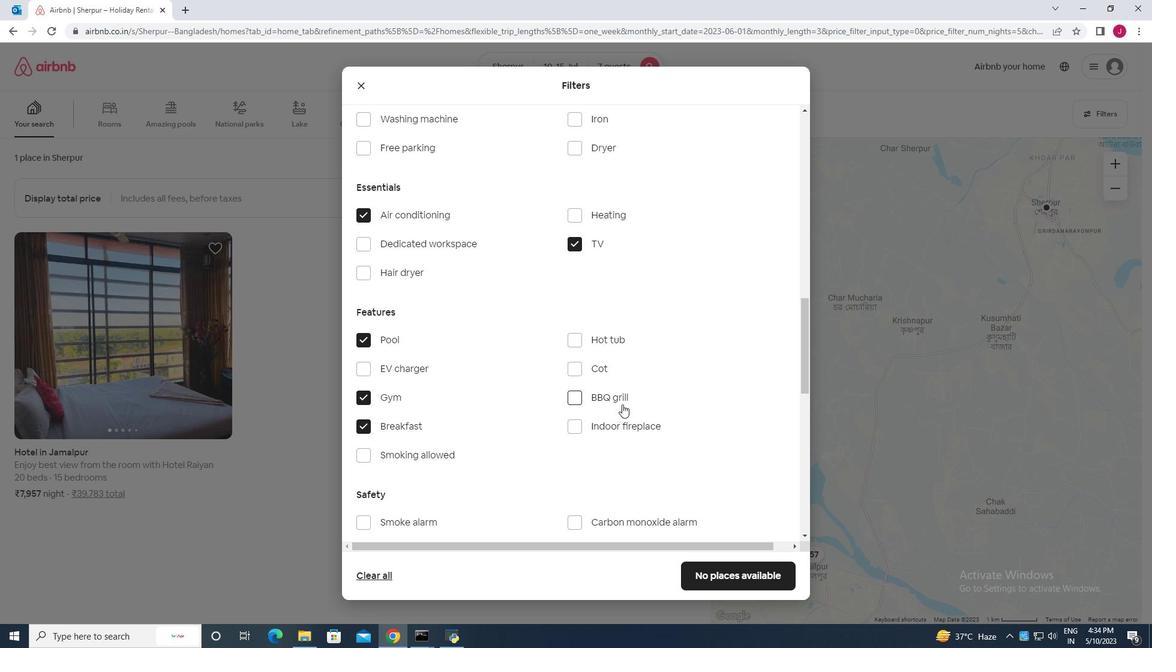 
Action: Mouse moved to (640, 402)
Screenshot: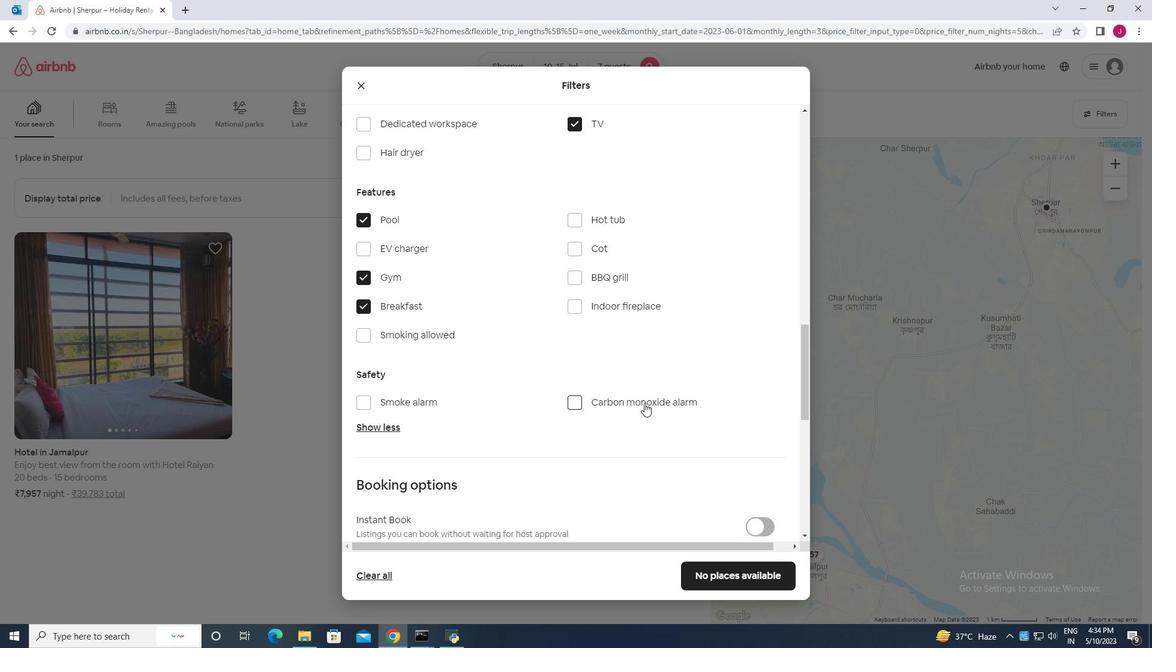 
Action: Mouse scrolled (640, 402) with delta (0, 0)
Screenshot: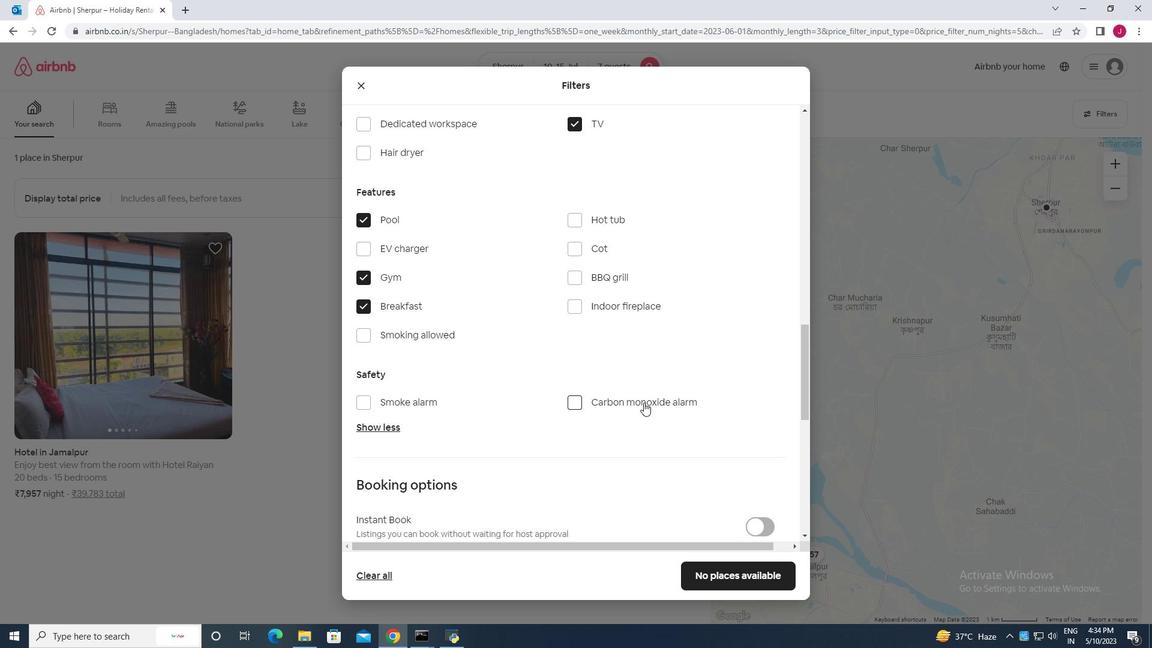 
Action: Mouse moved to (640, 403)
Screenshot: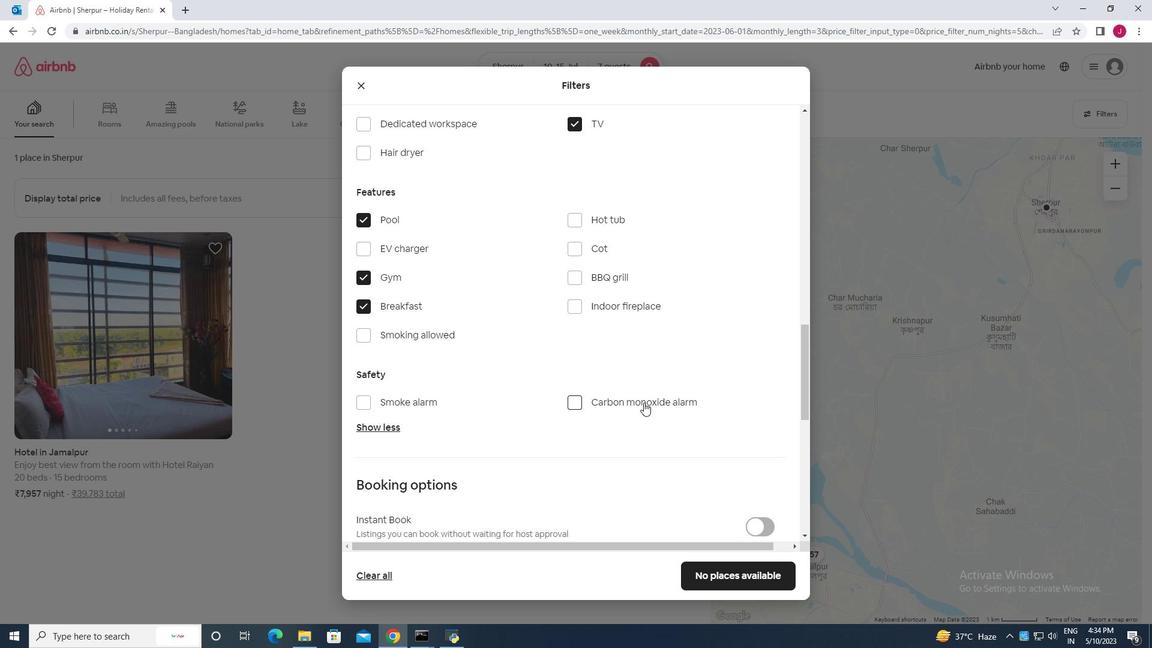 
Action: Mouse scrolled (640, 402) with delta (0, 0)
Screenshot: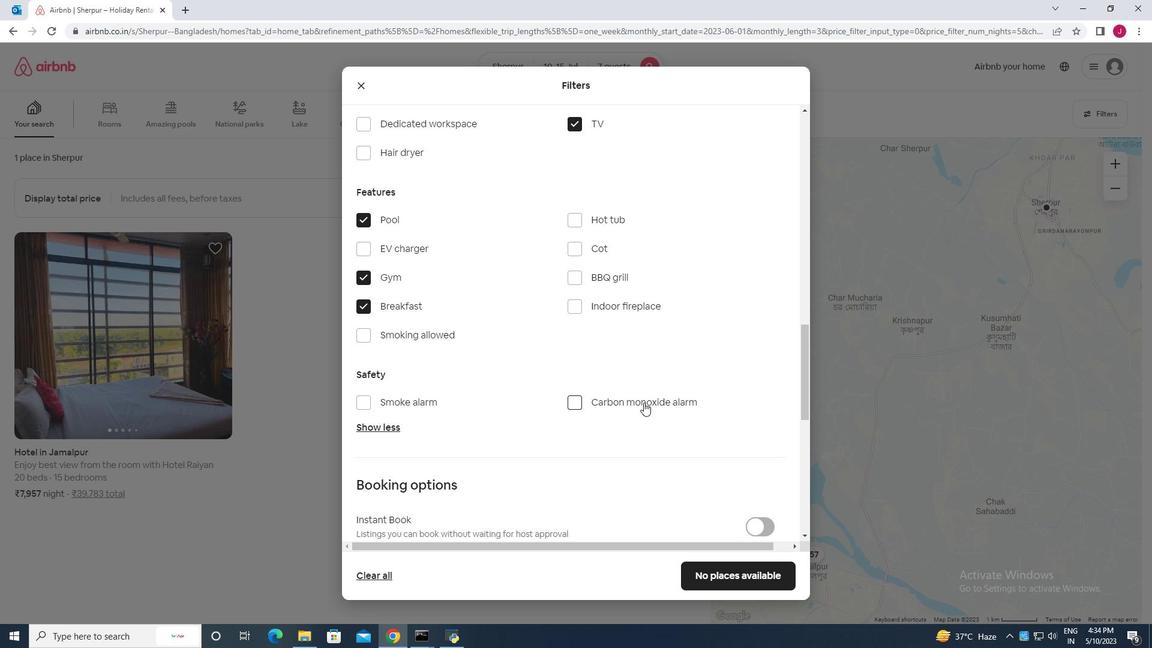 
Action: Mouse scrolled (640, 402) with delta (0, 0)
Screenshot: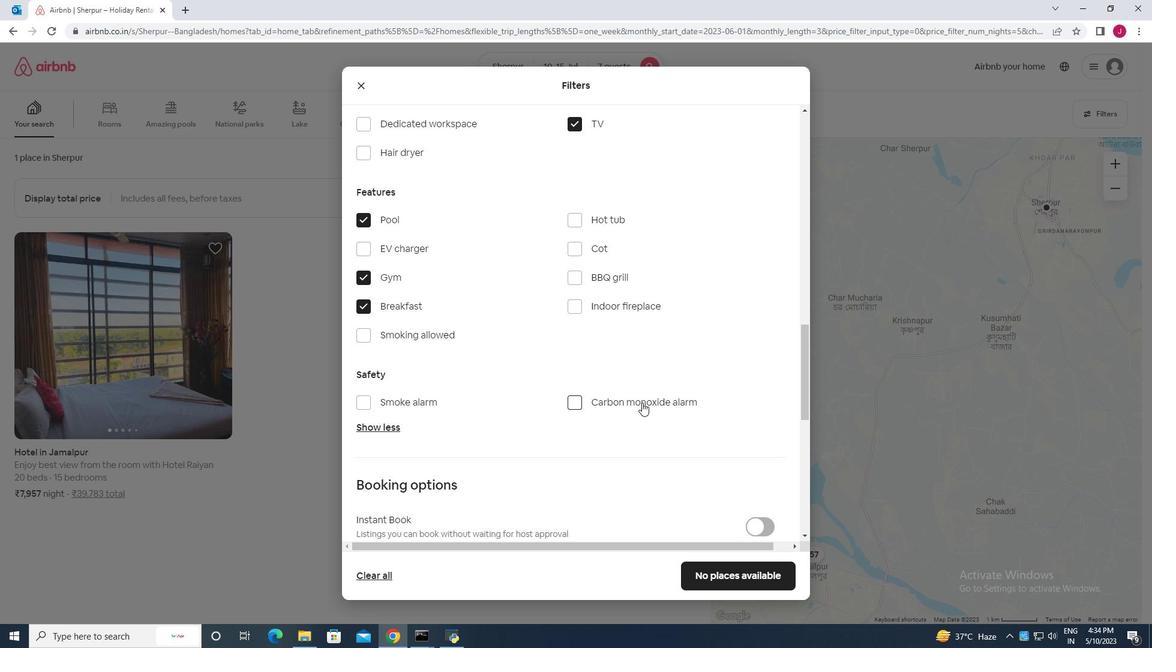 
Action: Mouse scrolled (640, 402) with delta (0, 0)
Screenshot: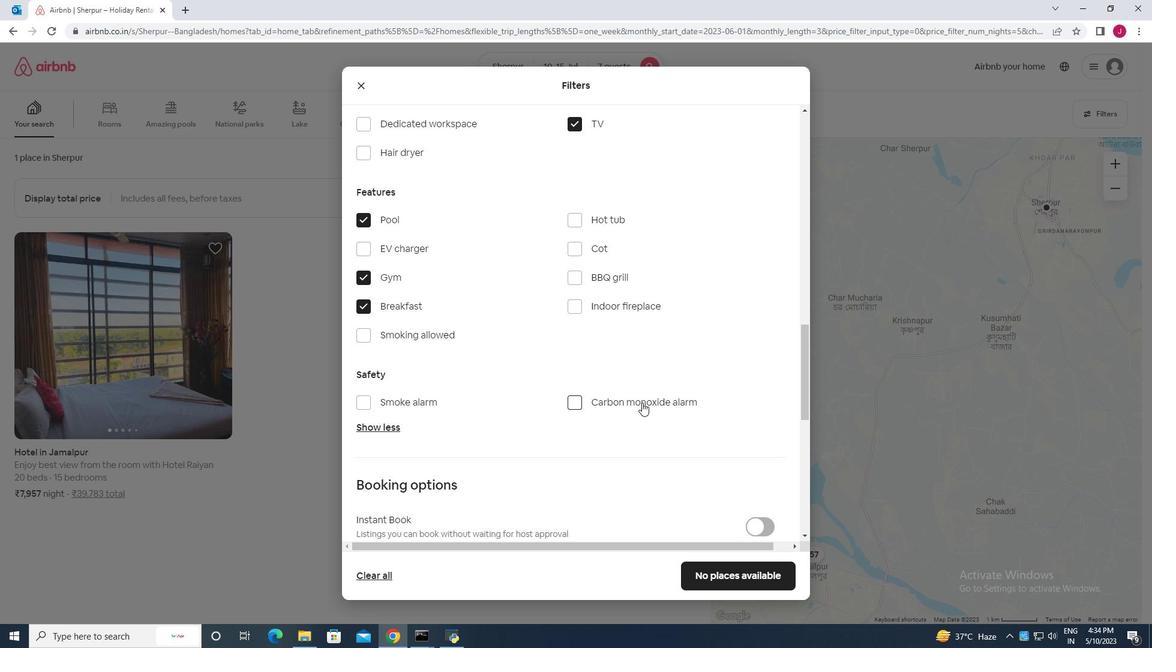 
Action: Mouse scrolled (640, 402) with delta (0, 0)
Screenshot: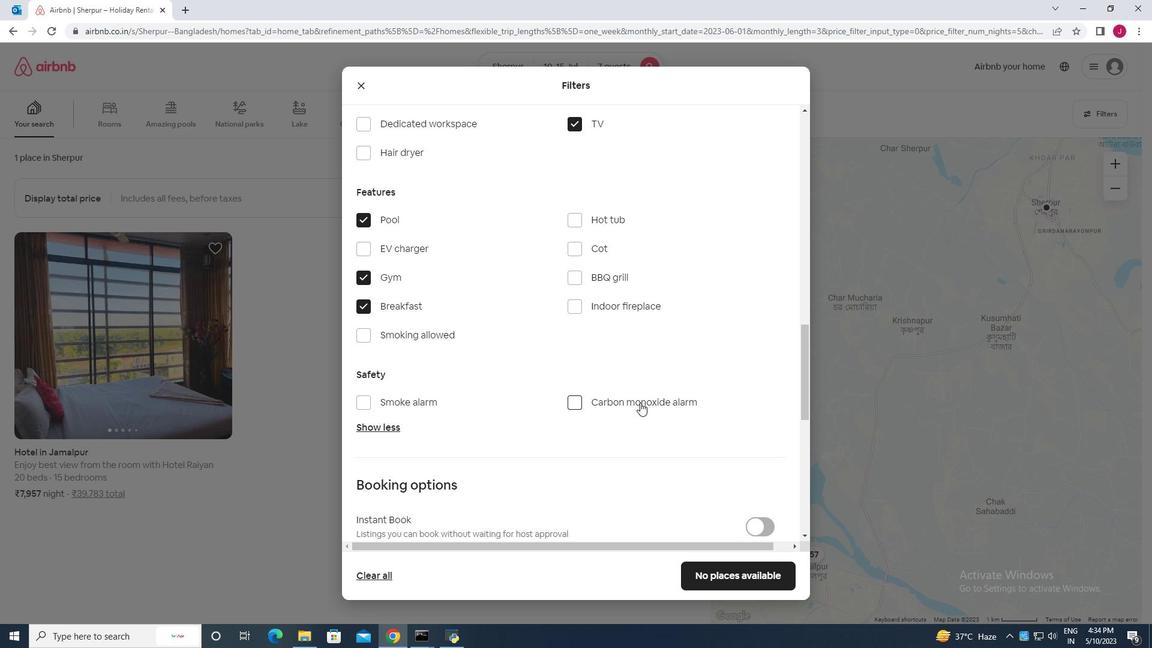 
Action: Mouse moved to (763, 269)
Screenshot: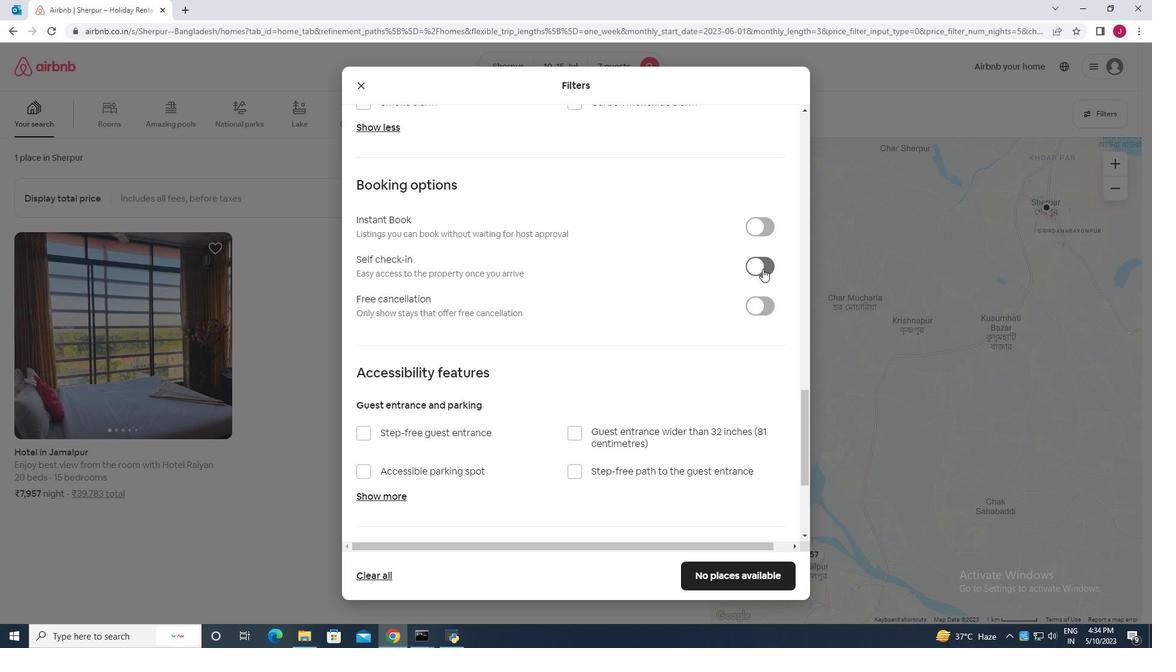 
Action: Mouse pressed left at (763, 269)
Screenshot: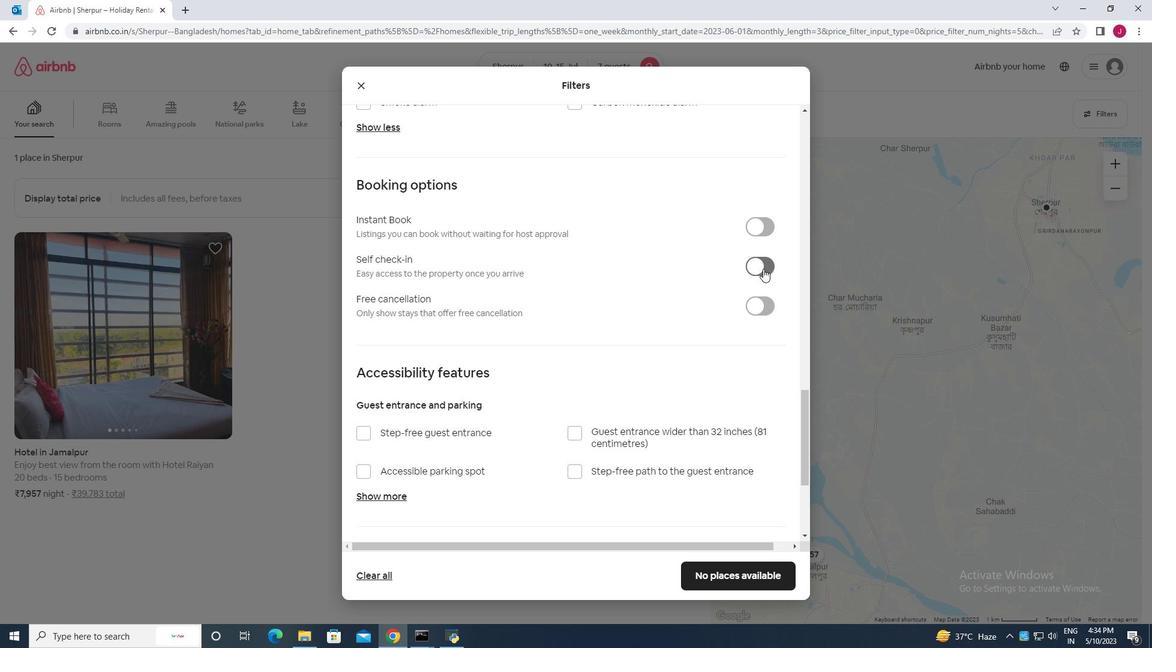 
Action: Mouse moved to (603, 318)
Screenshot: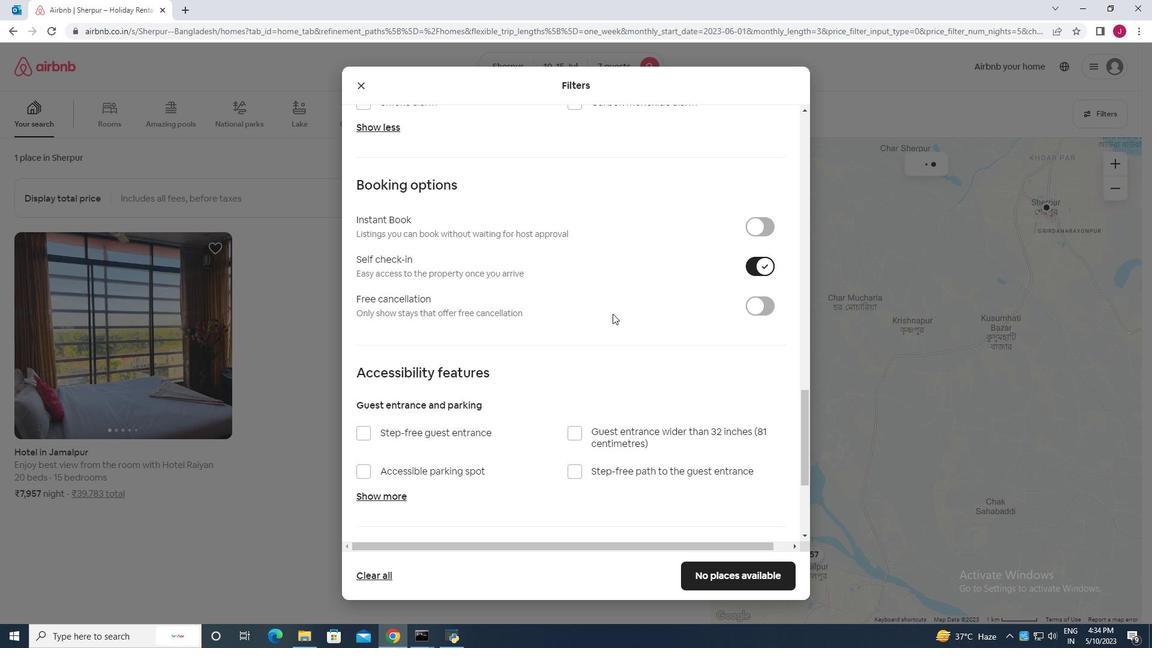 
Action: Mouse scrolled (603, 318) with delta (0, 0)
Screenshot: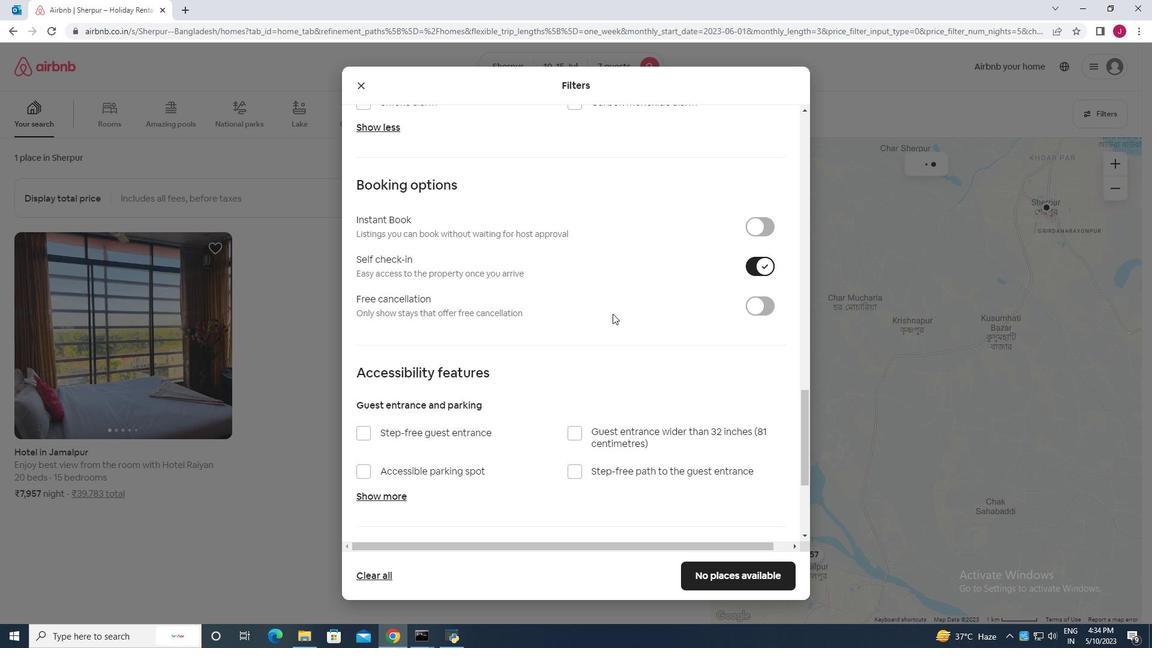 
Action: Mouse moved to (602, 319)
Screenshot: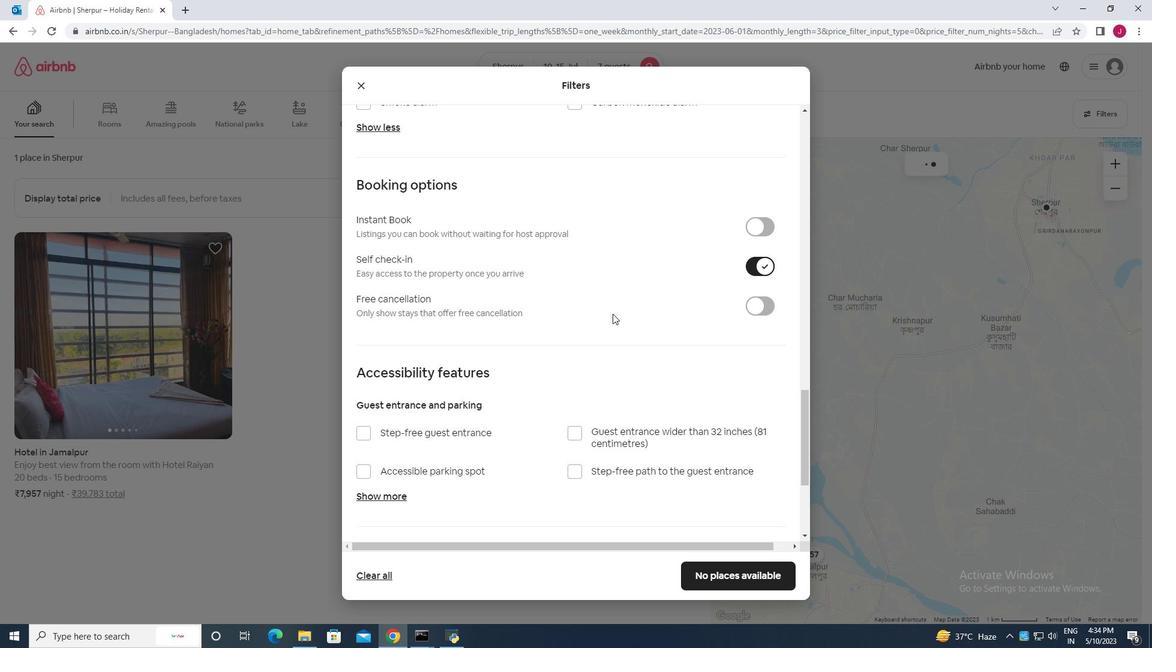 
Action: Mouse scrolled (602, 318) with delta (0, 0)
Screenshot: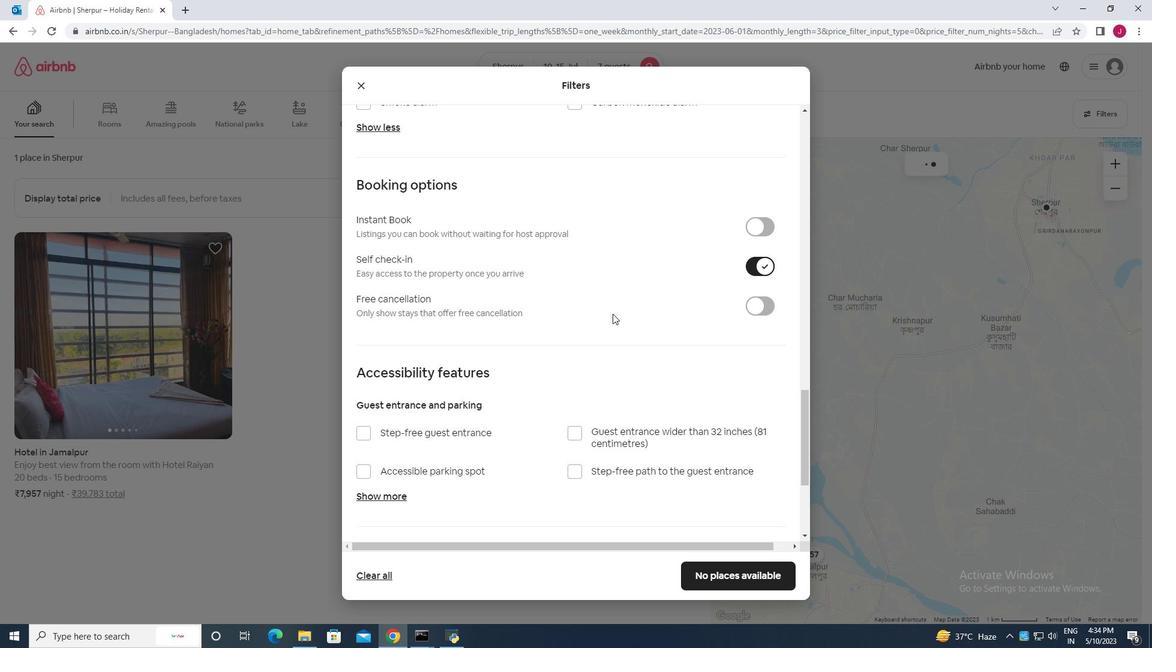 
Action: Mouse moved to (602, 320)
Screenshot: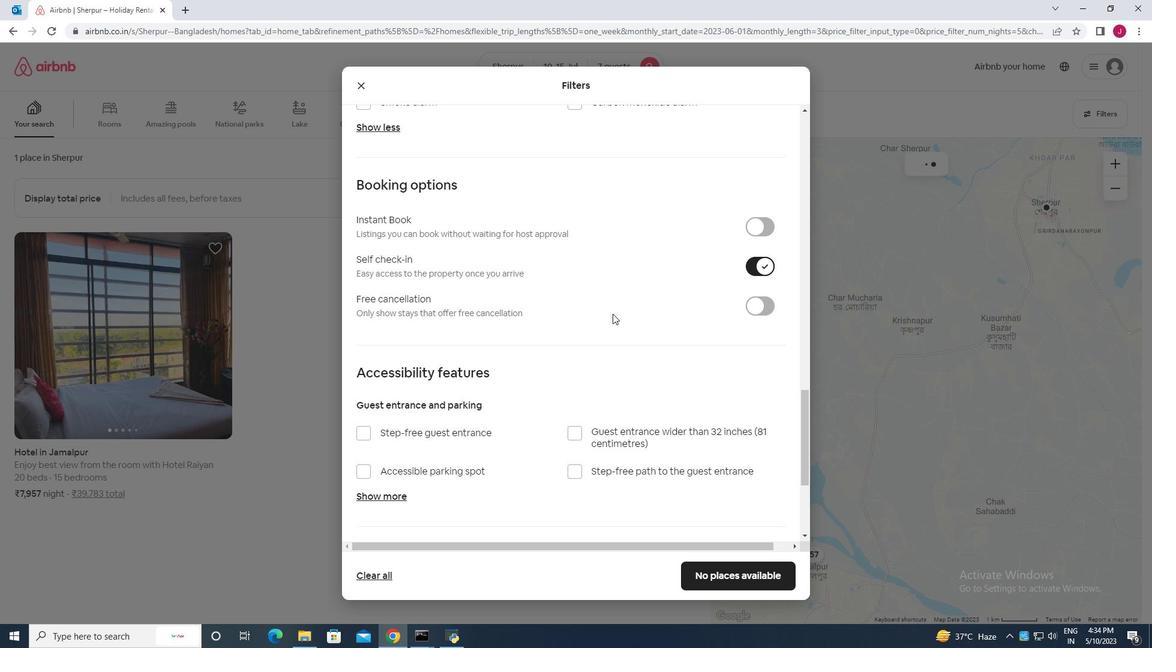 
Action: Mouse scrolled (602, 319) with delta (0, 0)
Screenshot: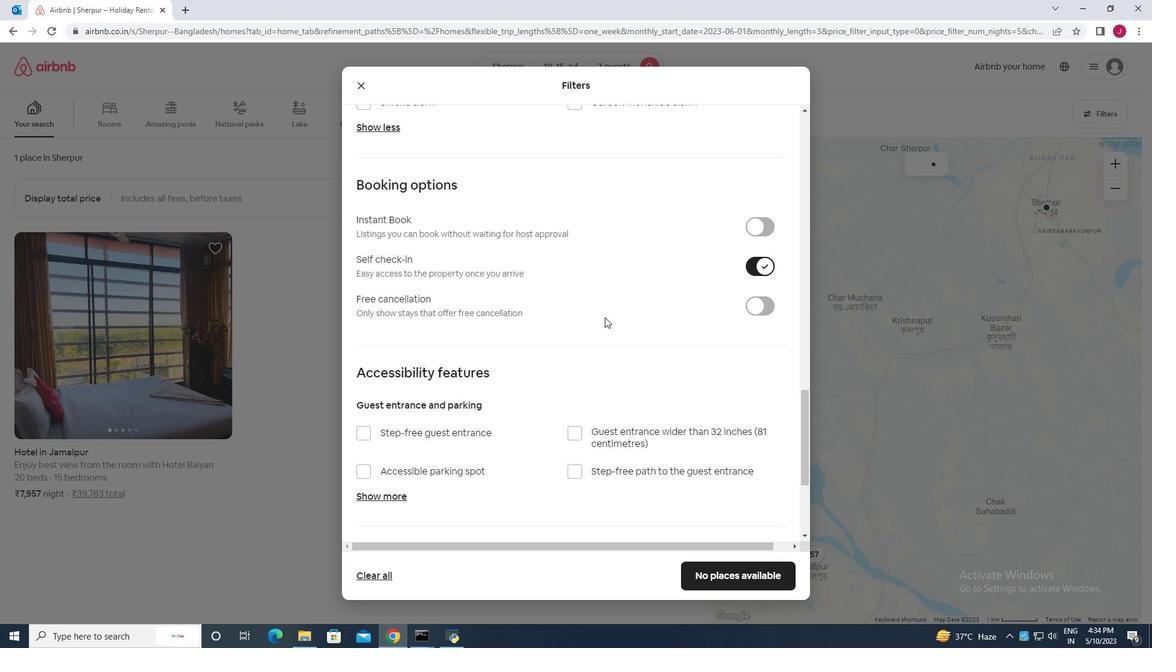 
Action: Mouse moved to (601, 320)
Screenshot: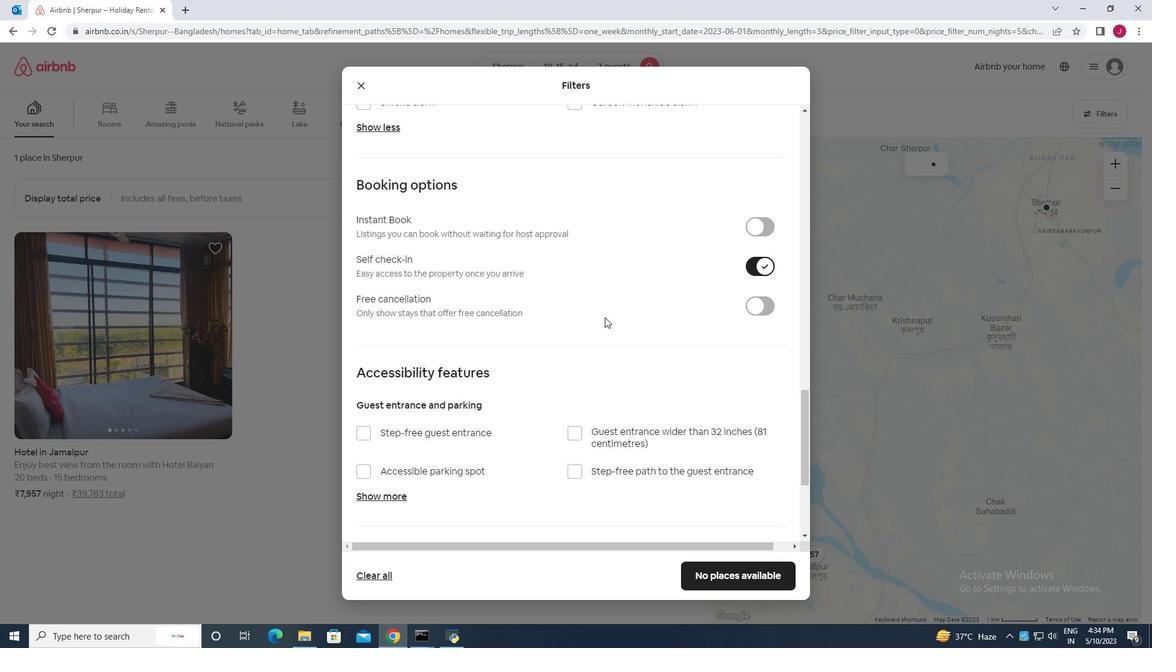 
Action: Mouse scrolled (601, 319) with delta (0, 0)
Screenshot: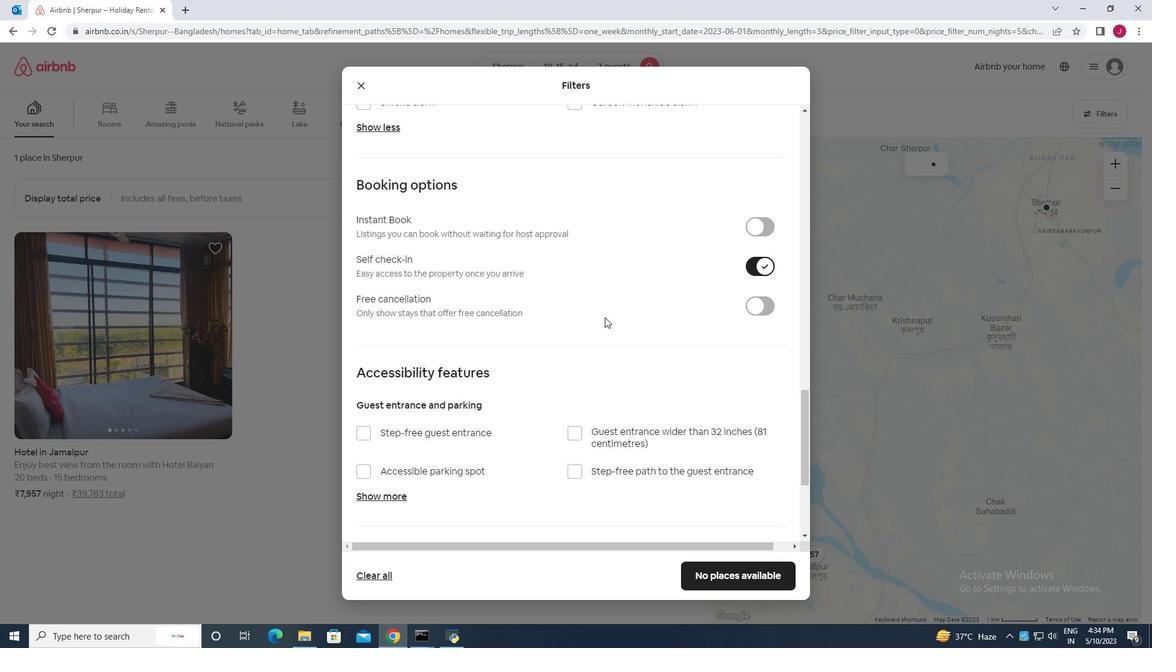 
Action: Mouse scrolled (601, 319) with delta (0, 0)
Screenshot: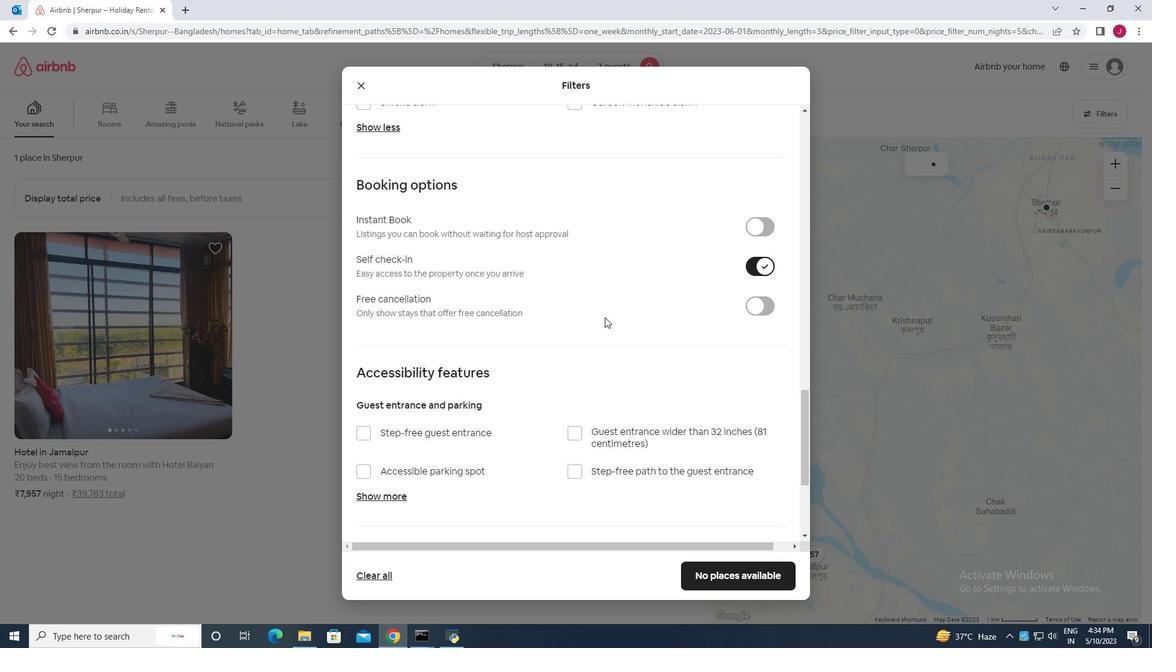 
Action: Mouse moved to (597, 326)
Screenshot: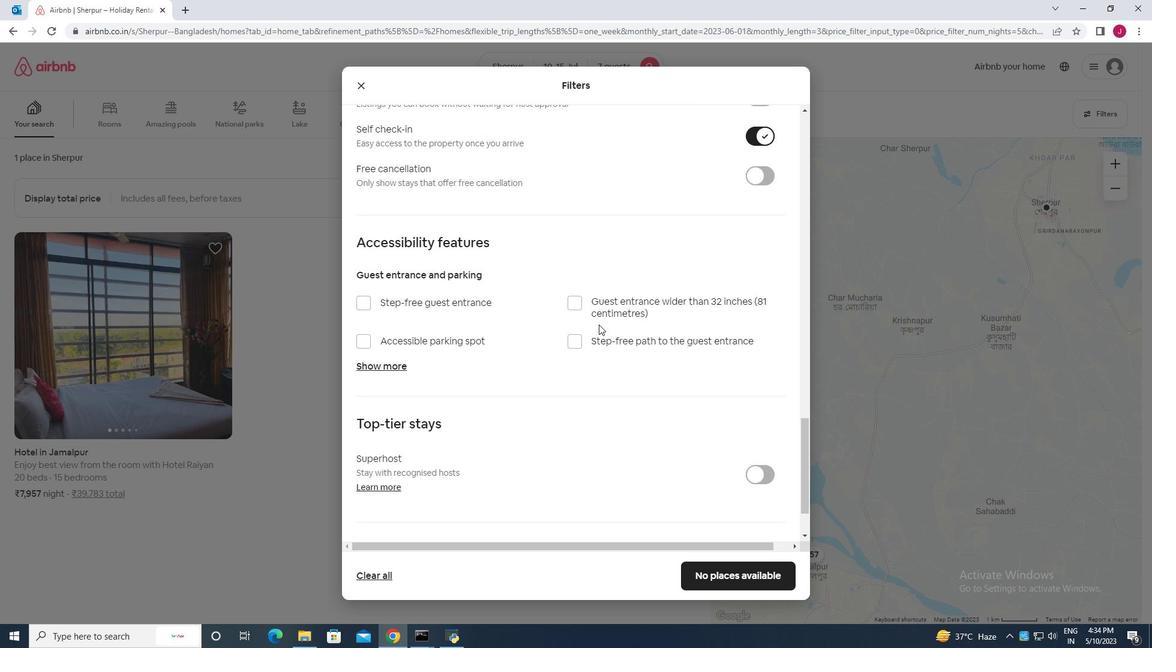 
Action: Mouse scrolled (597, 325) with delta (0, 0)
Screenshot: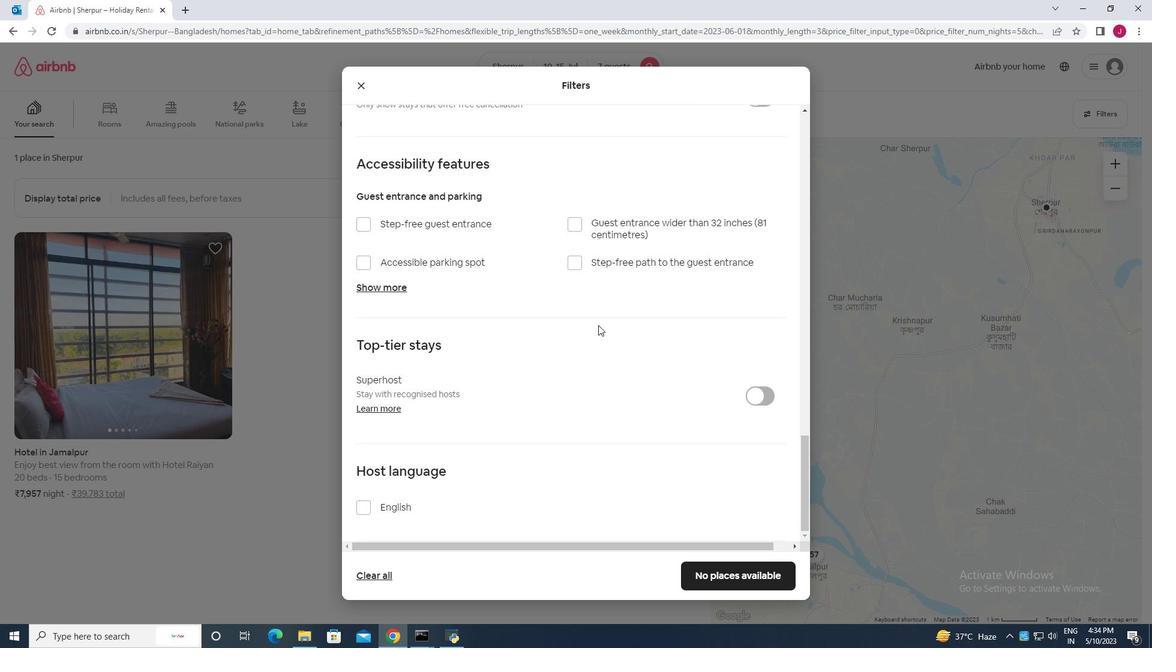
Action: Mouse moved to (596, 326)
Screenshot: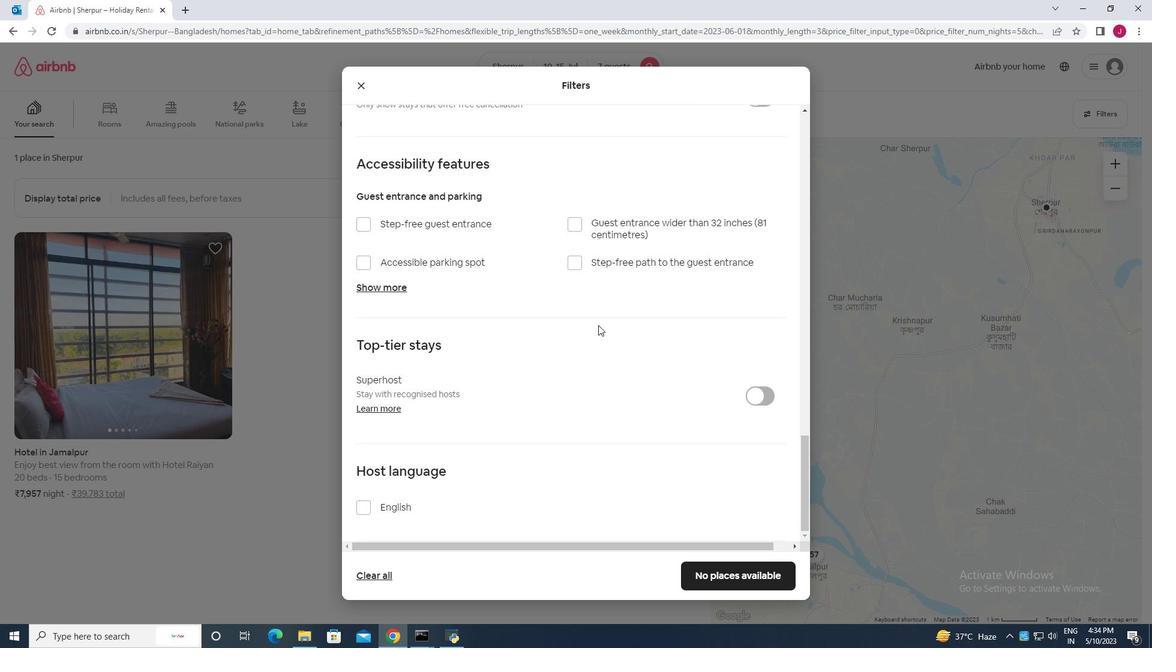 
Action: Mouse scrolled (596, 326) with delta (0, 0)
Screenshot: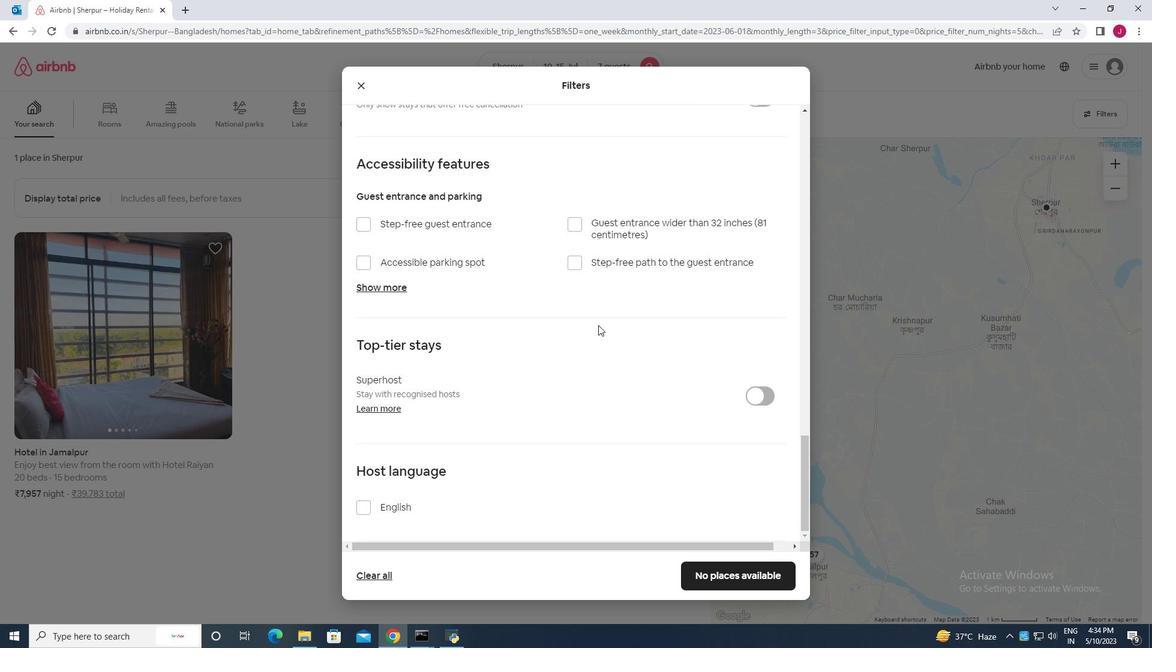 
Action: Mouse moved to (596, 326)
Screenshot: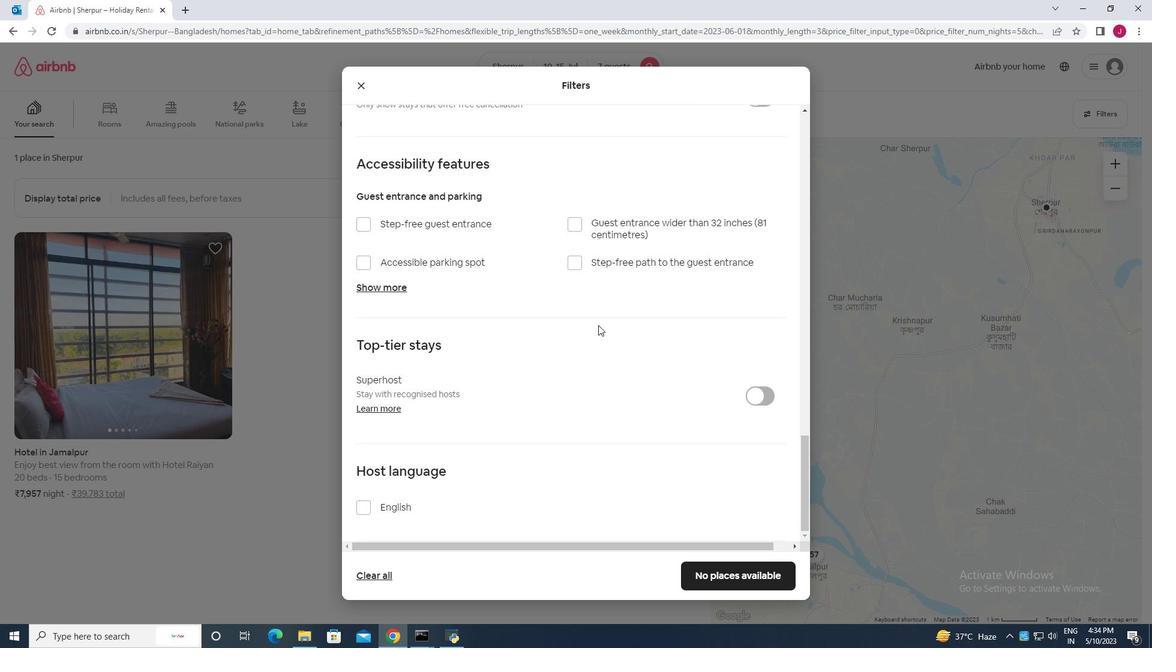 
Action: Mouse scrolled (596, 326) with delta (0, 0)
Screenshot: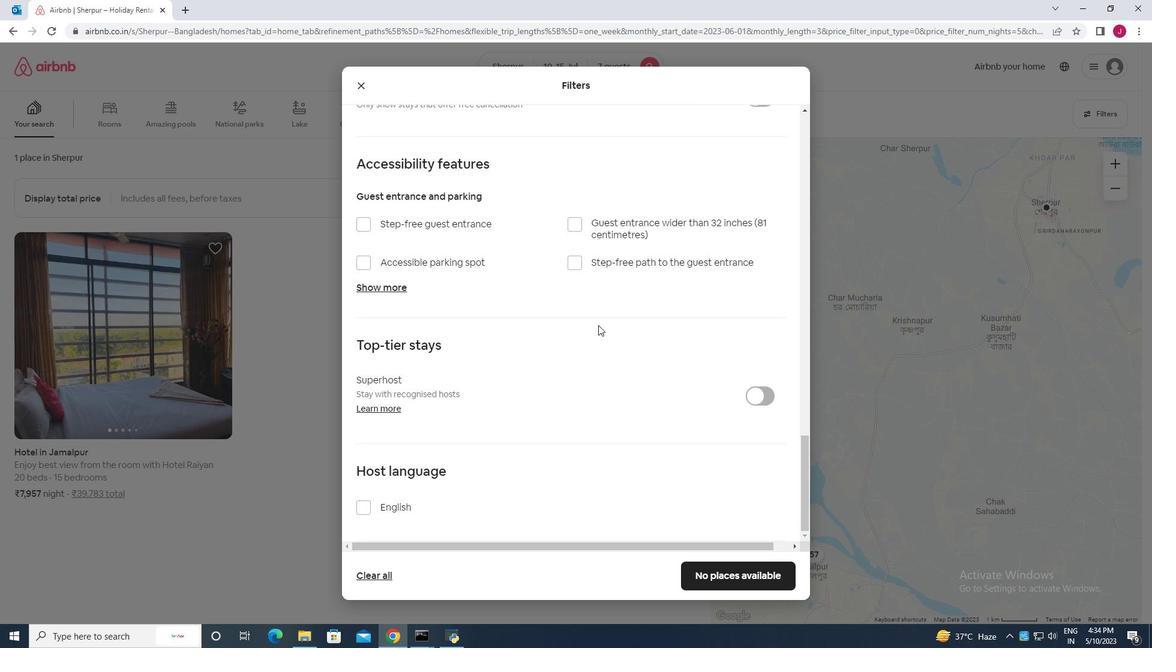 
Action: Mouse moved to (595, 327)
Screenshot: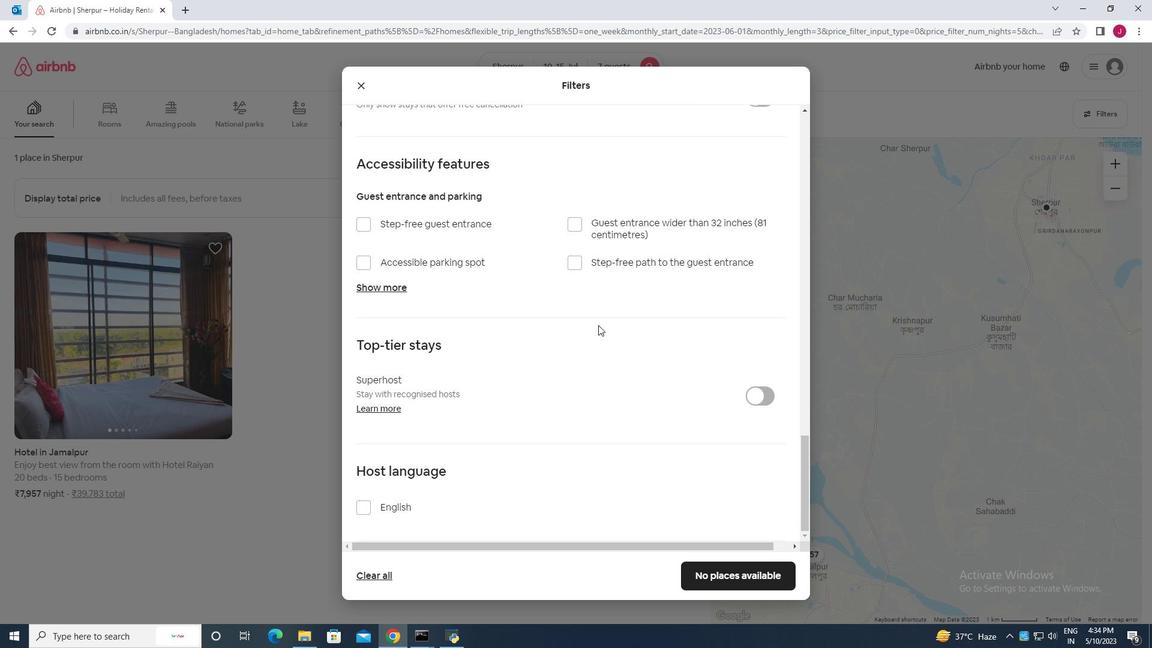 
Action: Mouse scrolled (595, 326) with delta (0, 0)
Screenshot: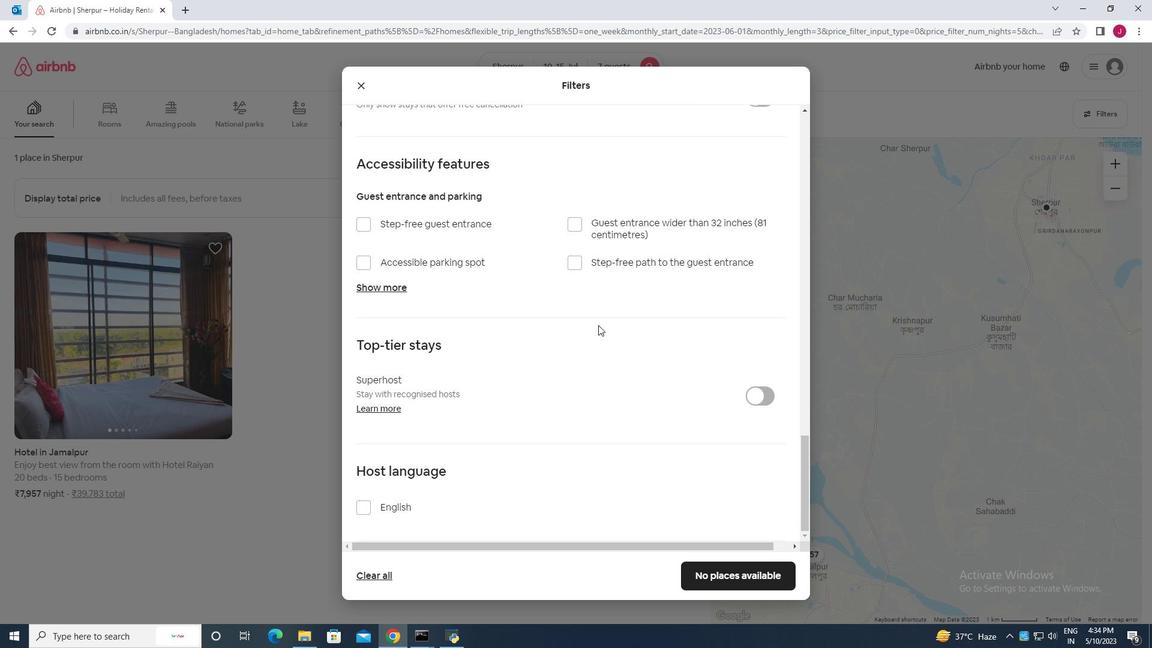 
Action: Mouse moved to (592, 329)
Screenshot: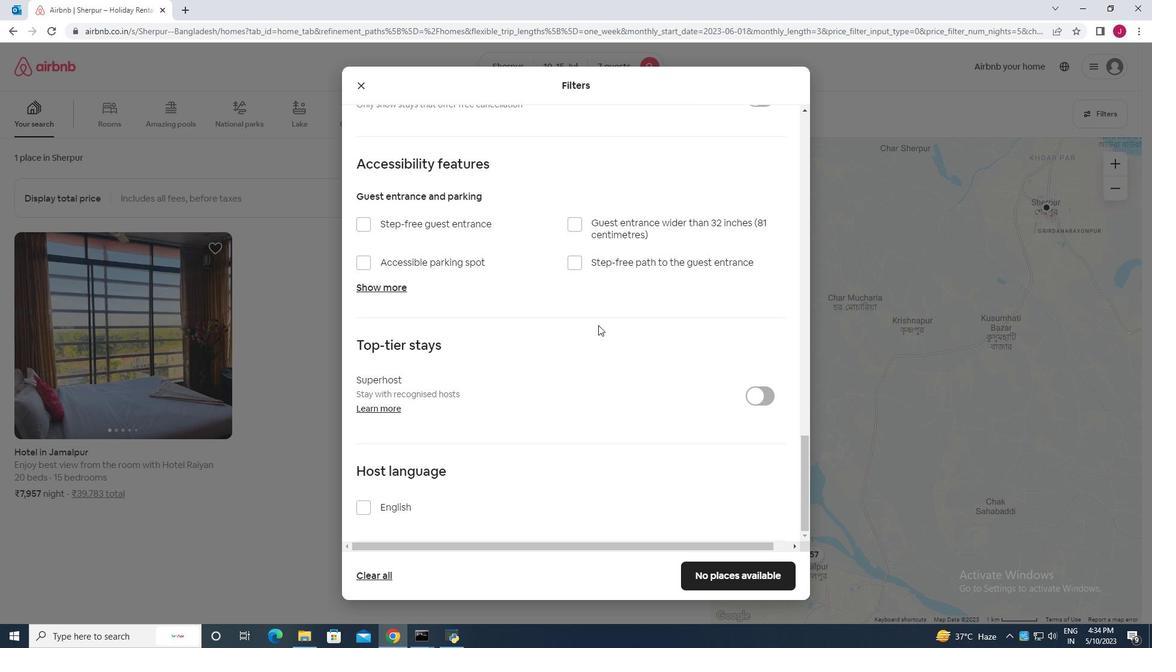 
Action: Mouse scrolled (592, 329) with delta (0, 0)
Screenshot: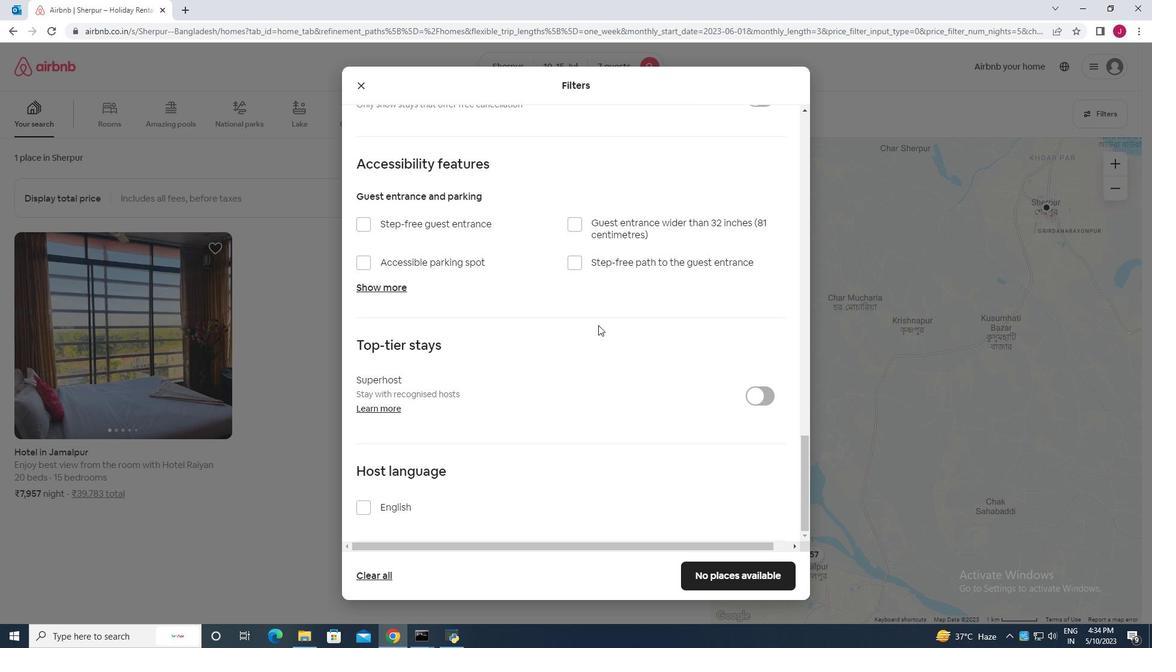 
Action: Mouse moved to (366, 505)
Screenshot: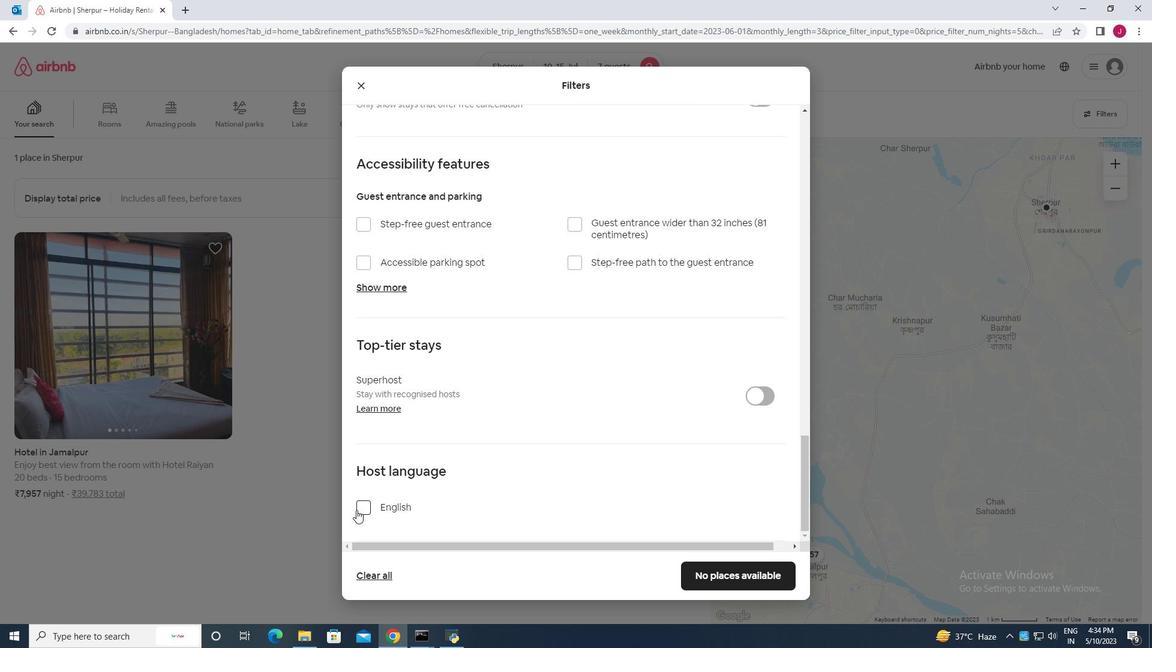 
Action: Mouse pressed left at (366, 505)
Screenshot: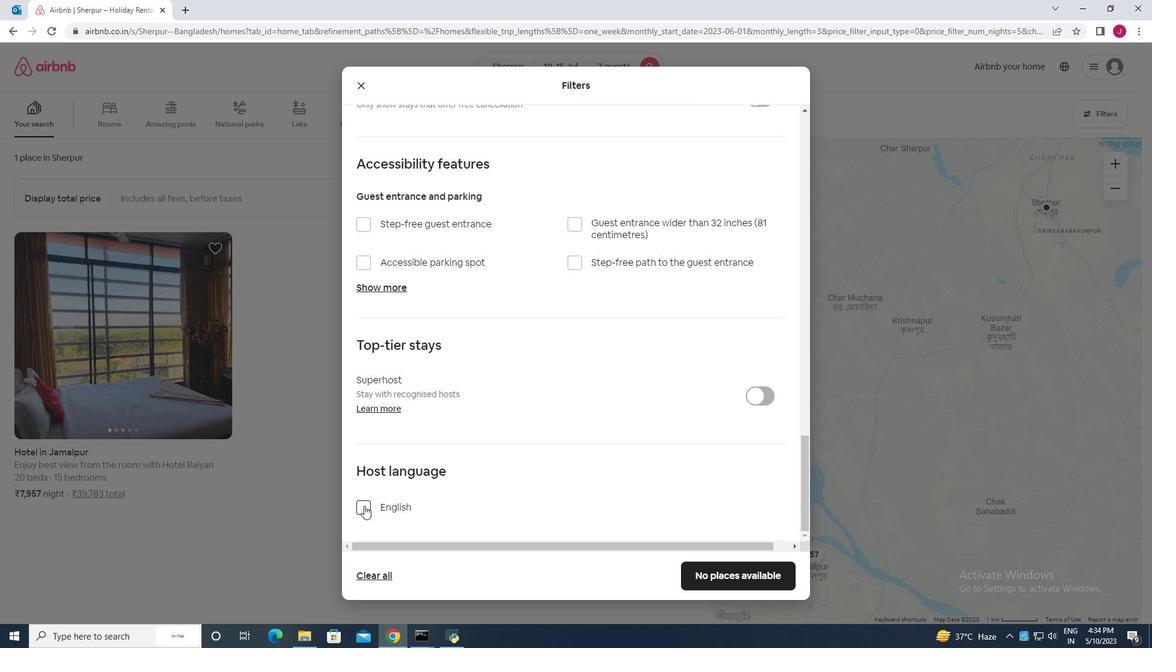
Action: Mouse moved to (728, 577)
Screenshot: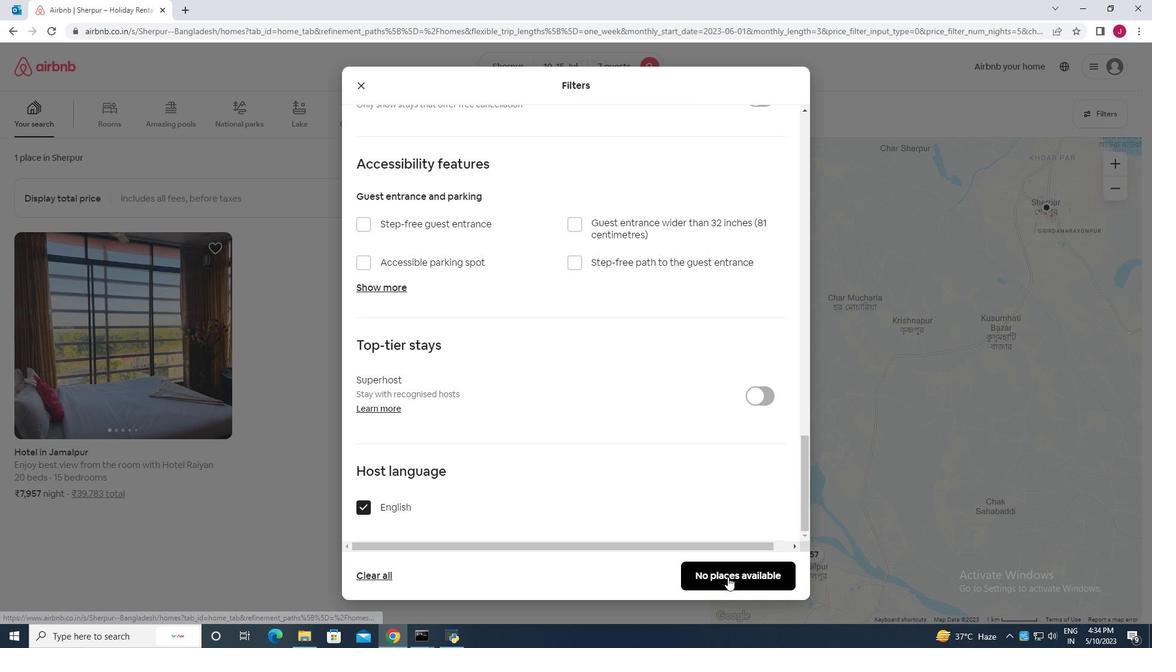 
Action: Mouse pressed left at (728, 577)
Screenshot: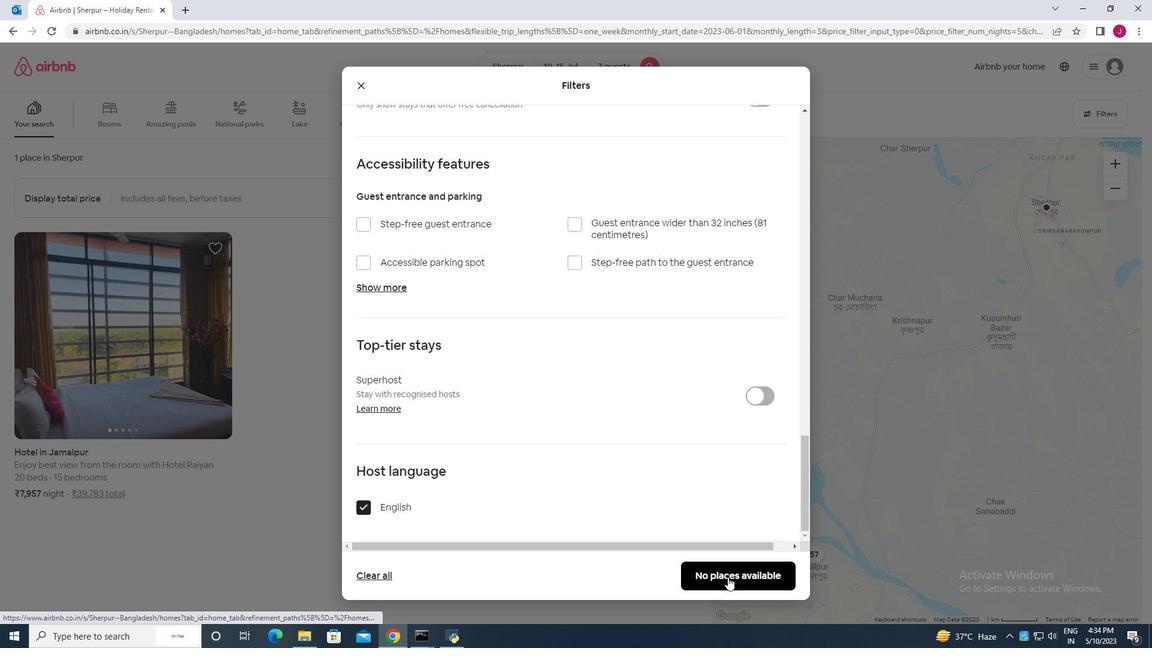 
Action: Mouse moved to (721, 560)
Screenshot: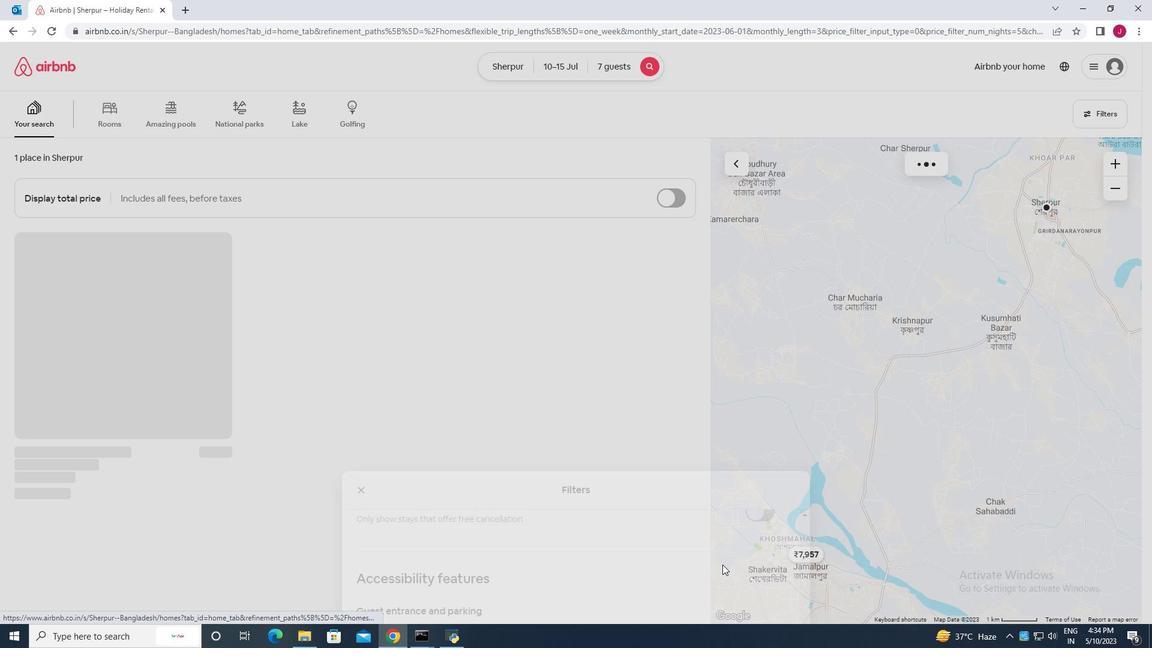 
